 Task: Find connections with filter location Macau with filter topic #wellnesswith filter profile language Potuguese with filter current company SRF Limited with filter school Maulana Abul Kalam Azad University of Technology, West Bengal formerly WBUT with filter industry Ground Passenger Transportation with filter service category Filing with filter keywords title Mental Health Counselor
Action: Mouse moved to (715, 126)
Screenshot: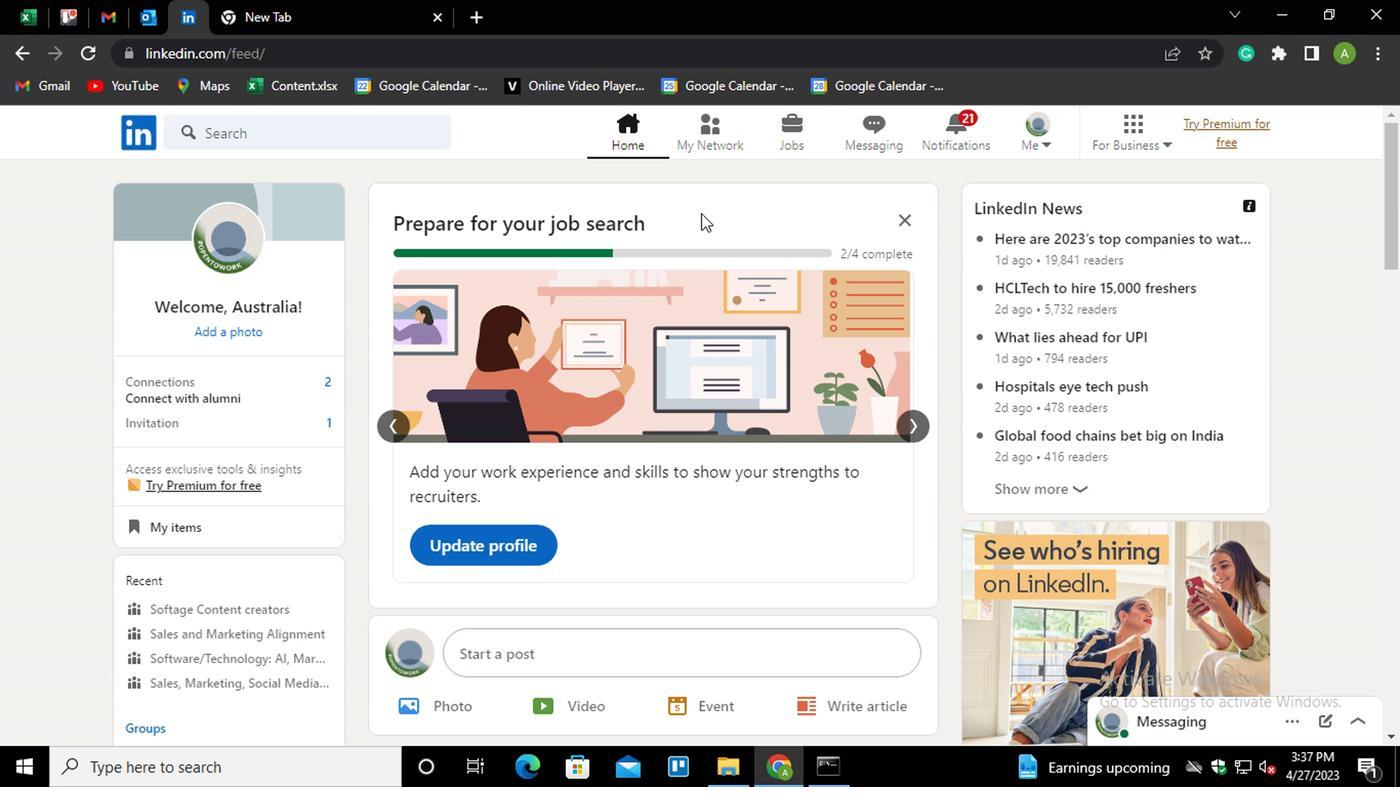 
Action: Mouse pressed left at (715, 126)
Screenshot: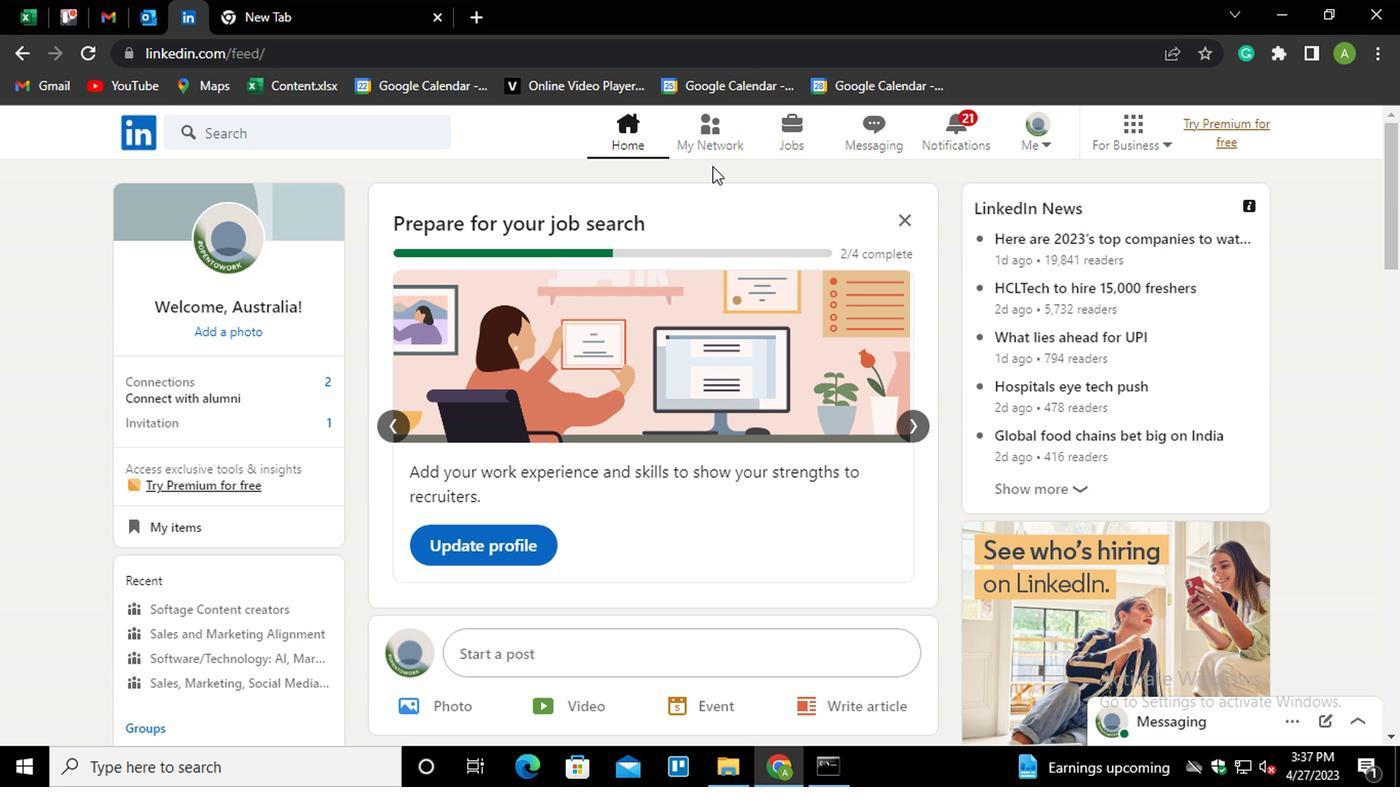 
Action: Mouse moved to (279, 247)
Screenshot: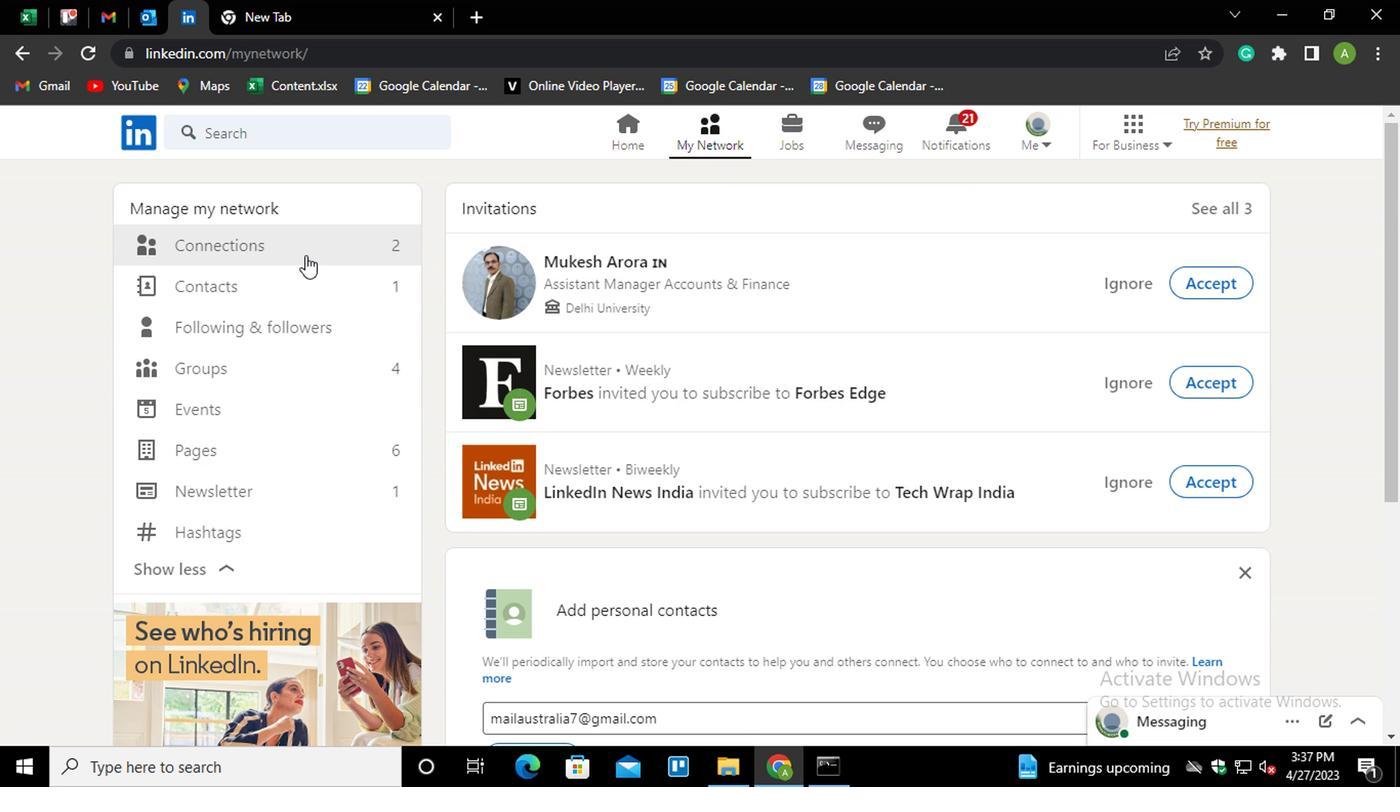 
Action: Mouse pressed left at (279, 247)
Screenshot: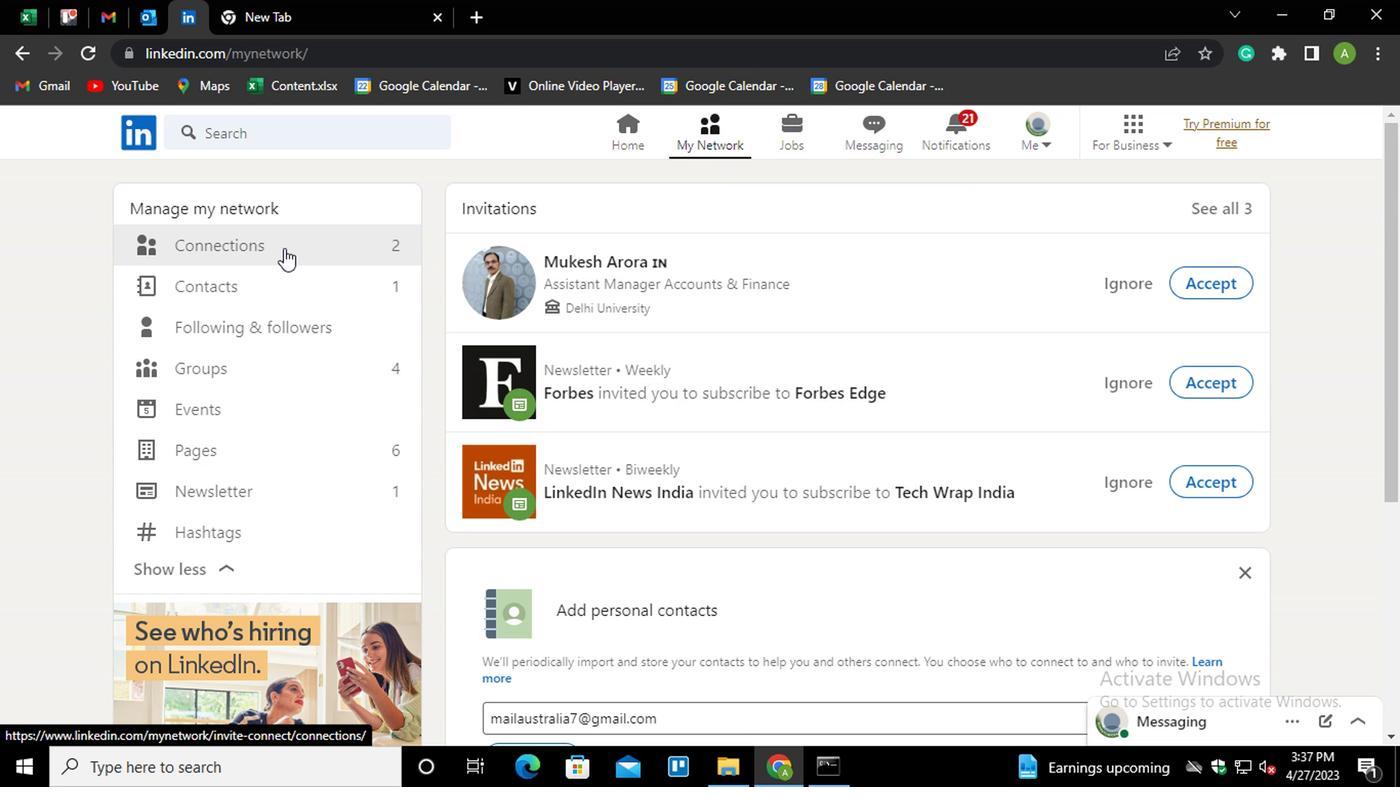 
Action: Mouse moved to (818, 245)
Screenshot: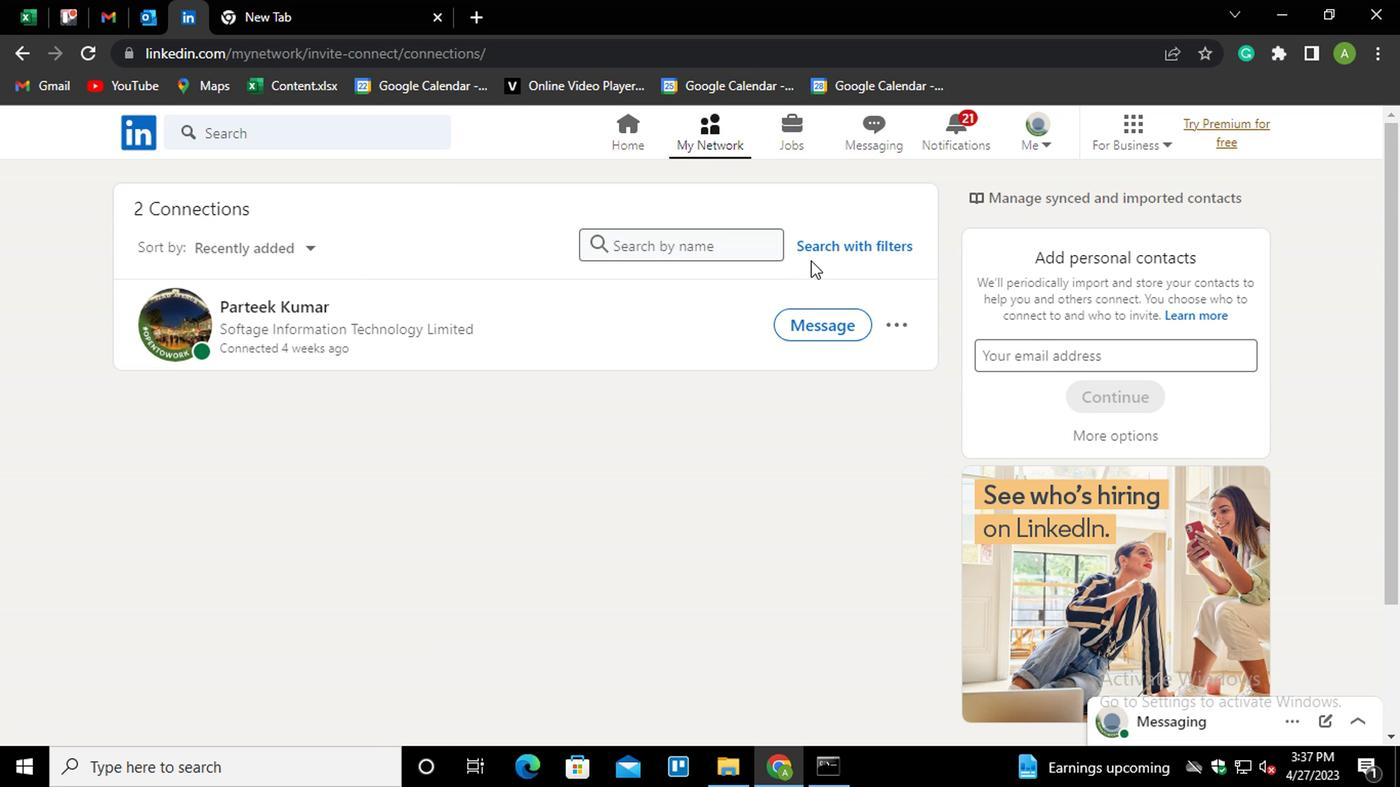 
Action: Mouse pressed left at (818, 245)
Screenshot: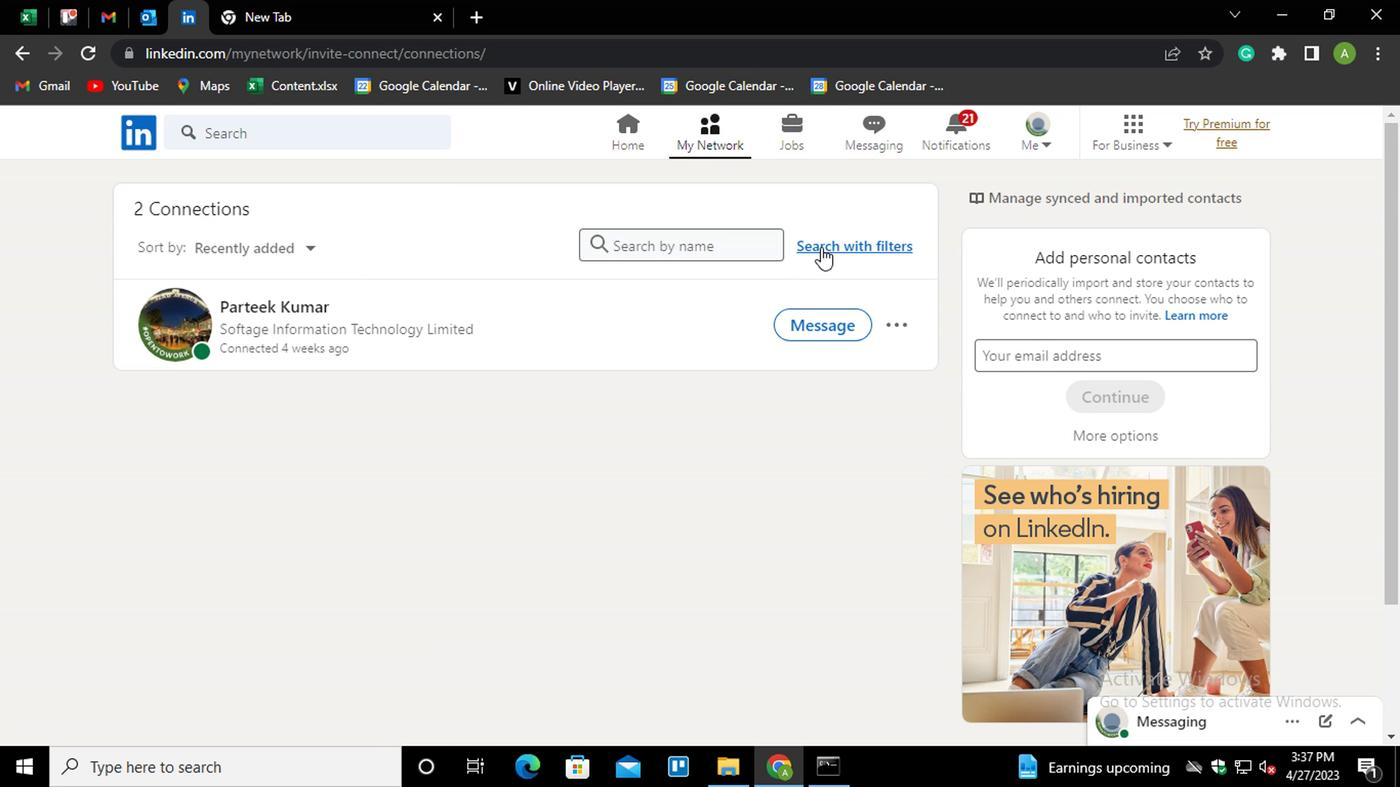 
Action: Mouse moved to (776, 185)
Screenshot: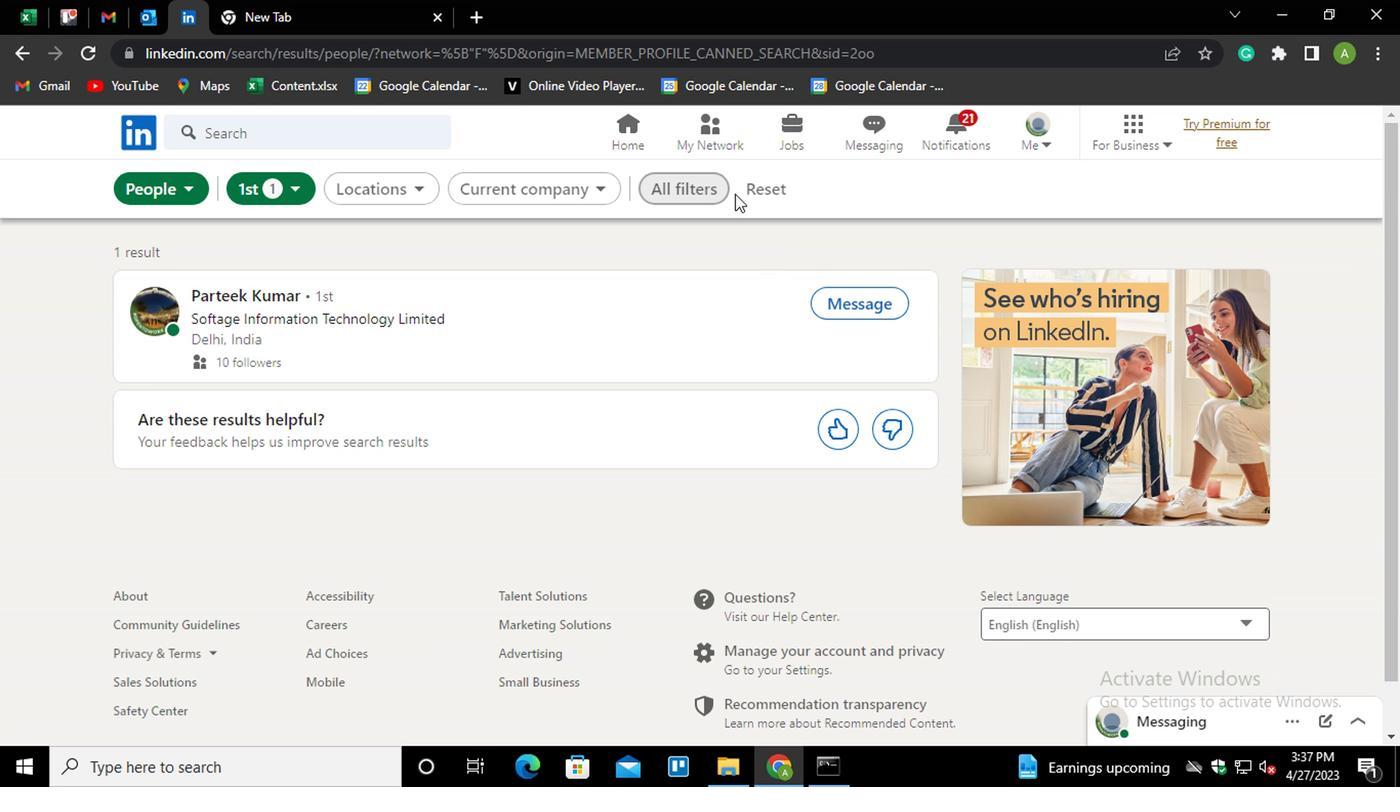 
Action: Mouse pressed left at (776, 185)
Screenshot: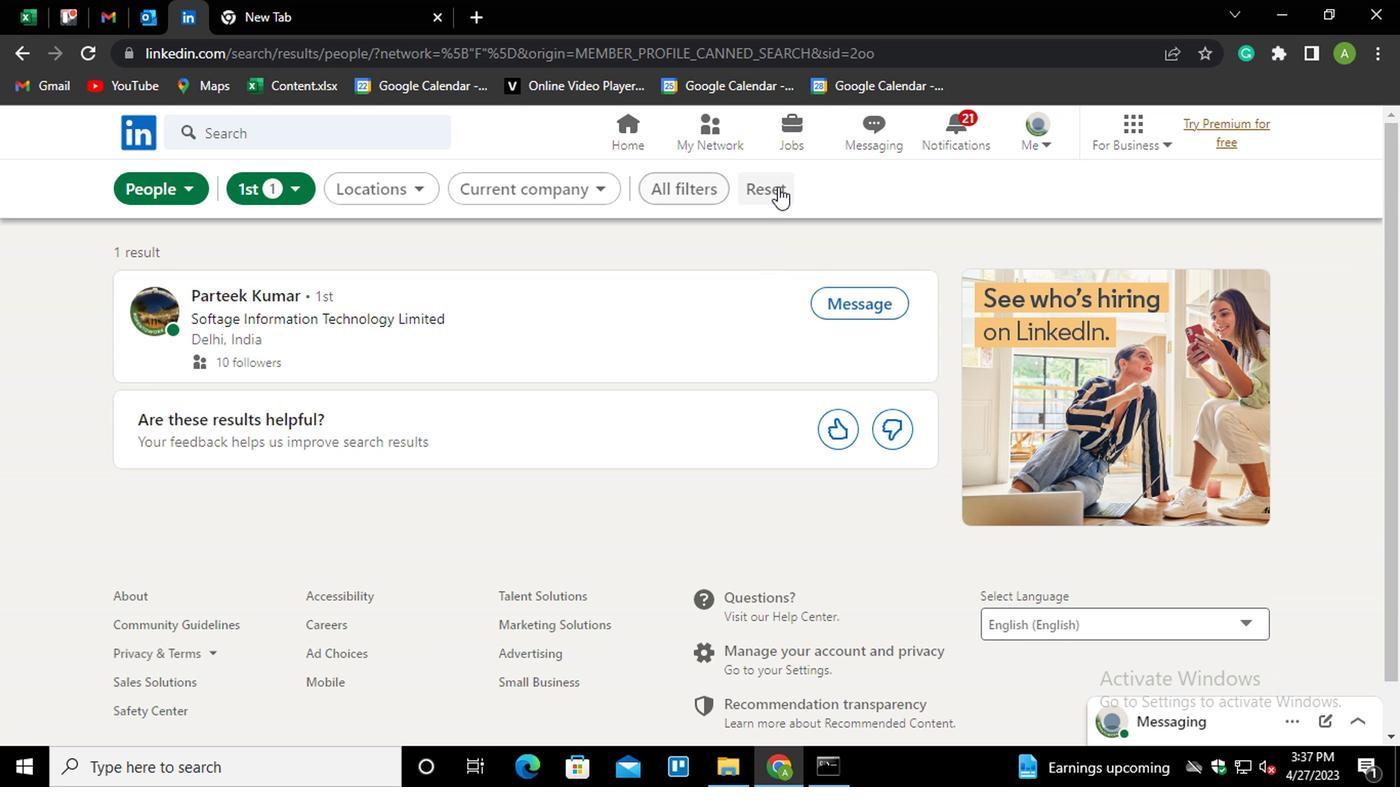 
Action: Mouse moved to (708, 191)
Screenshot: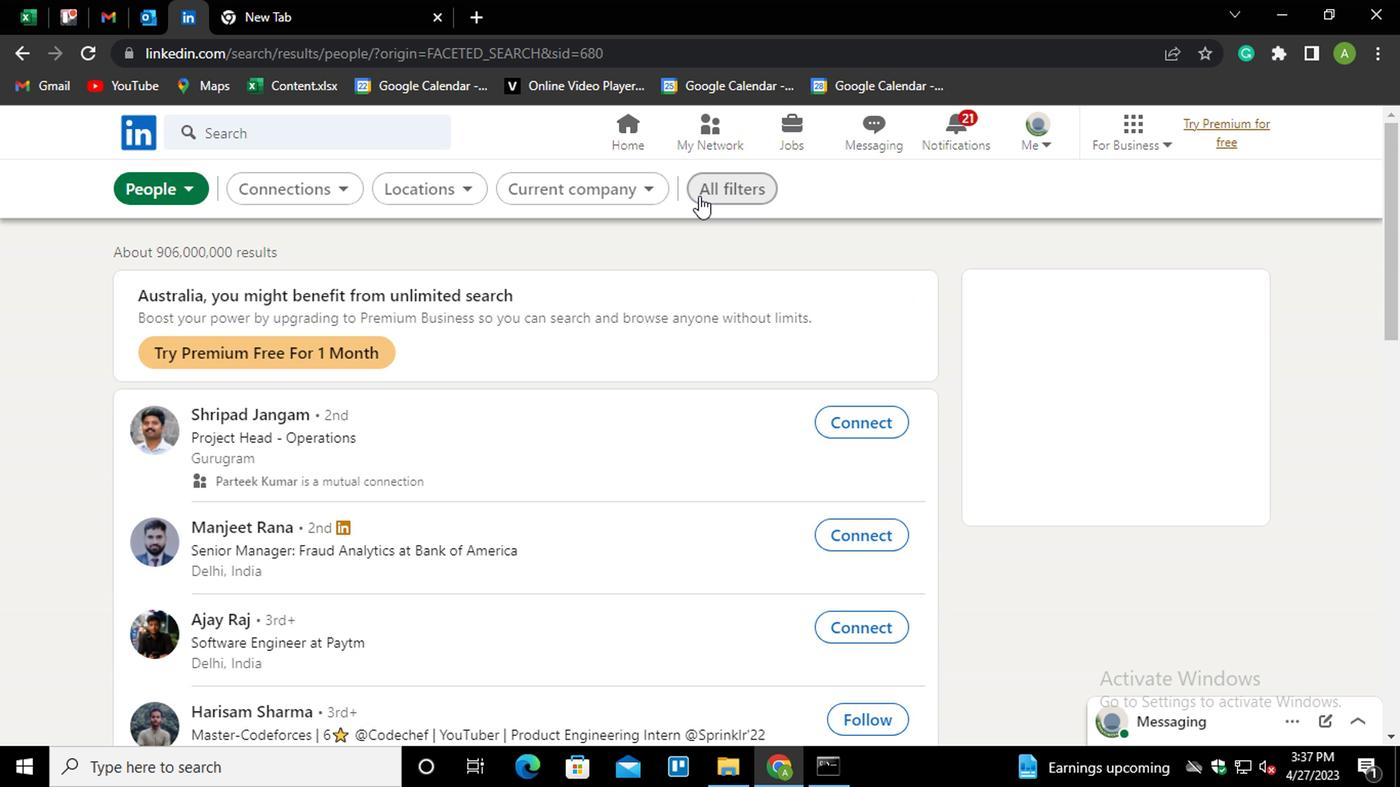 
Action: Mouse pressed left at (708, 191)
Screenshot: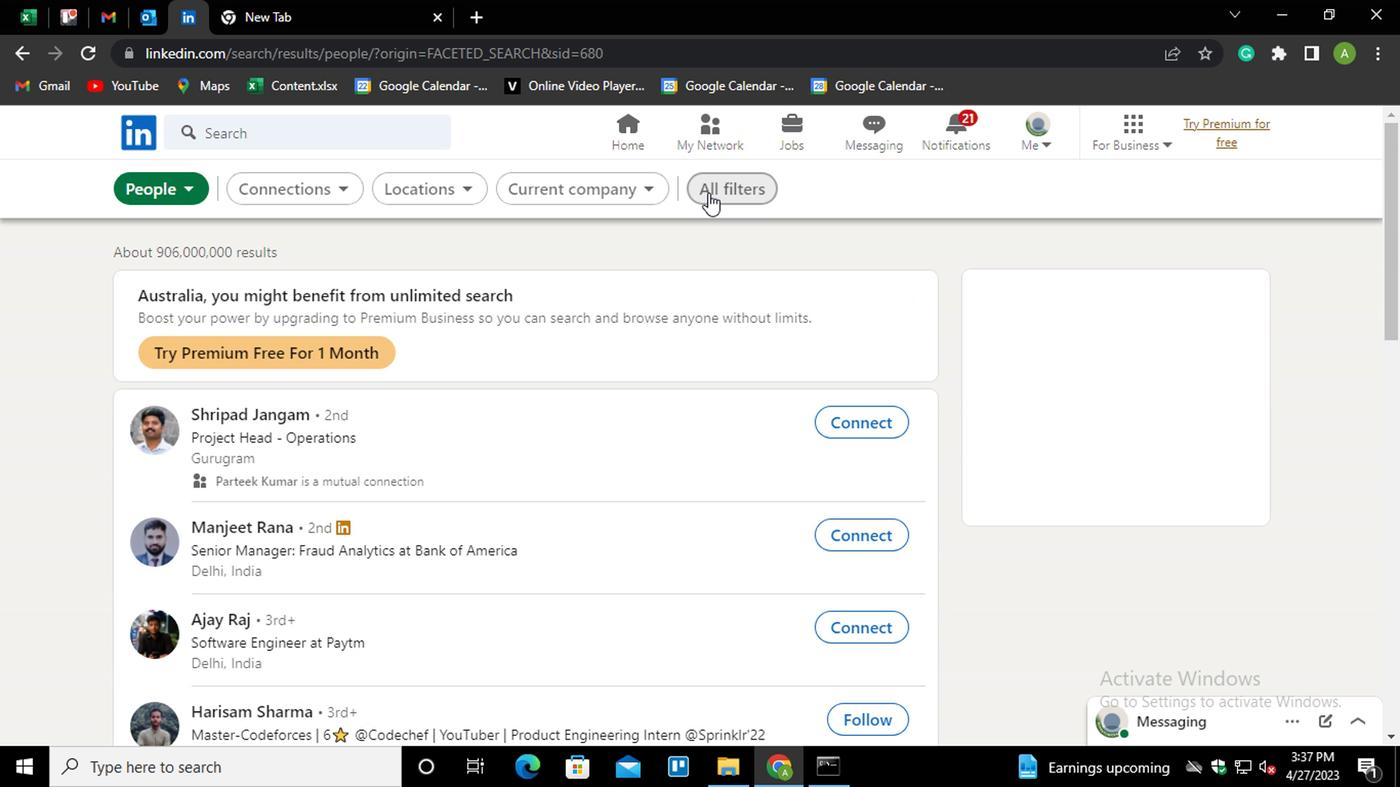 
Action: Mouse moved to (989, 396)
Screenshot: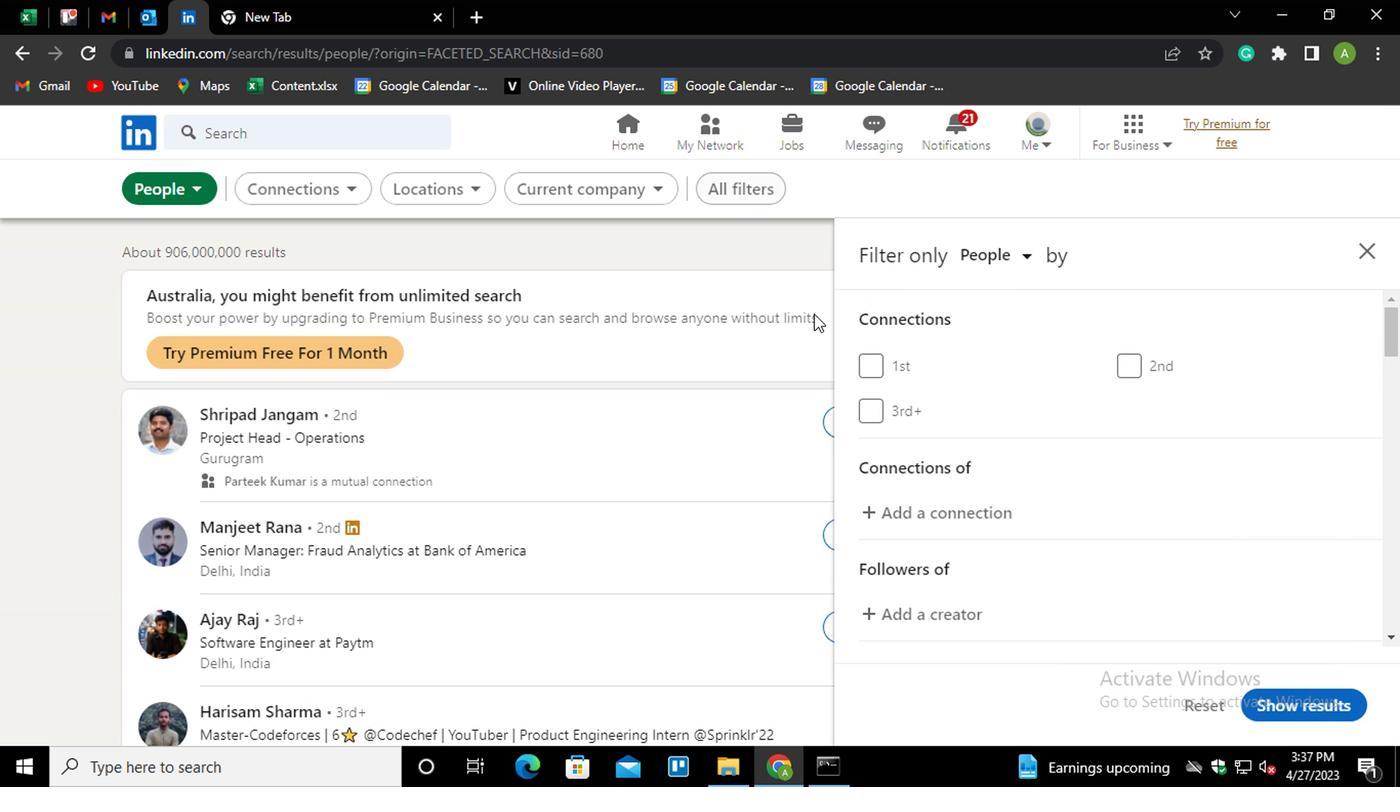 
Action: Mouse scrolled (989, 396) with delta (0, 0)
Screenshot: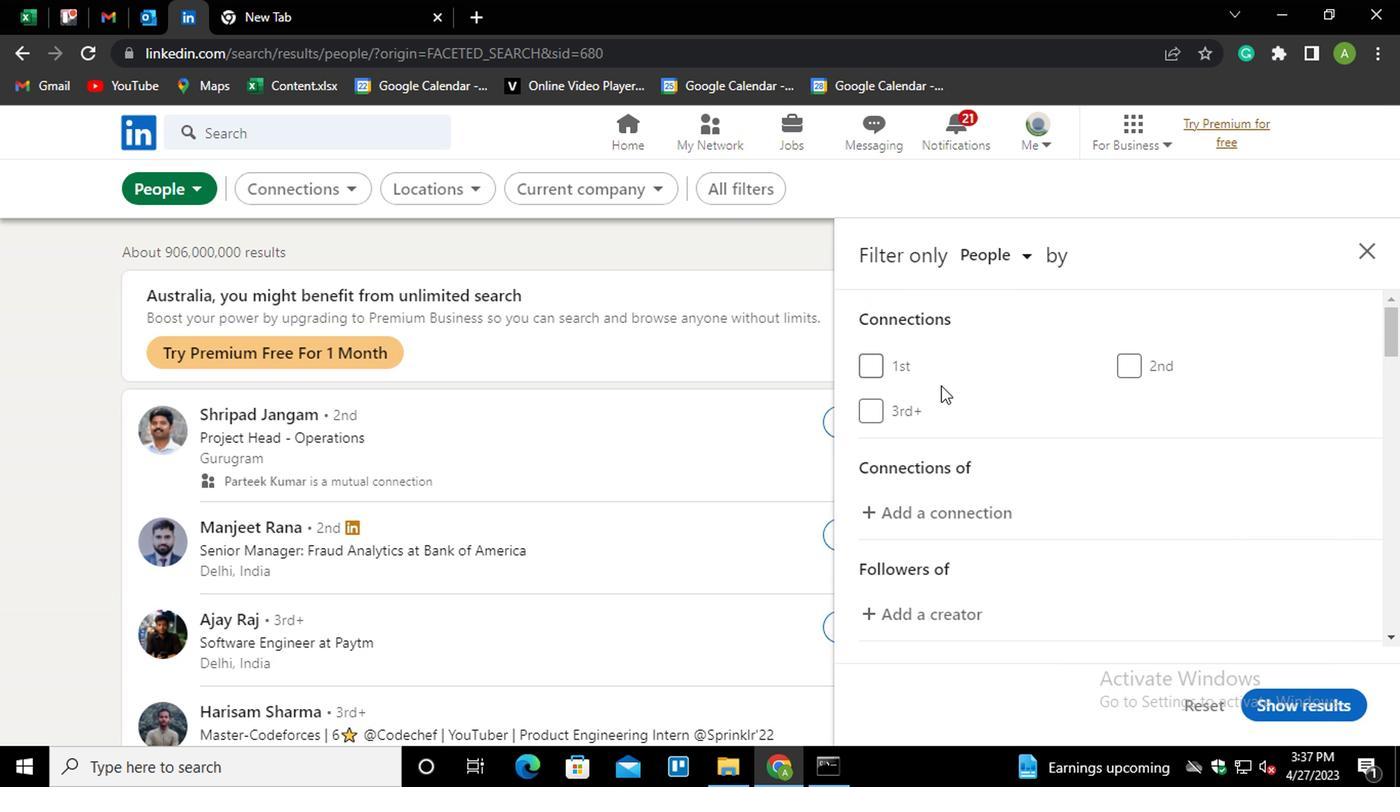
Action: Mouse scrolled (989, 396) with delta (0, 0)
Screenshot: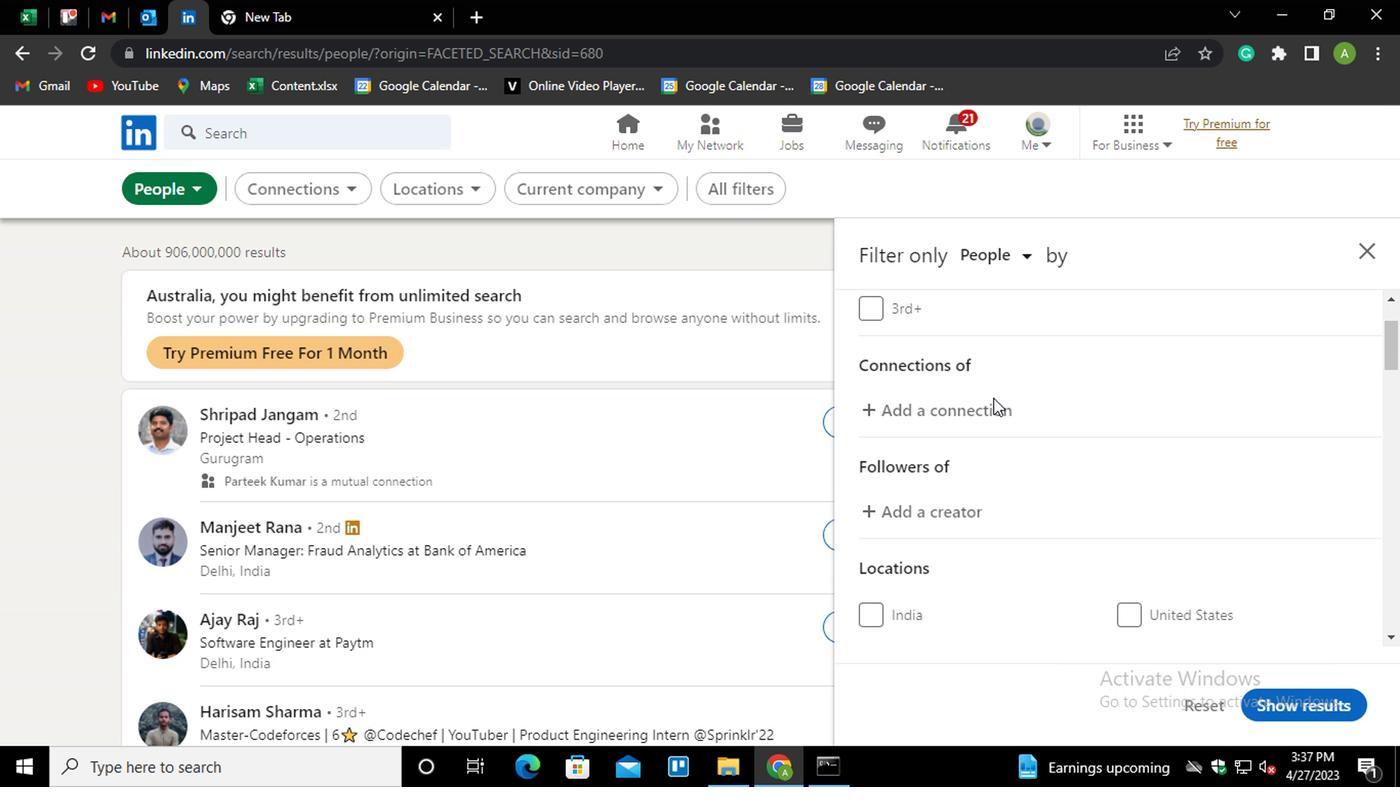 
Action: Mouse scrolled (989, 396) with delta (0, 0)
Screenshot: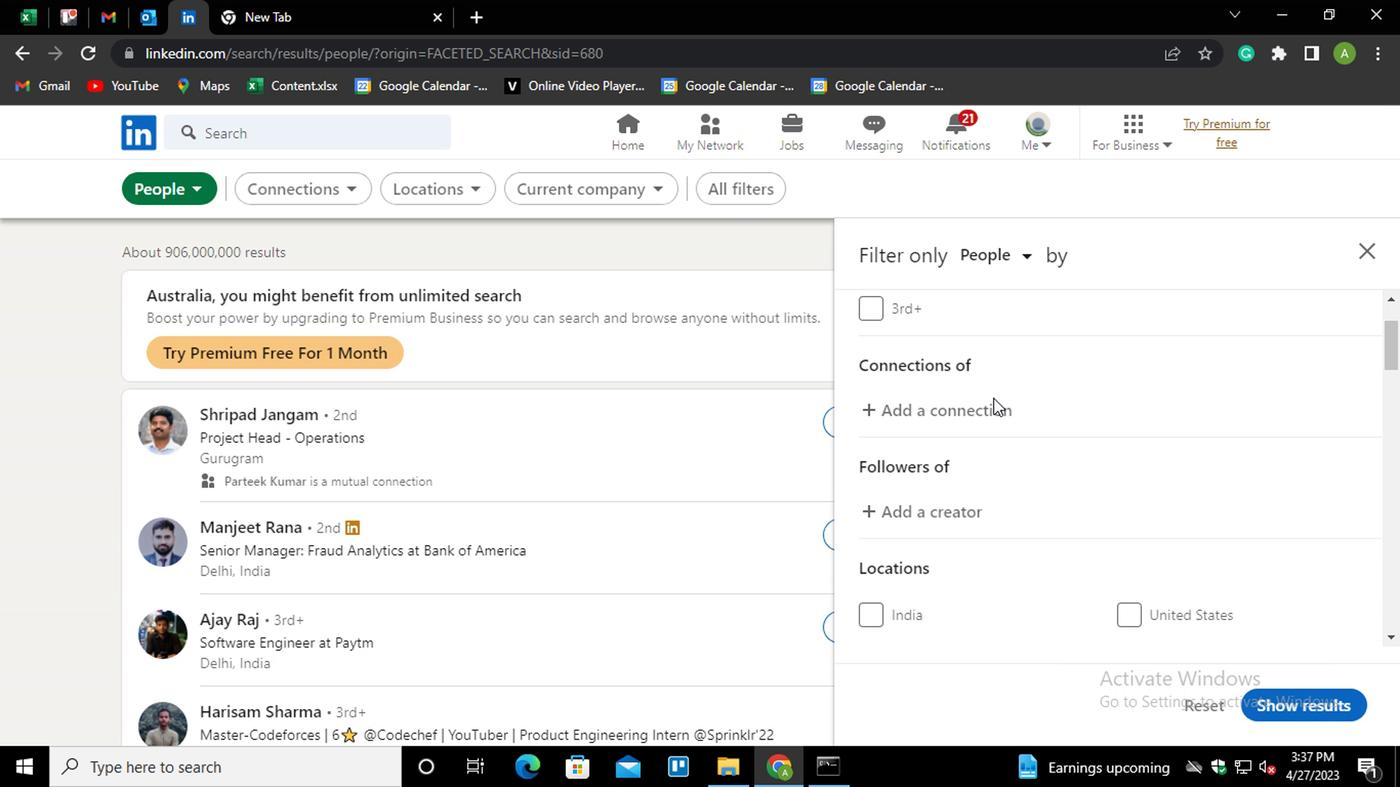 
Action: Mouse moved to (1129, 498)
Screenshot: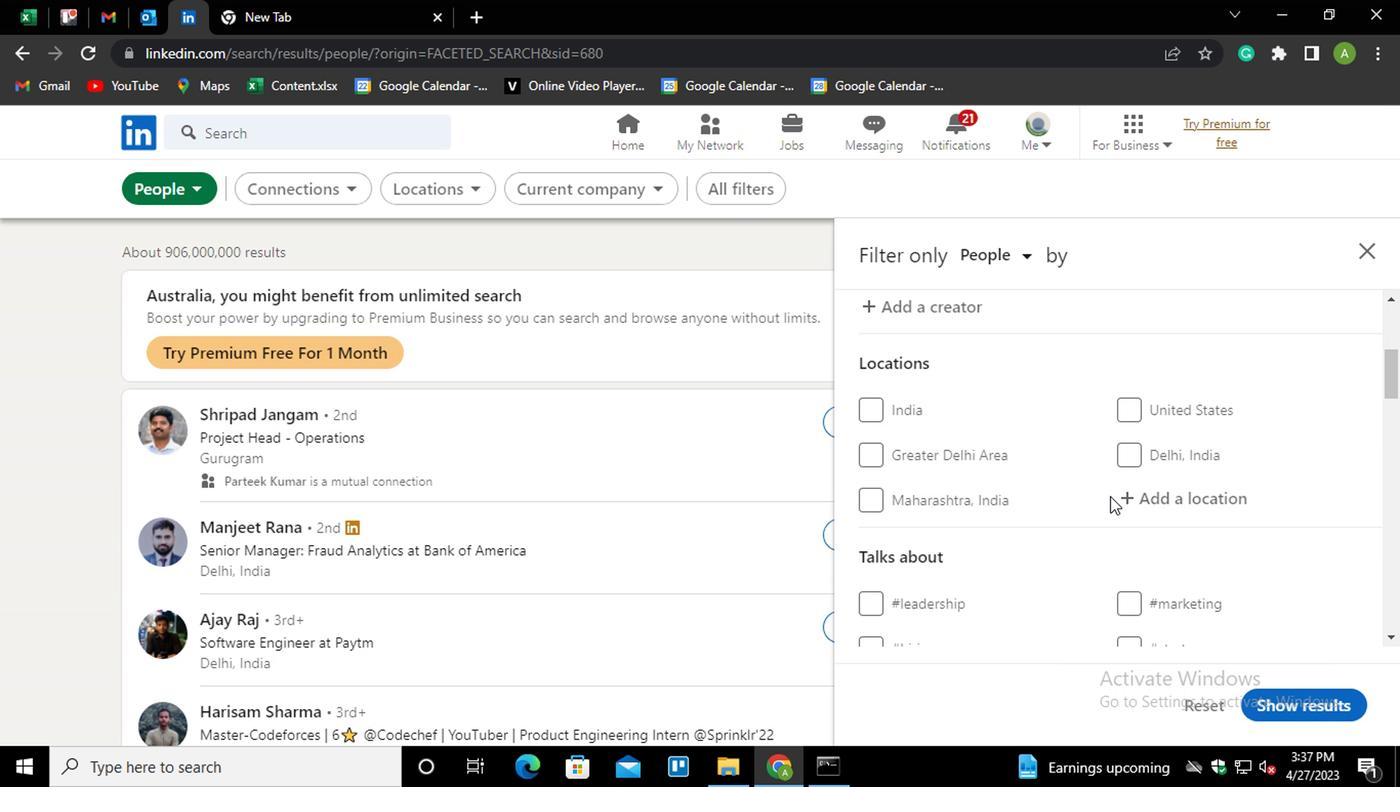 
Action: Mouse pressed left at (1129, 498)
Screenshot: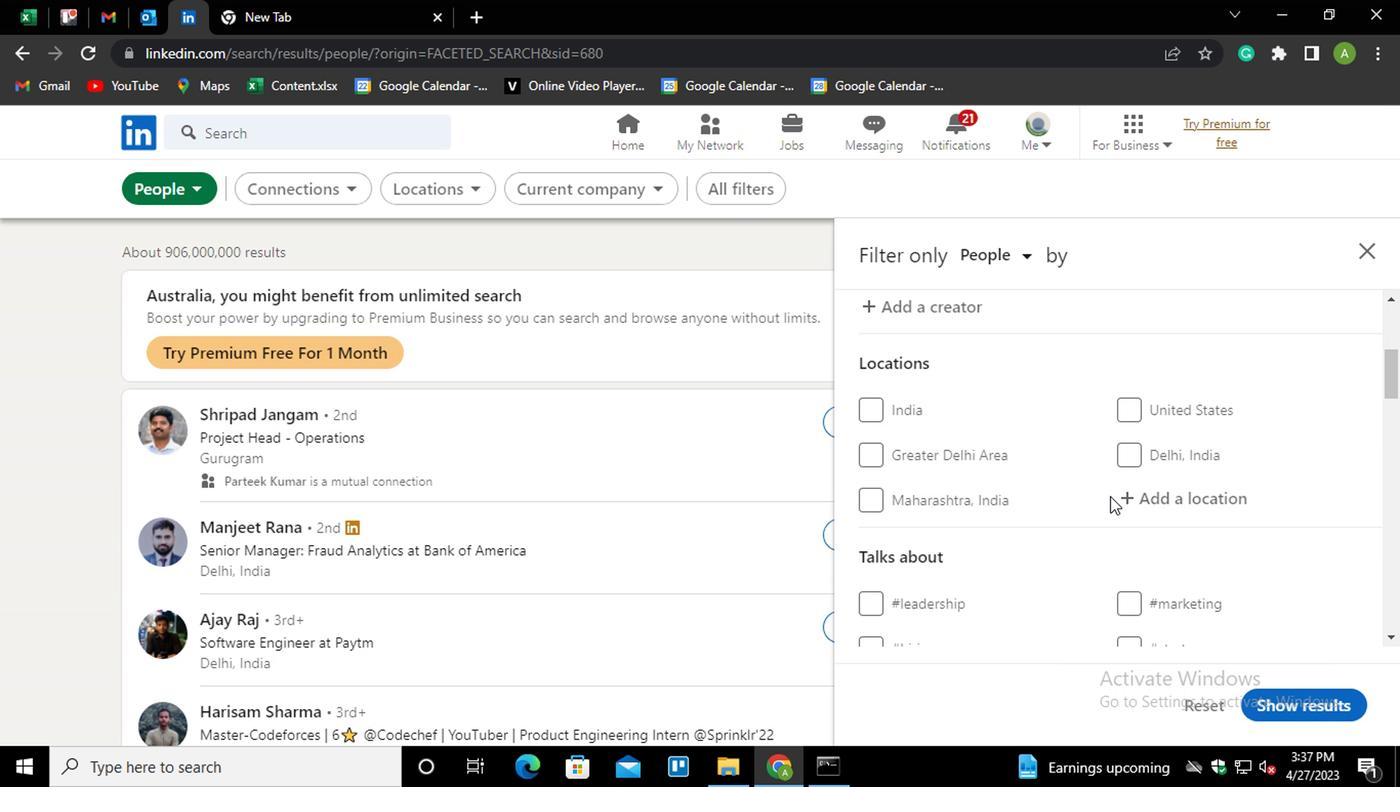 
Action: Mouse moved to (1132, 495)
Screenshot: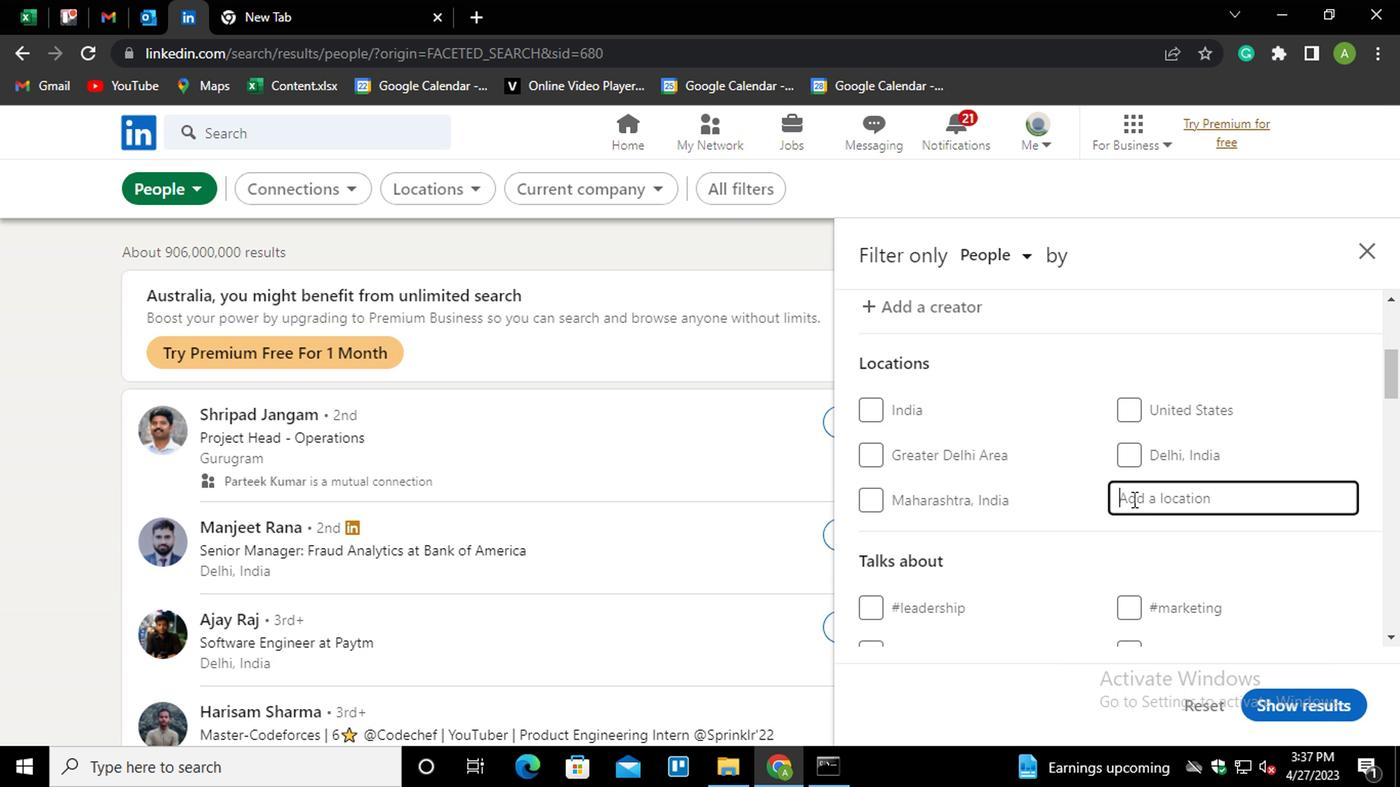 
Action: Mouse pressed left at (1132, 495)
Screenshot: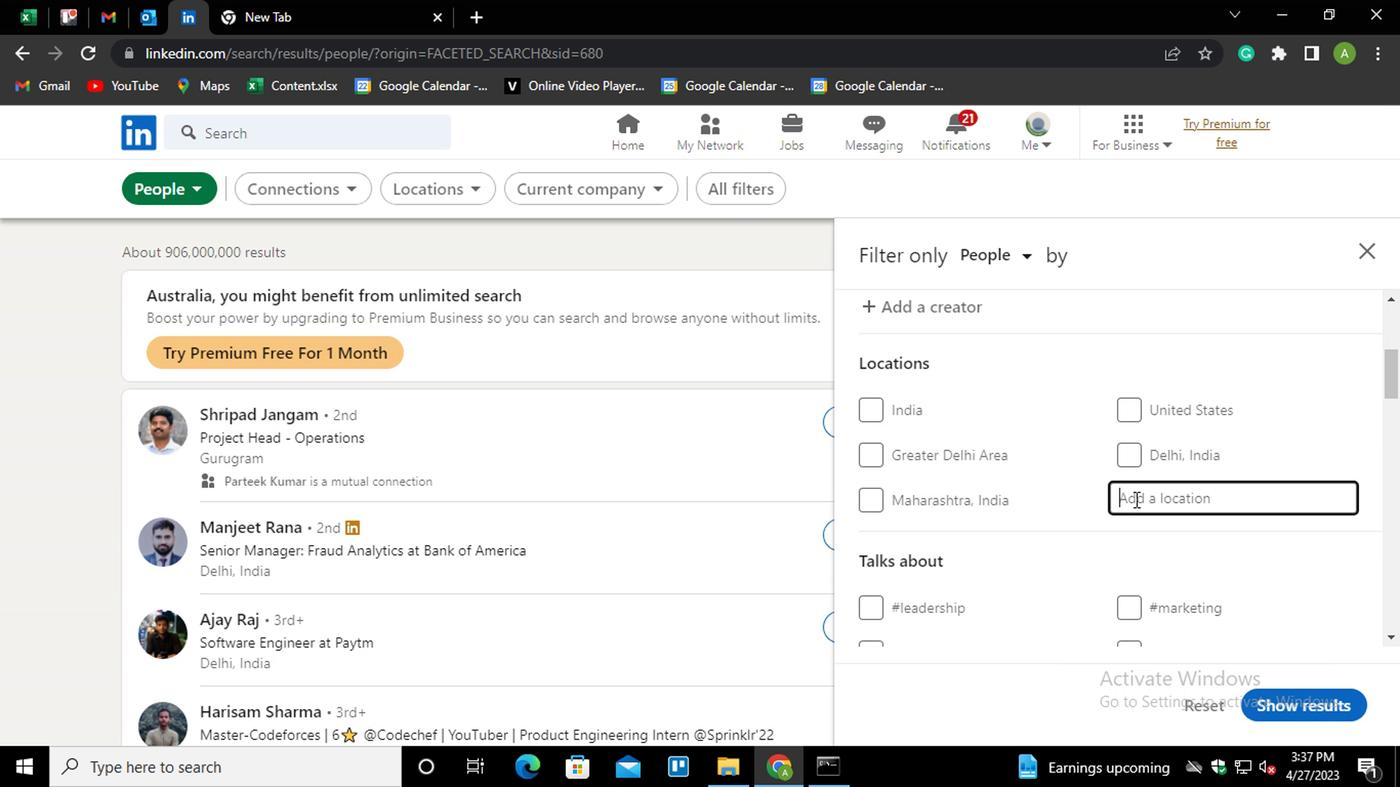 
Action: Key pressed <Key.shift>MACAU<Key.down><Key.down><Key.enter>
Screenshot: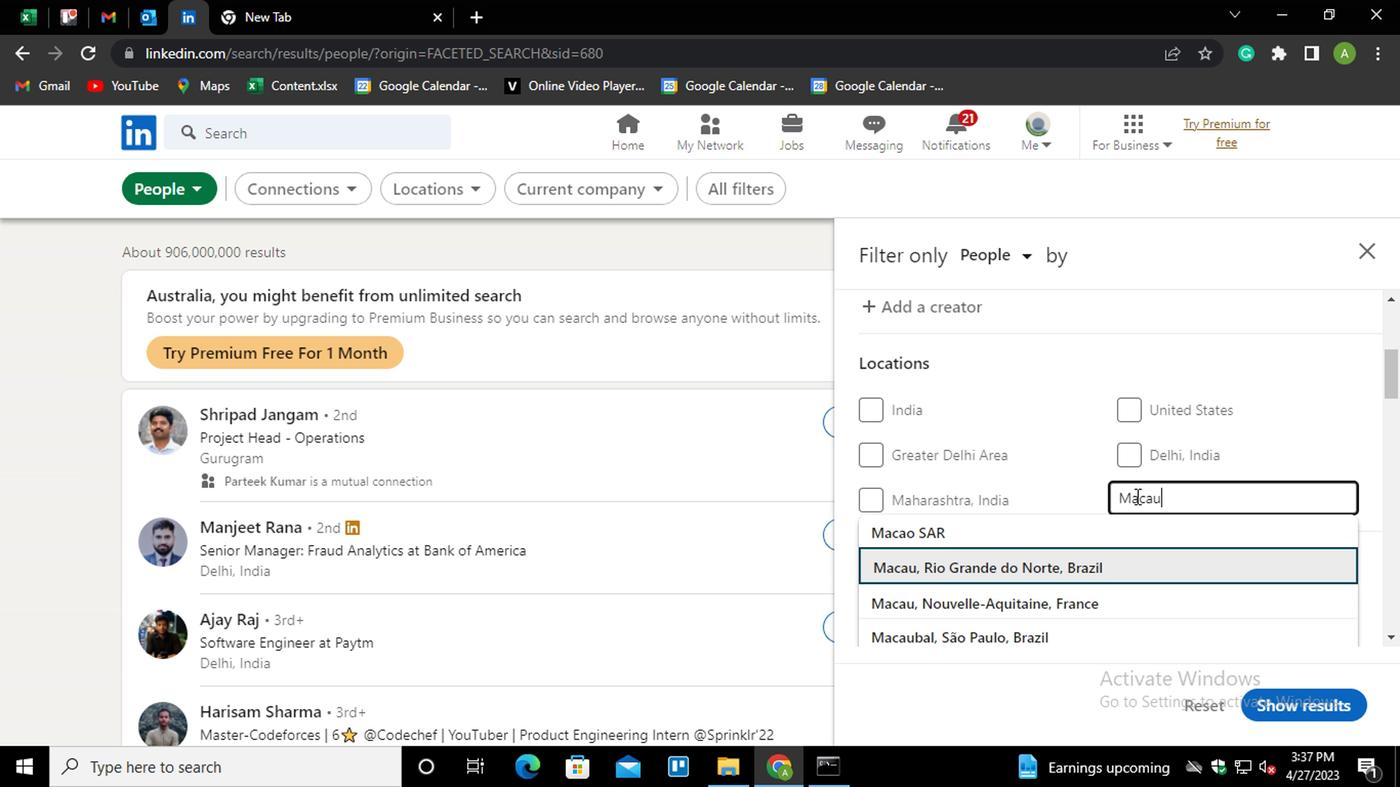
Action: Mouse moved to (1169, 465)
Screenshot: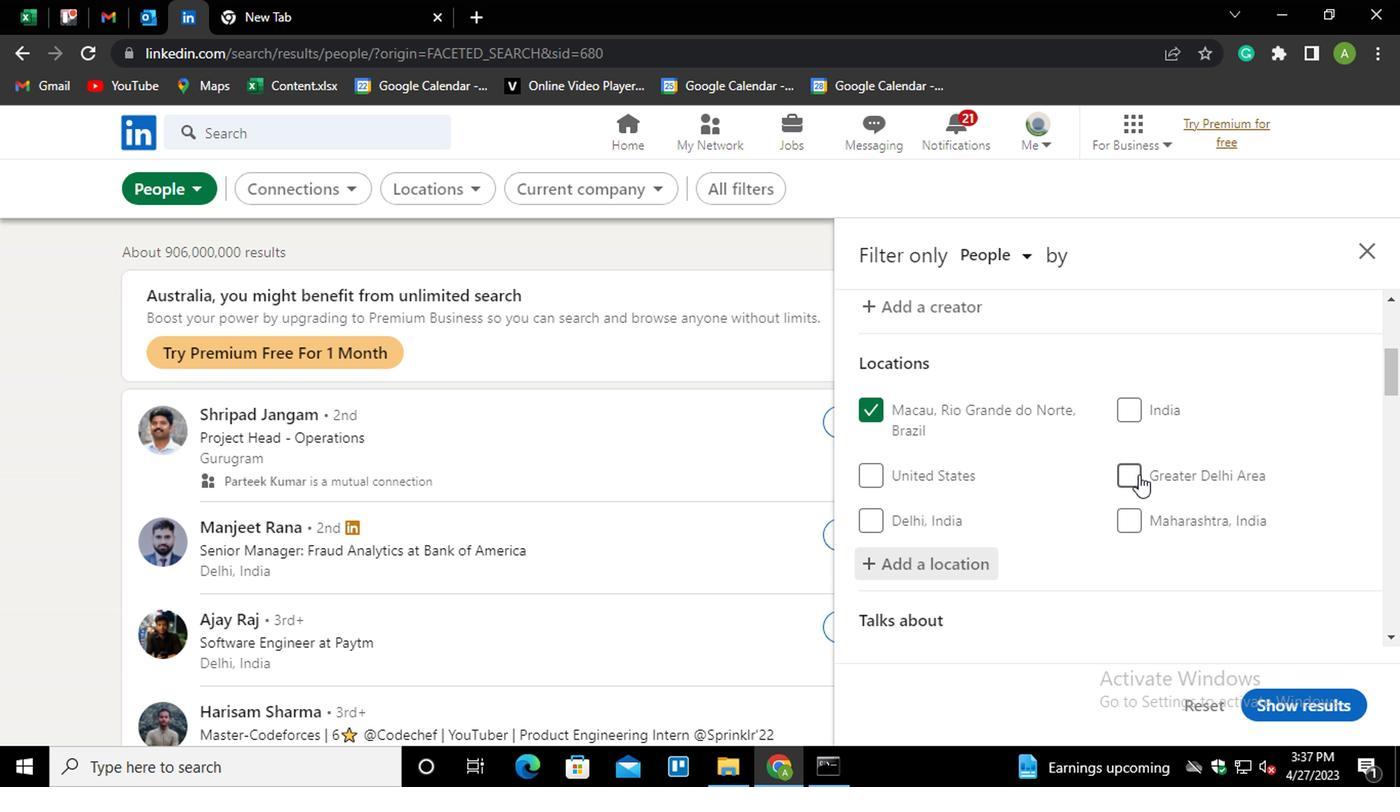 
Action: Mouse scrolled (1169, 464) with delta (0, 0)
Screenshot: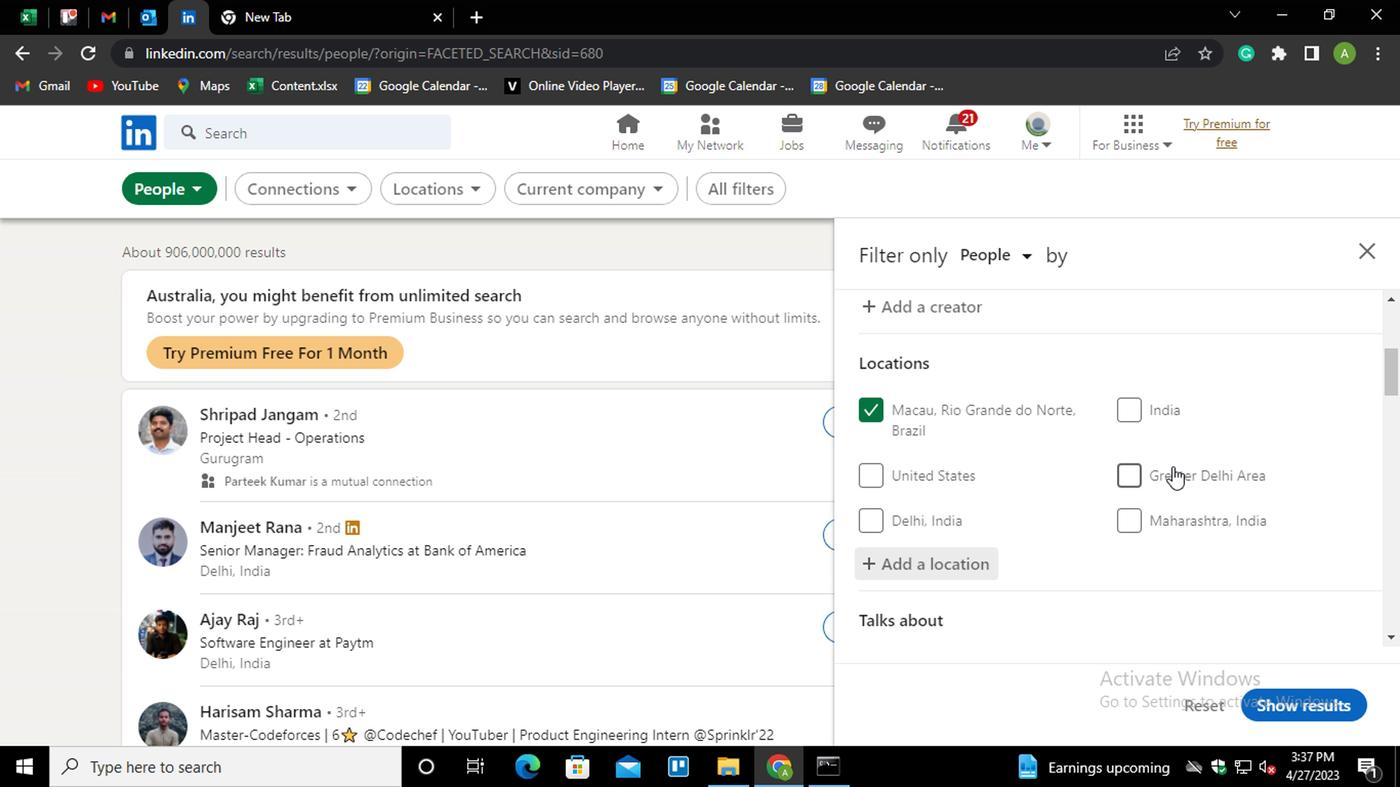 
Action: Mouse scrolled (1169, 464) with delta (0, 0)
Screenshot: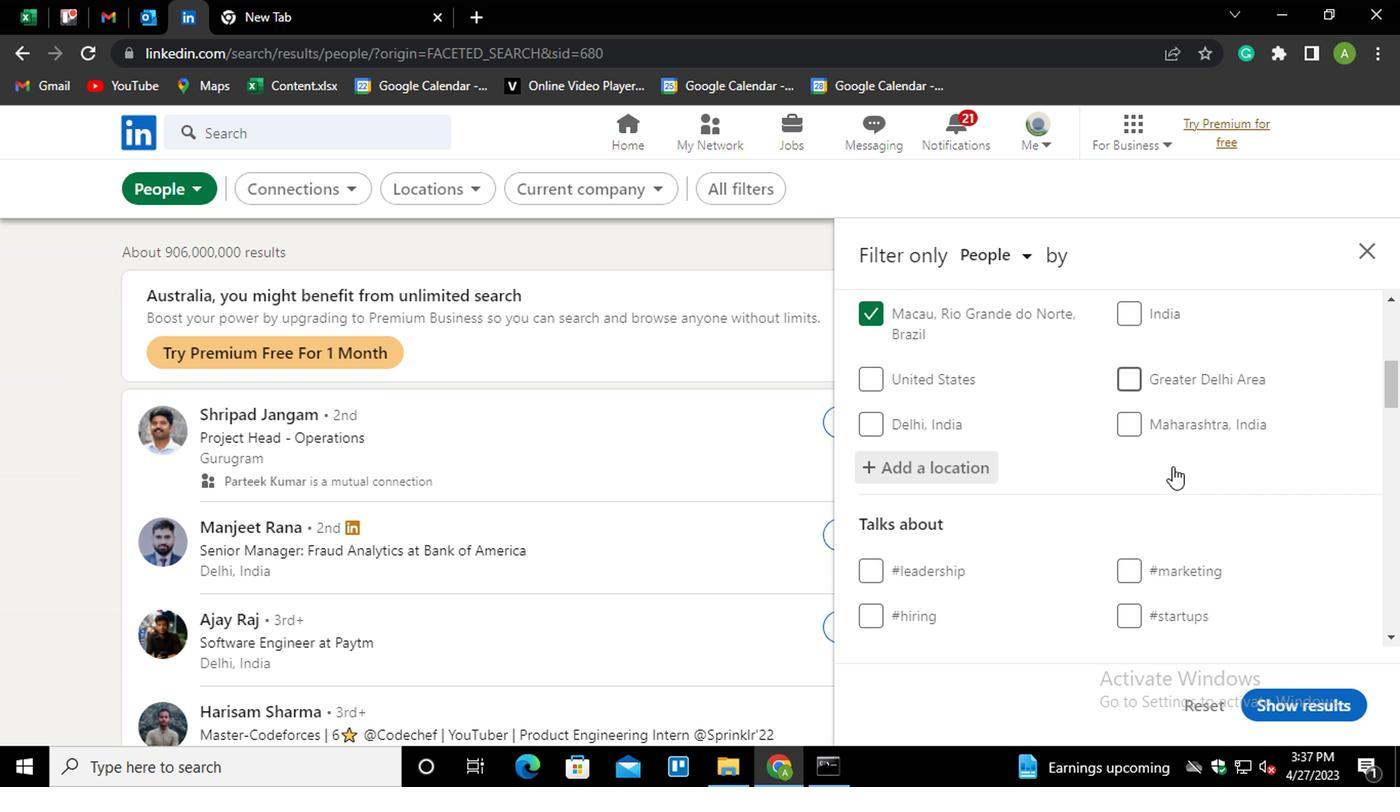 
Action: Mouse scrolled (1169, 464) with delta (0, 0)
Screenshot: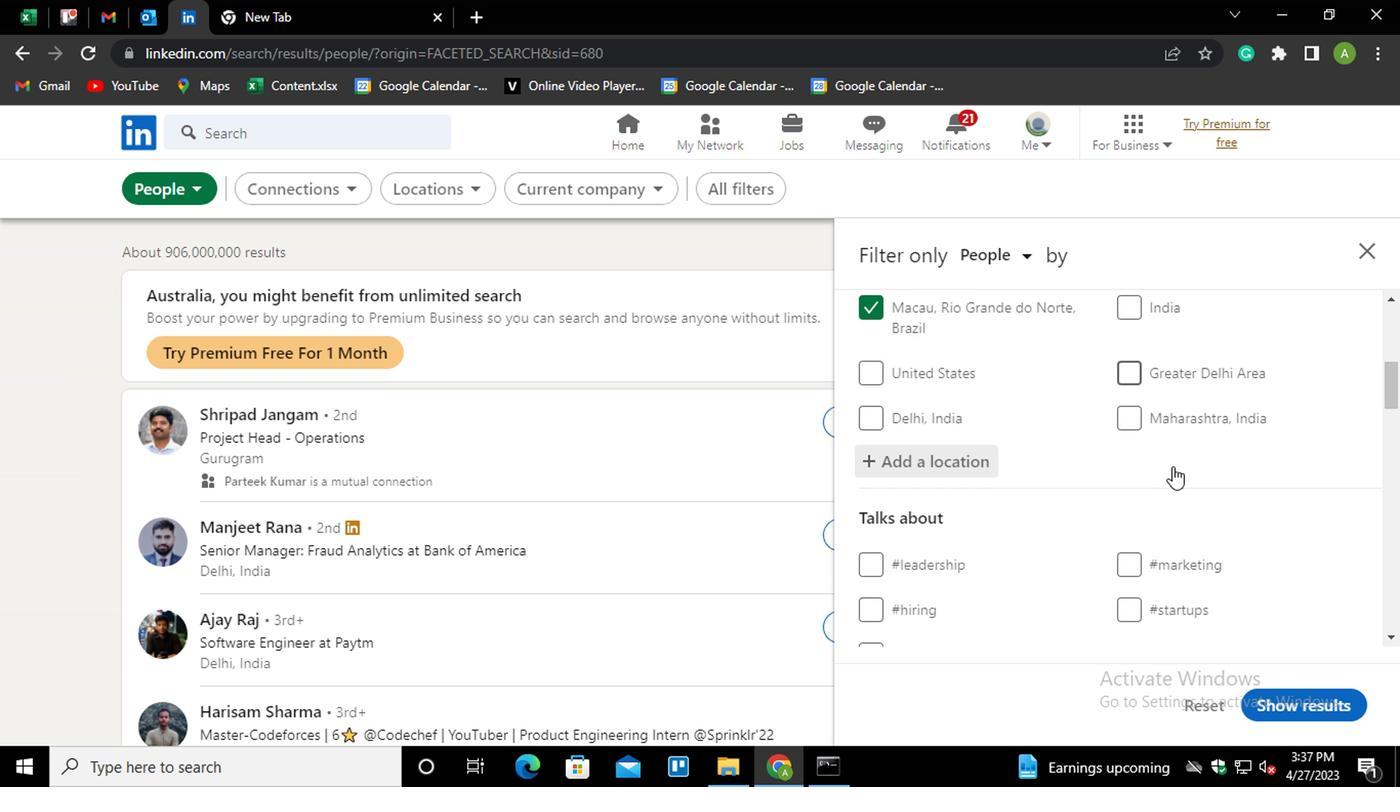 
Action: Mouse moved to (1170, 457)
Screenshot: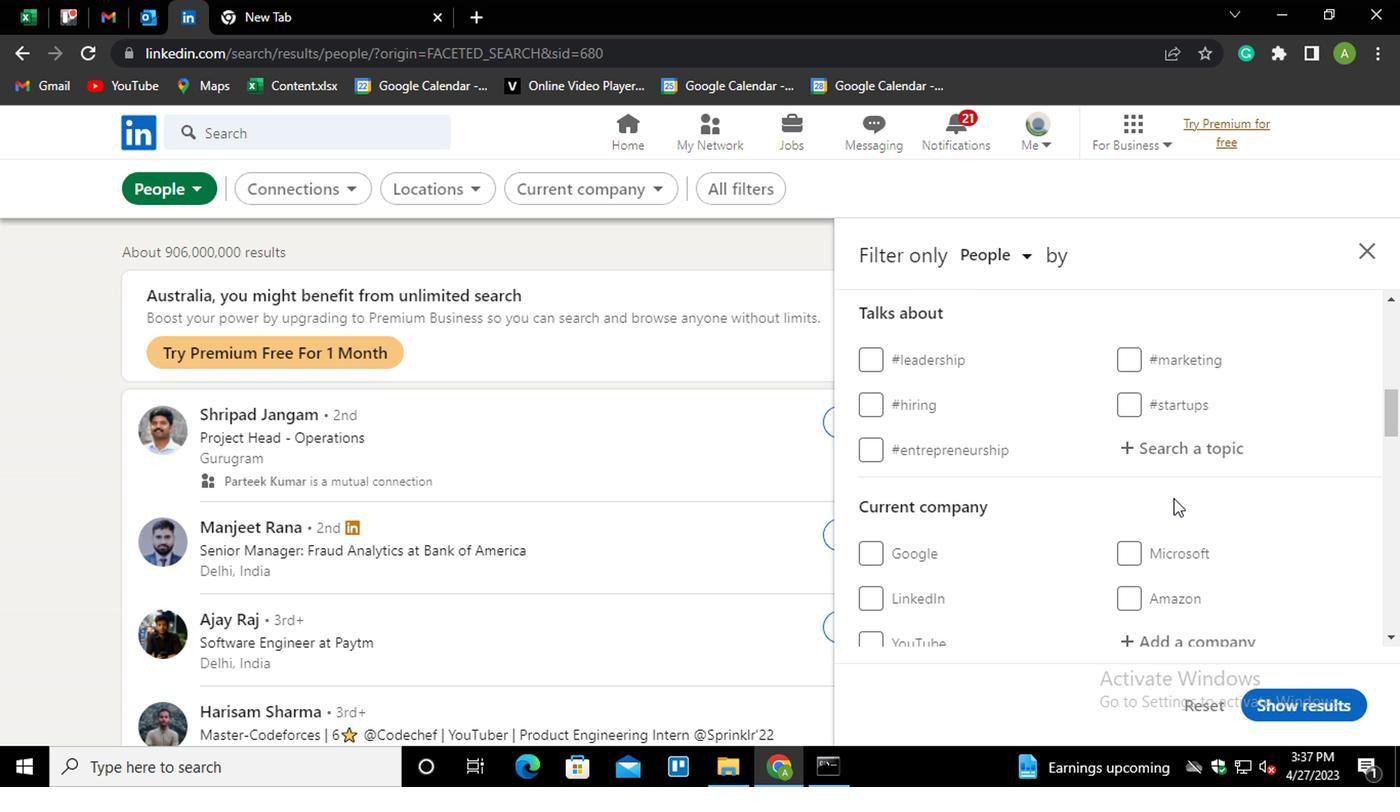 
Action: Mouse pressed left at (1170, 457)
Screenshot: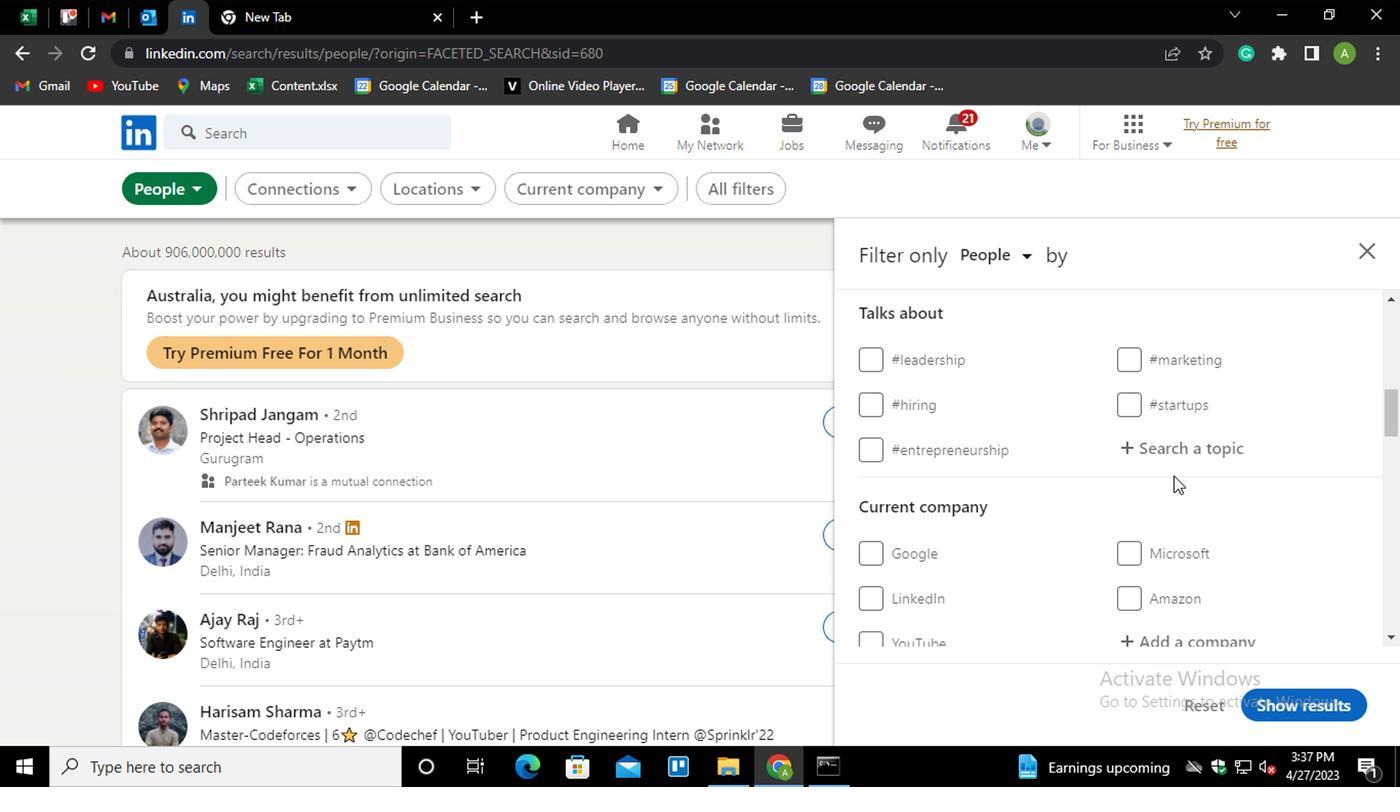 
Action: Mouse moved to (1173, 447)
Screenshot: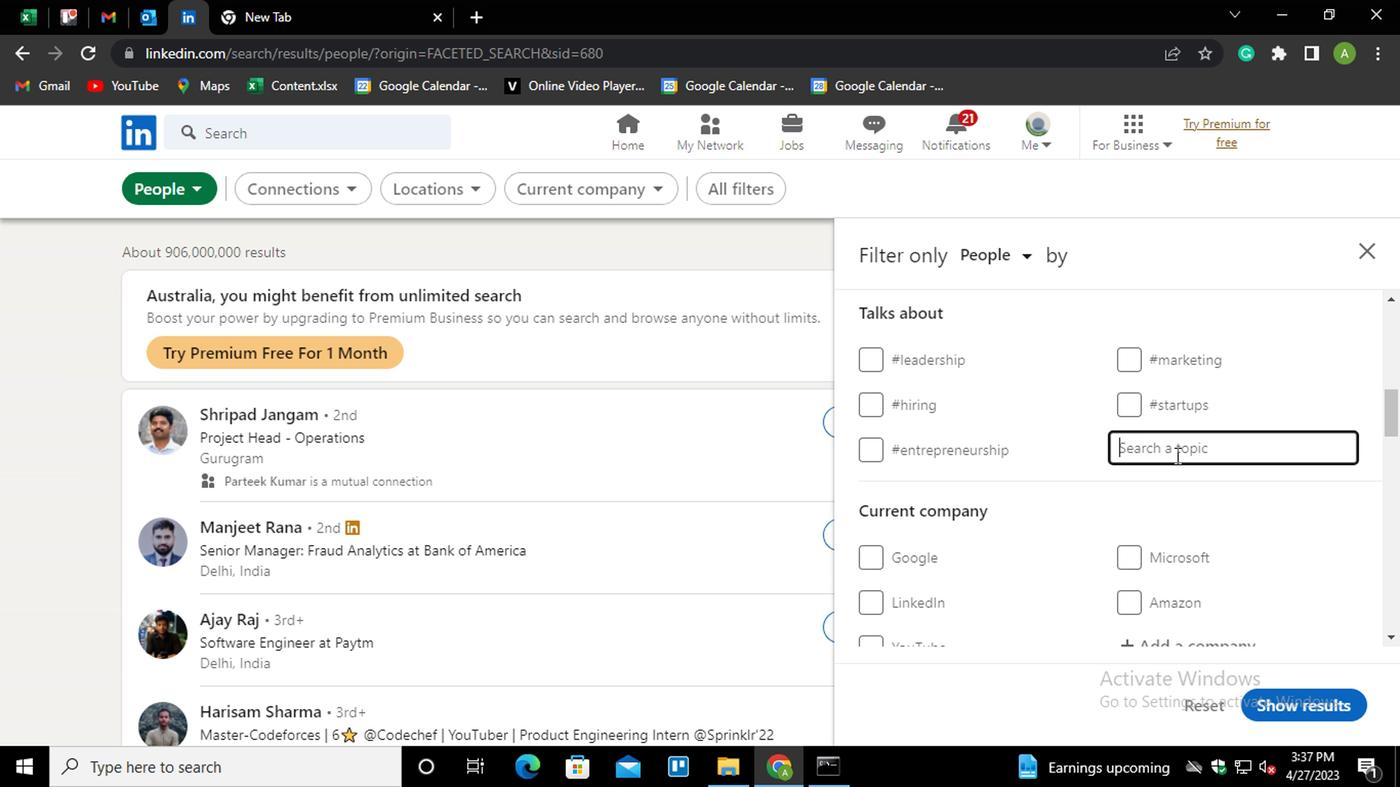 
Action: Key pressed <Key.shift>#WI<Key.backspace>ELLLN<Key.backspace><Key.backspace>NESS
Screenshot: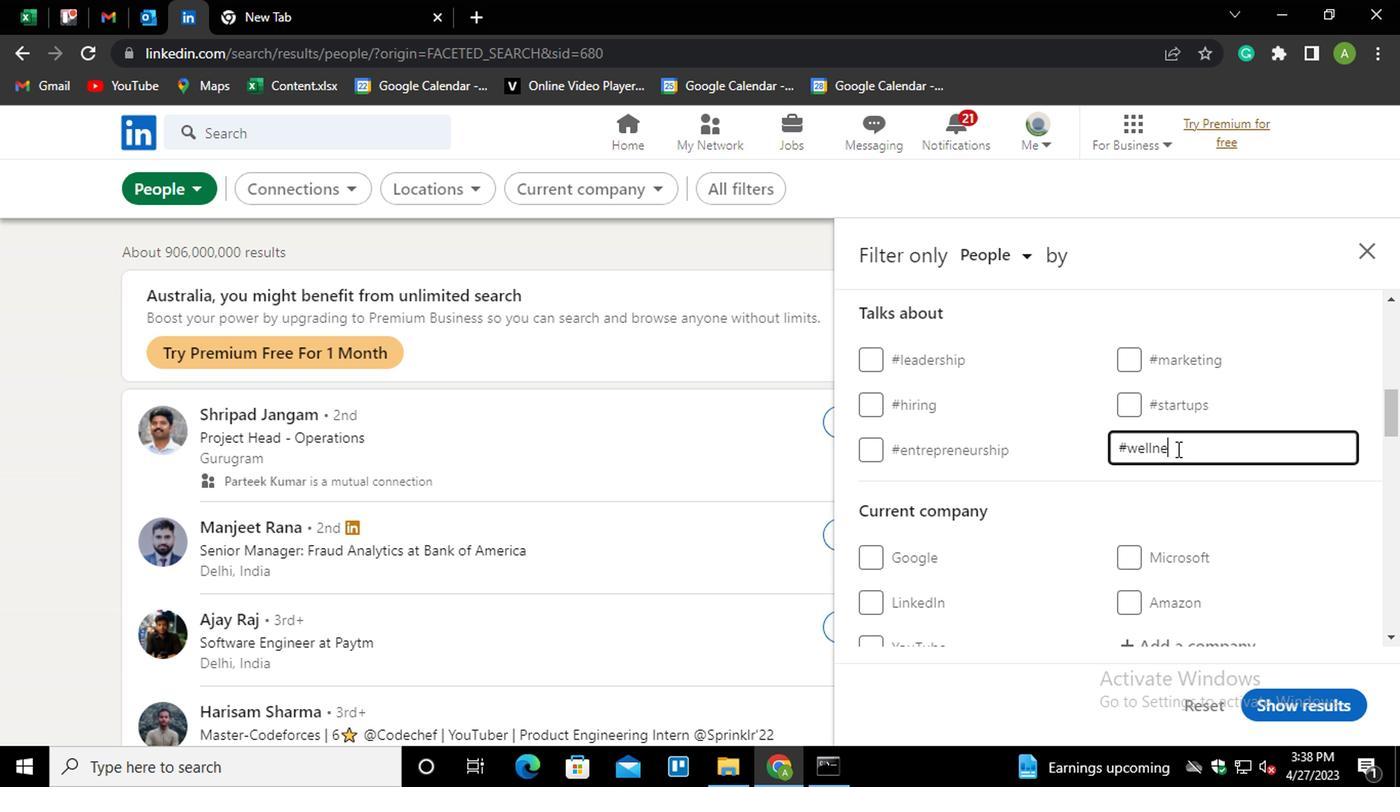
Action: Mouse moved to (1263, 515)
Screenshot: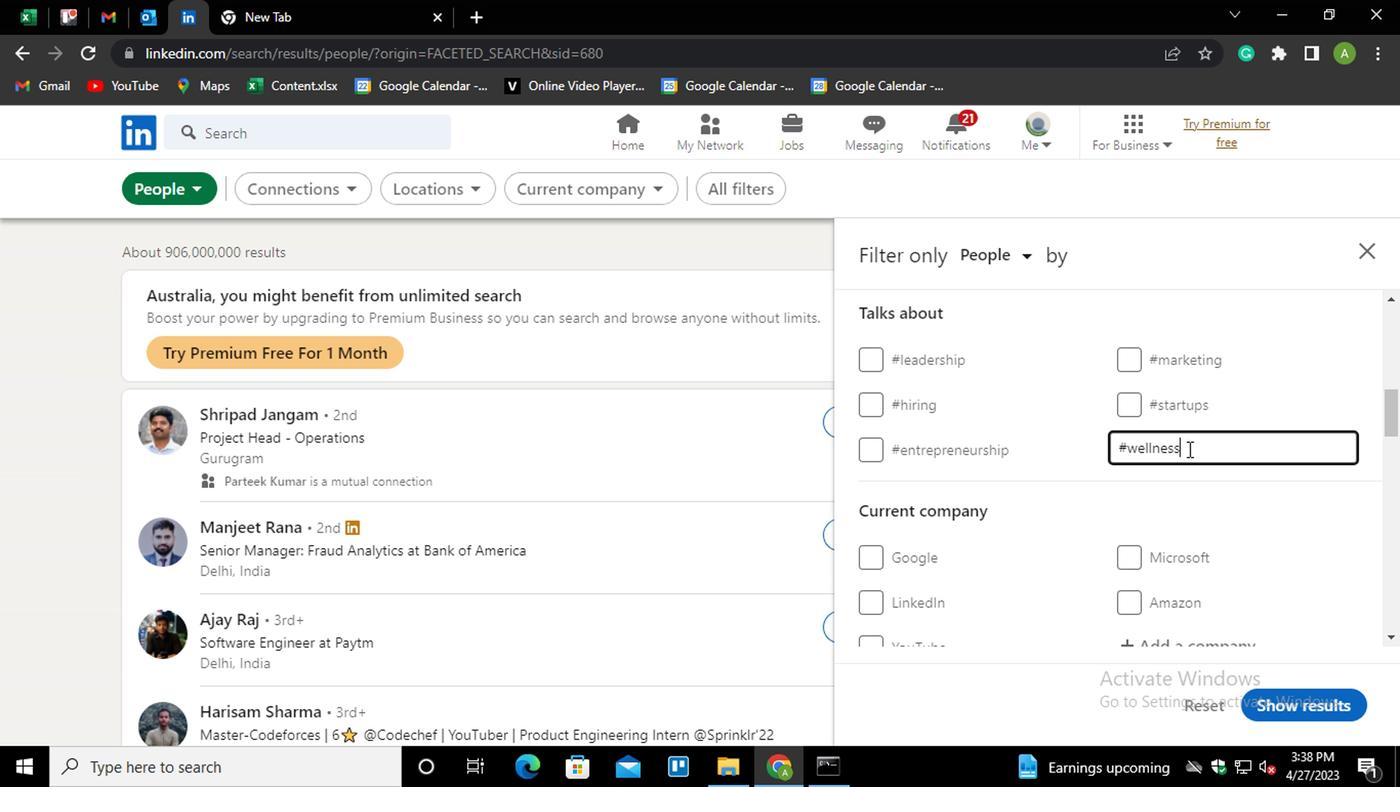 
Action: Mouse pressed left at (1263, 515)
Screenshot: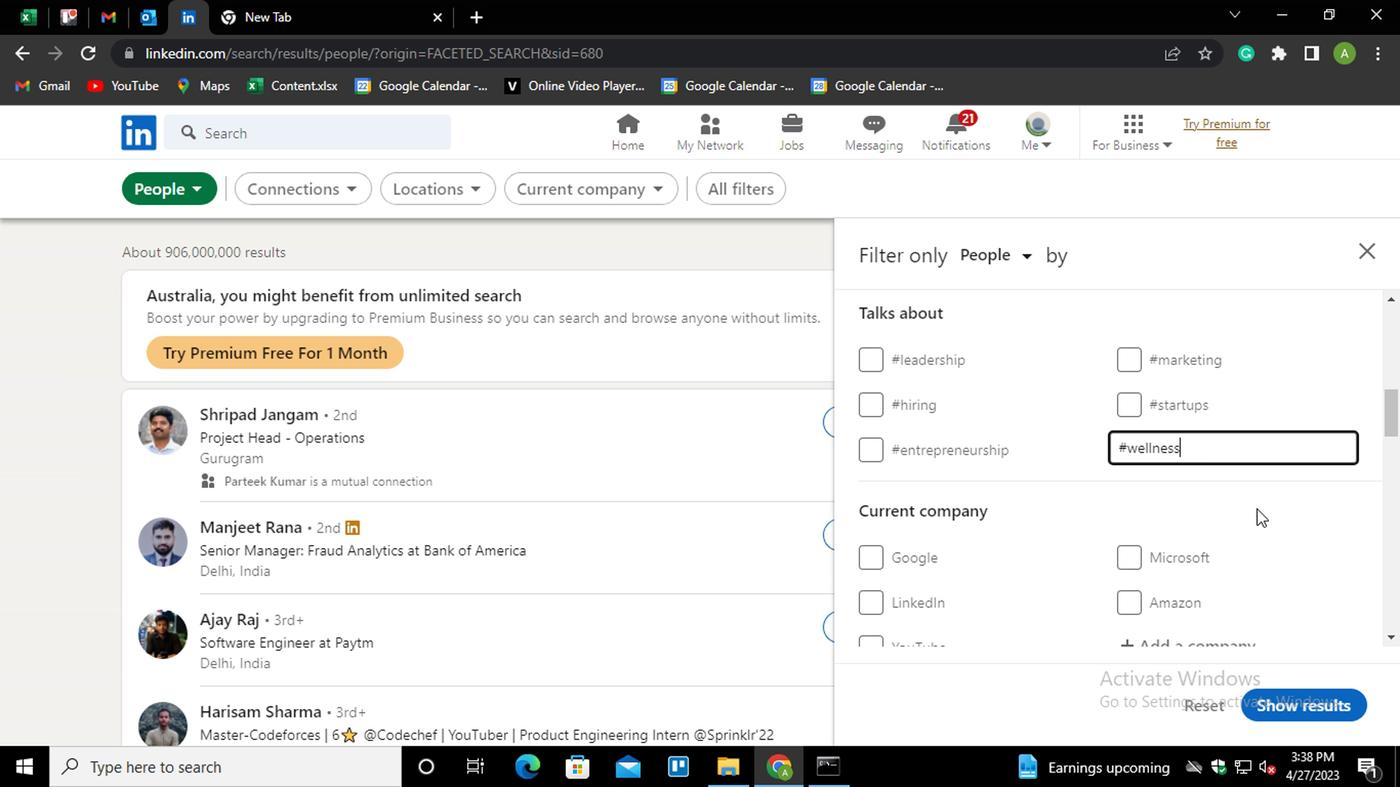 
Action: Mouse scrolled (1263, 515) with delta (0, 0)
Screenshot: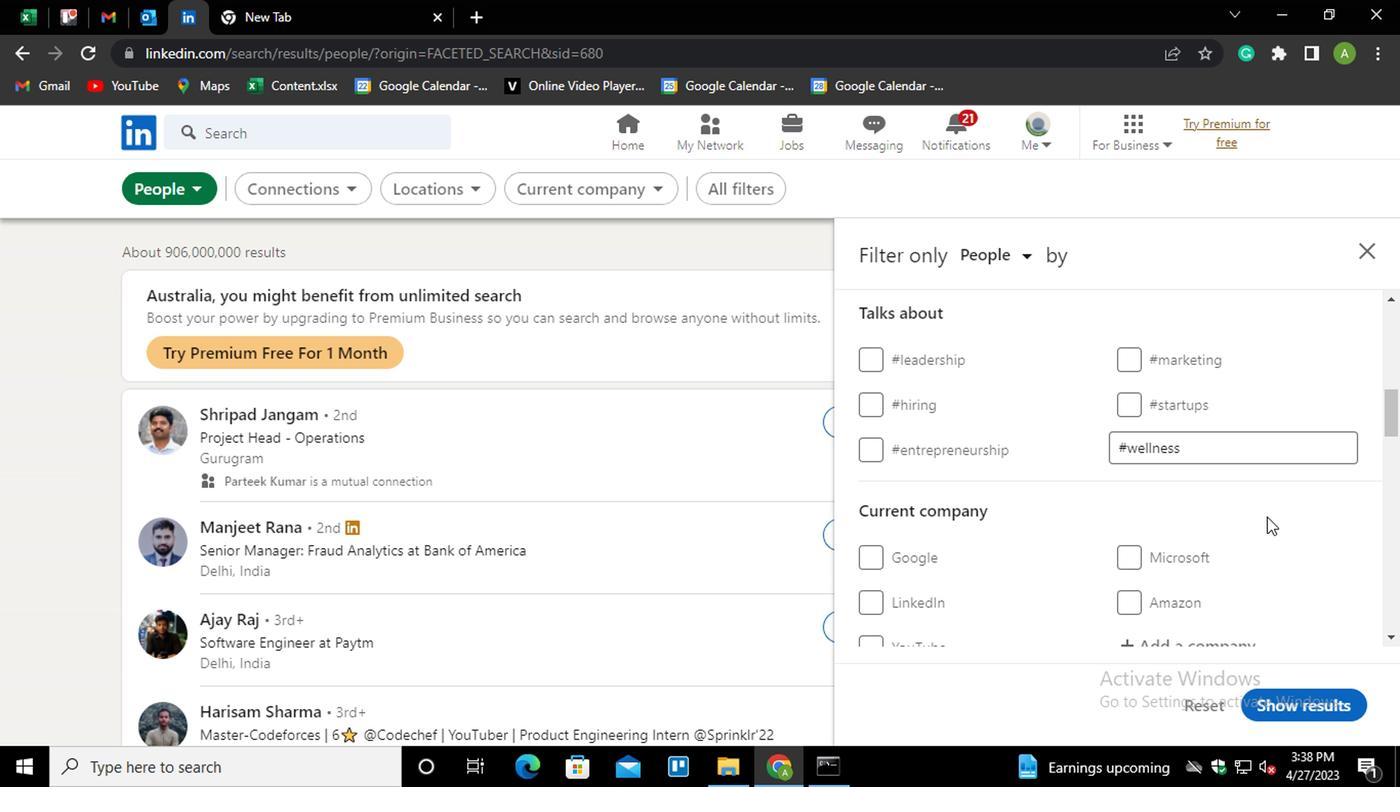 
Action: Mouse scrolled (1263, 515) with delta (0, 0)
Screenshot: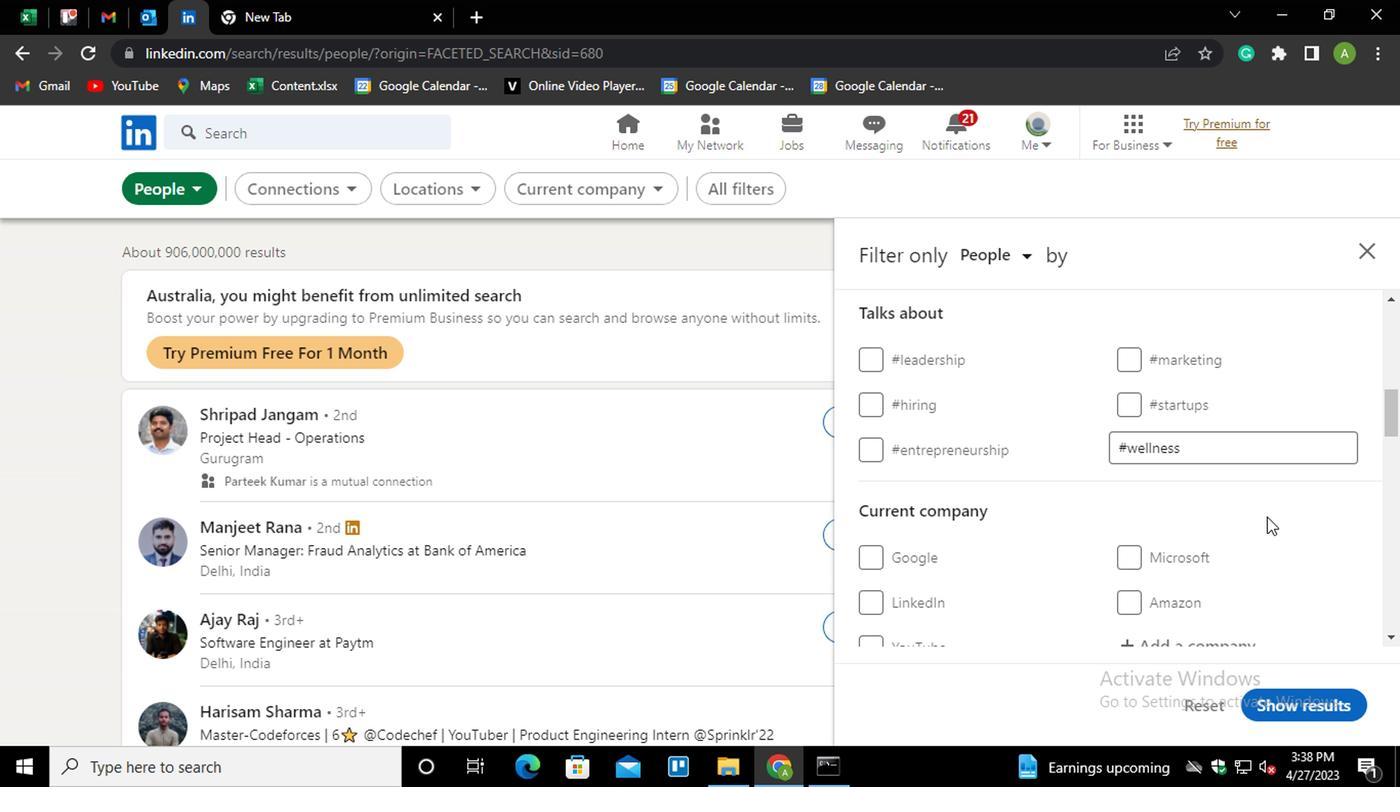 
Action: Mouse scrolled (1263, 515) with delta (0, 0)
Screenshot: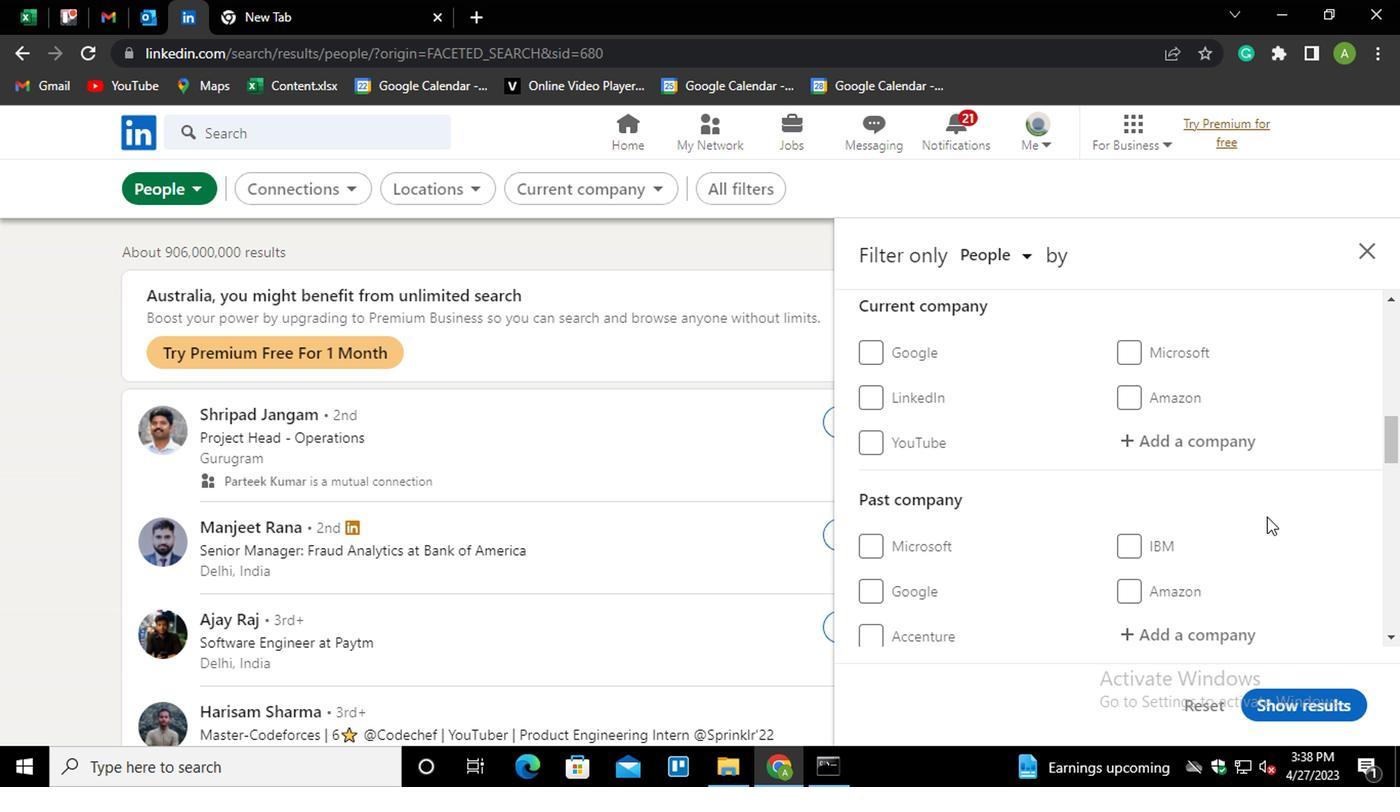 
Action: Mouse scrolled (1263, 515) with delta (0, 0)
Screenshot: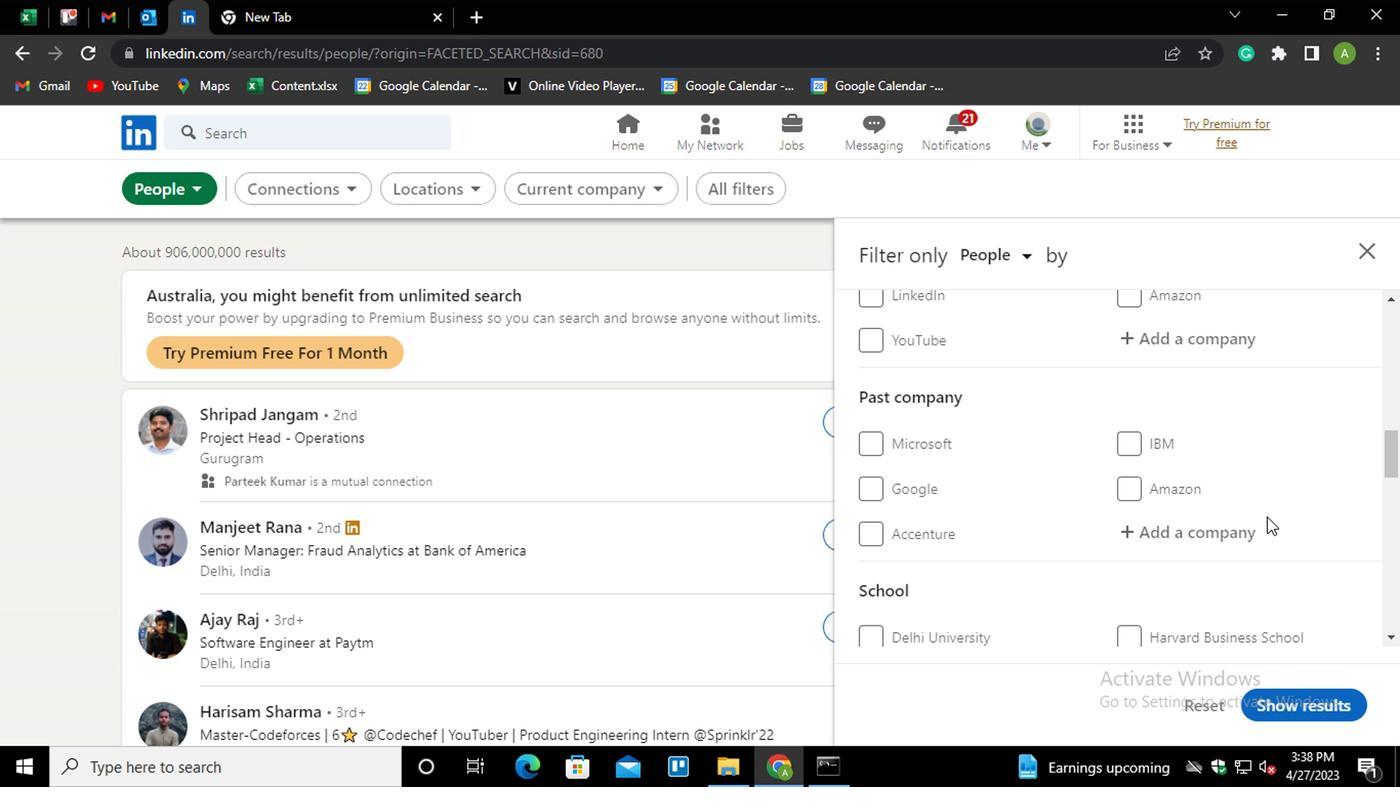 
Action: Mouse scrolled (1263, 515) with delta (0, 0)
Screenshot: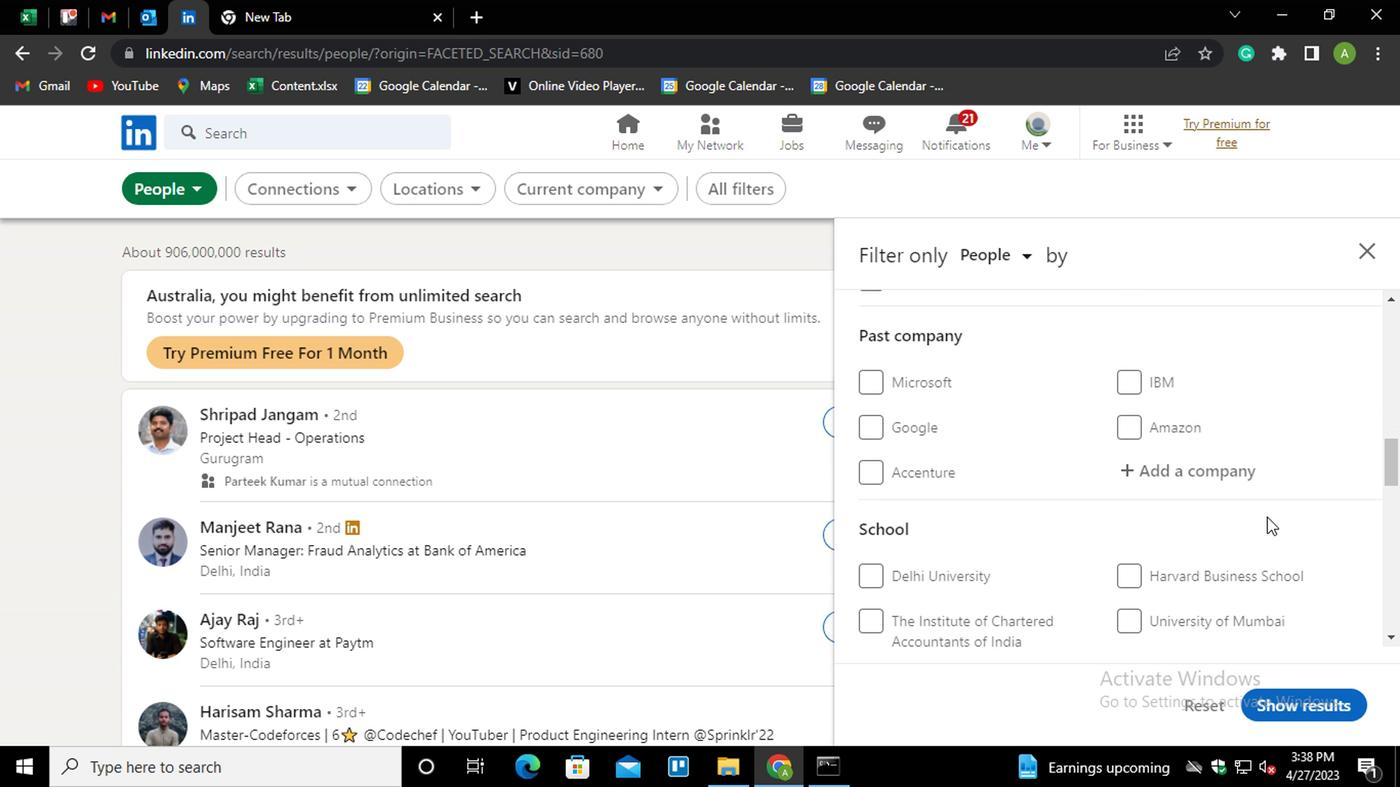 
Action: Mouse scrolled (1263, 515) with delta (0, 0)
Screenshot: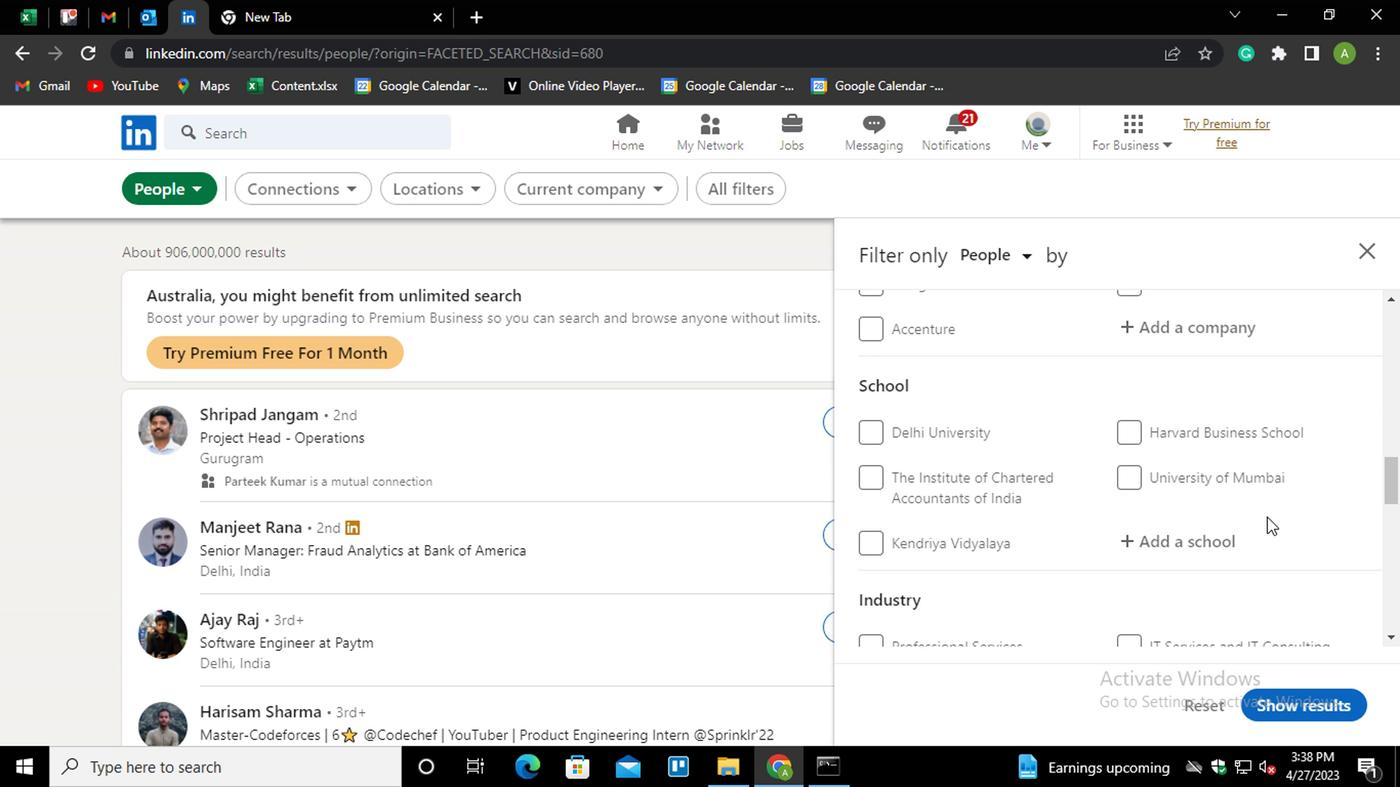 
Action: Mouse scrolled (1263, 515) with delta (0, 0)
Screenshot: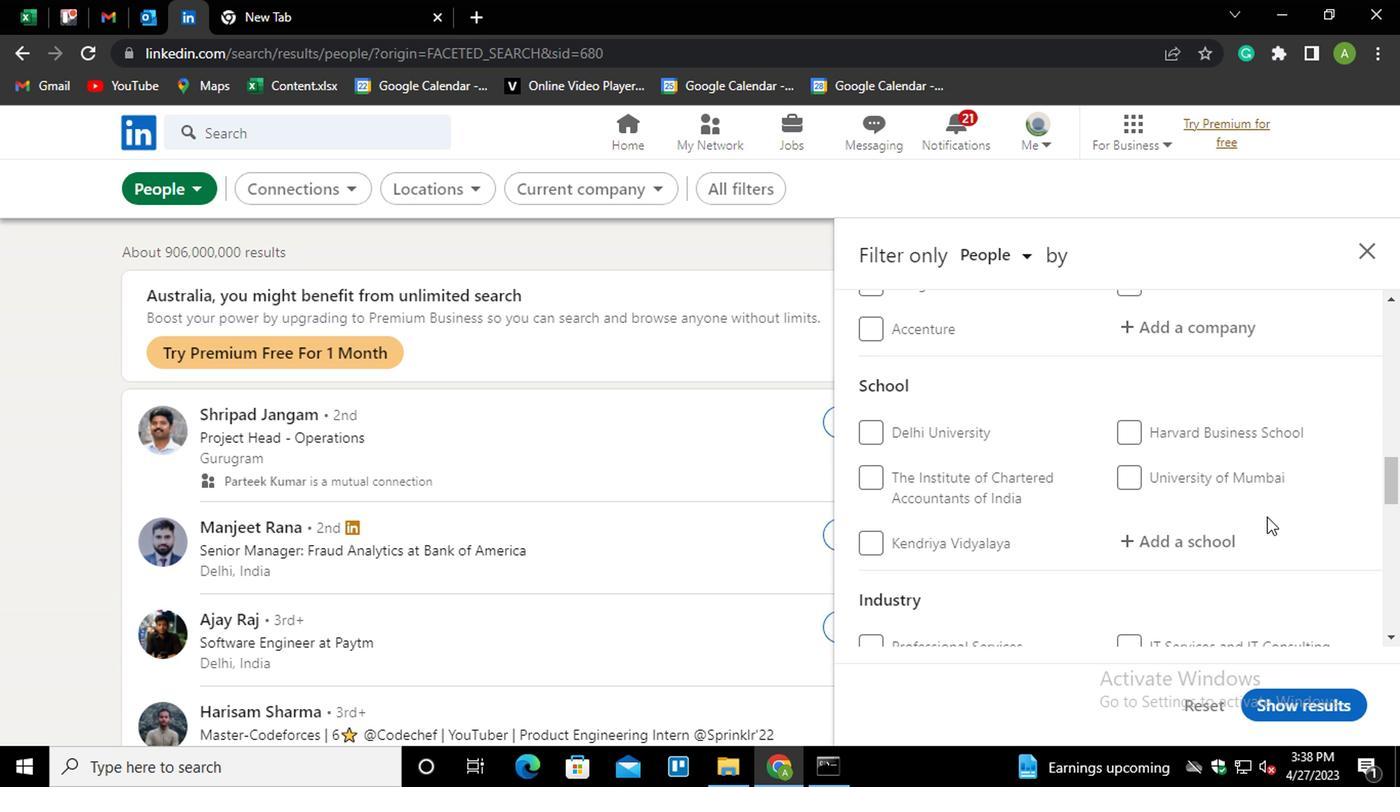 
Action: Mouse scrolled (1263, 515) with delta (0, 0)
Screenshot: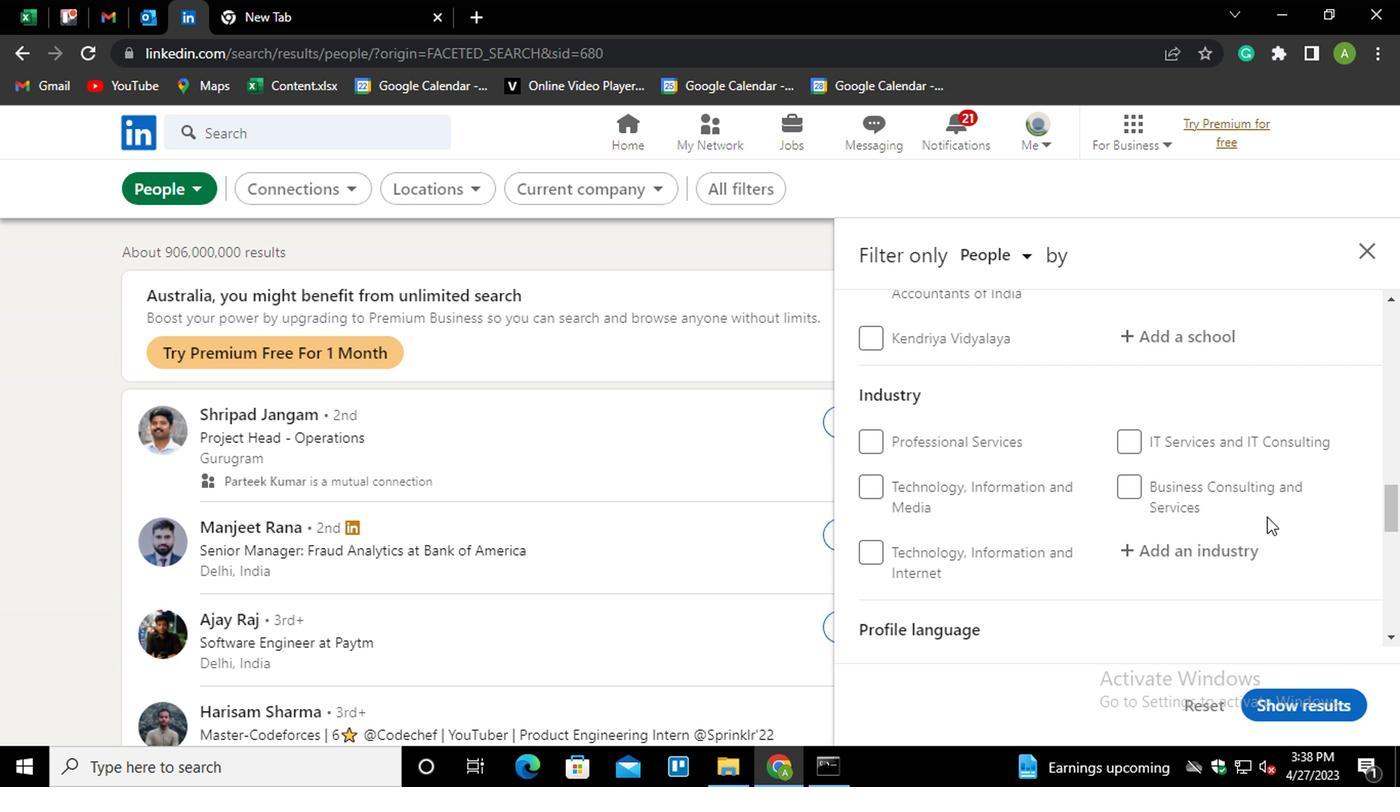 
Action: Mouse scrolled (1263, 515) with delta (0, 0)
Screenshot: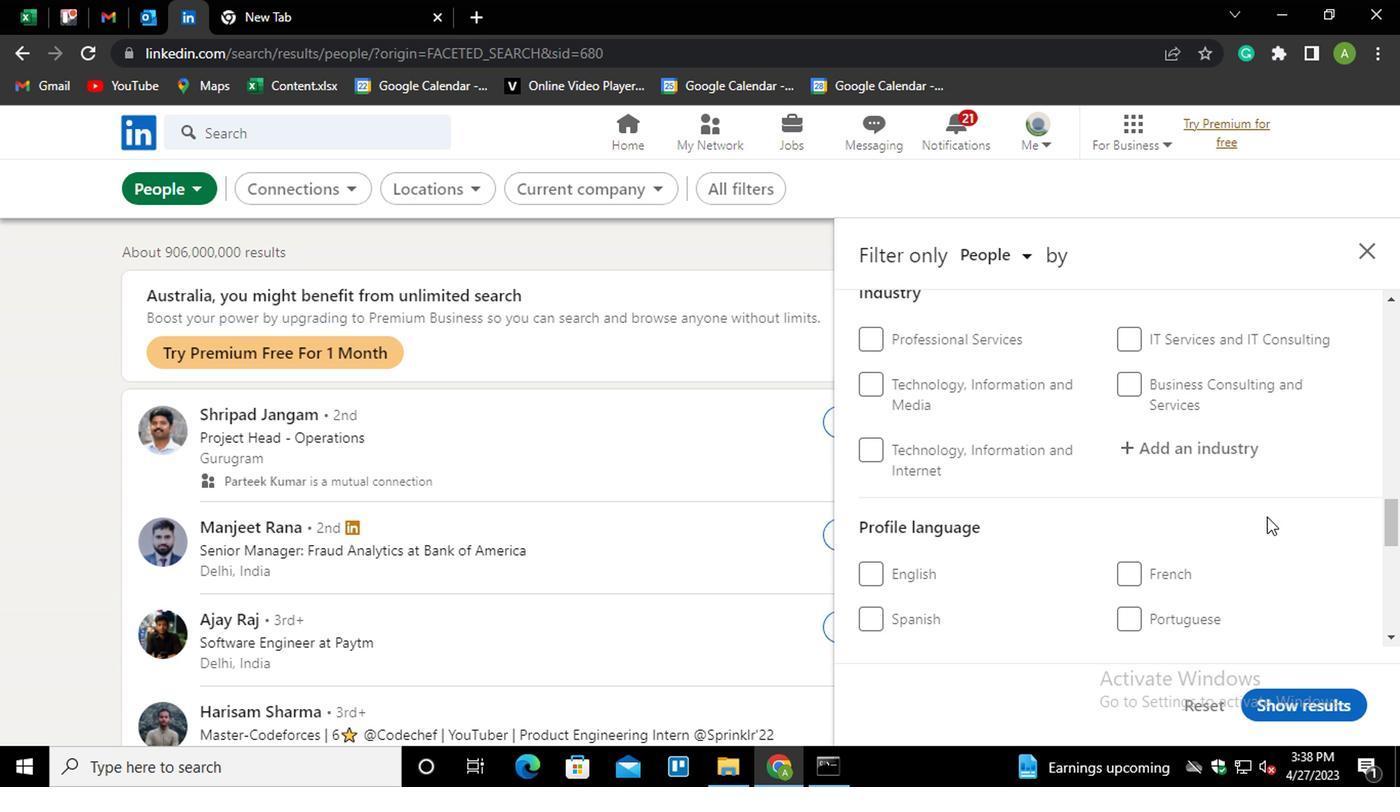 
Action: Mouse moved to (1127, 517)
Screenshot: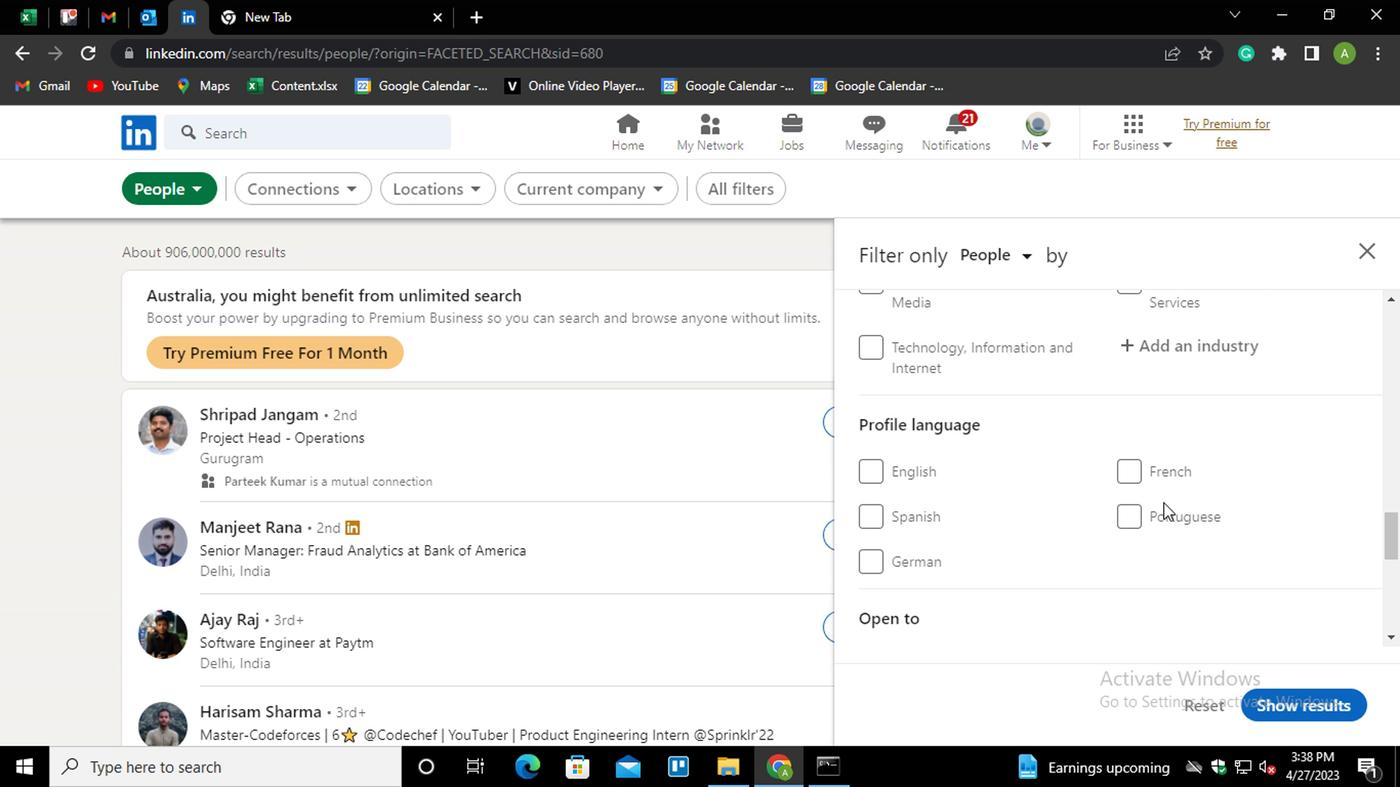 
Action: Mouse pressed left at (1127, 517)
Screenshot: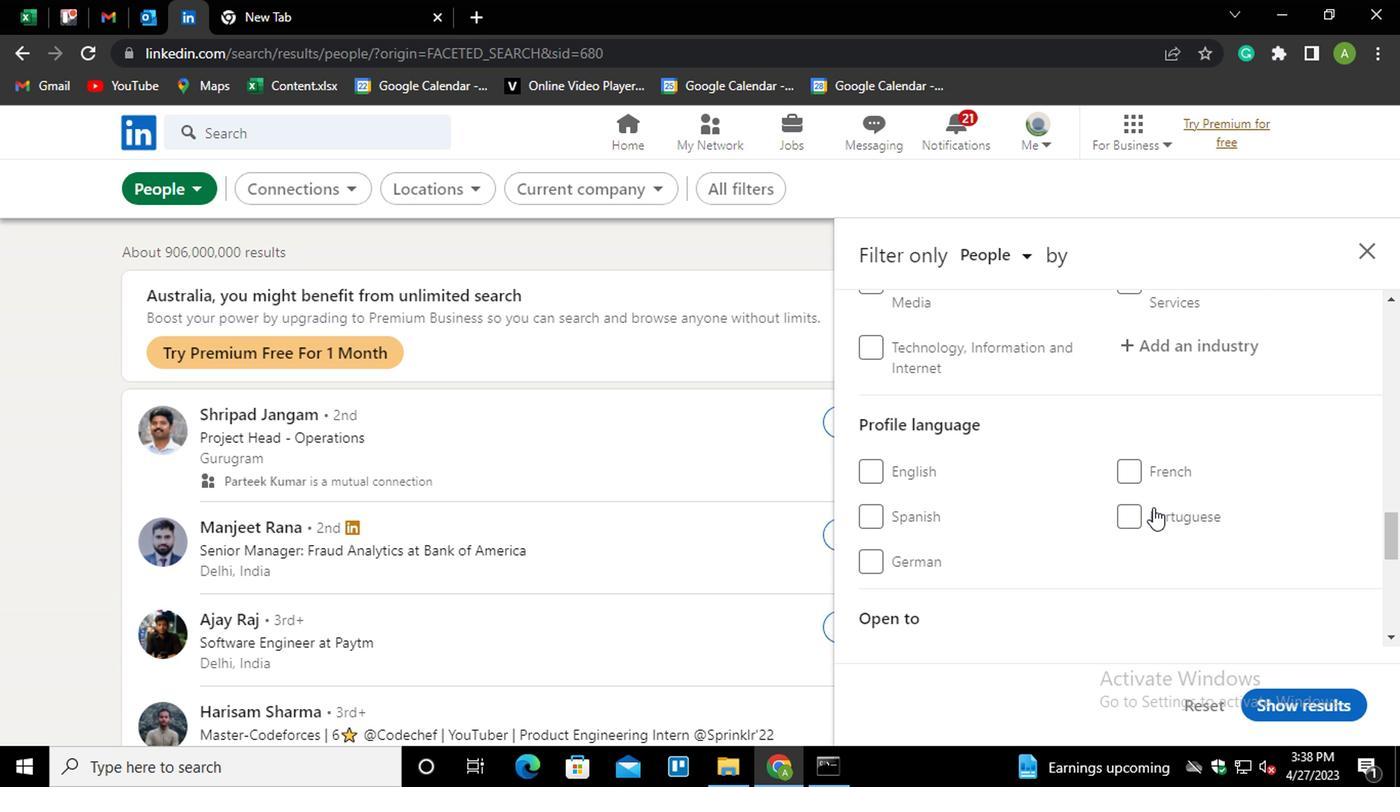 
Action: Mouse moved to (1195, 523)
Screenshot: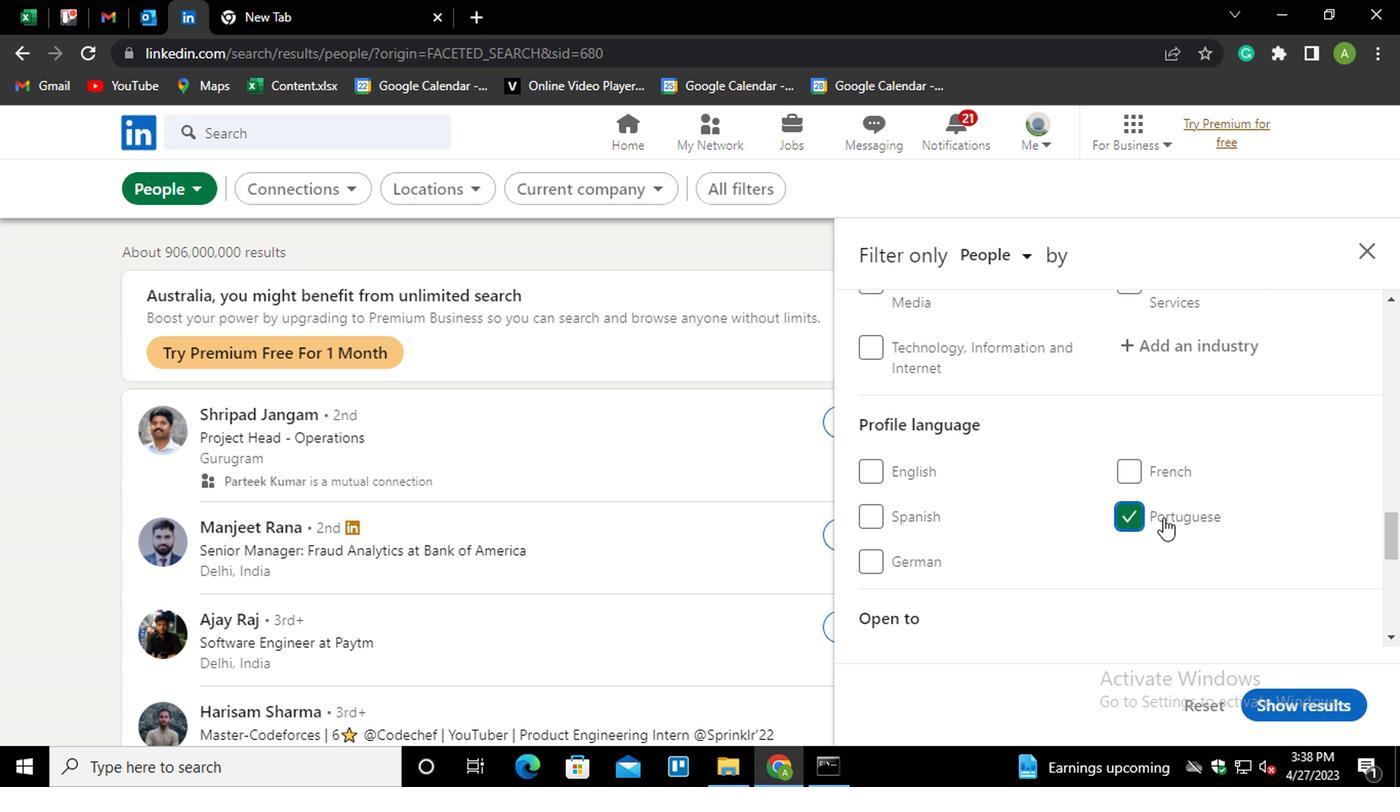 
Action: Mouse scrolled (1195, 525) with delta (0, 1)
Screenshot: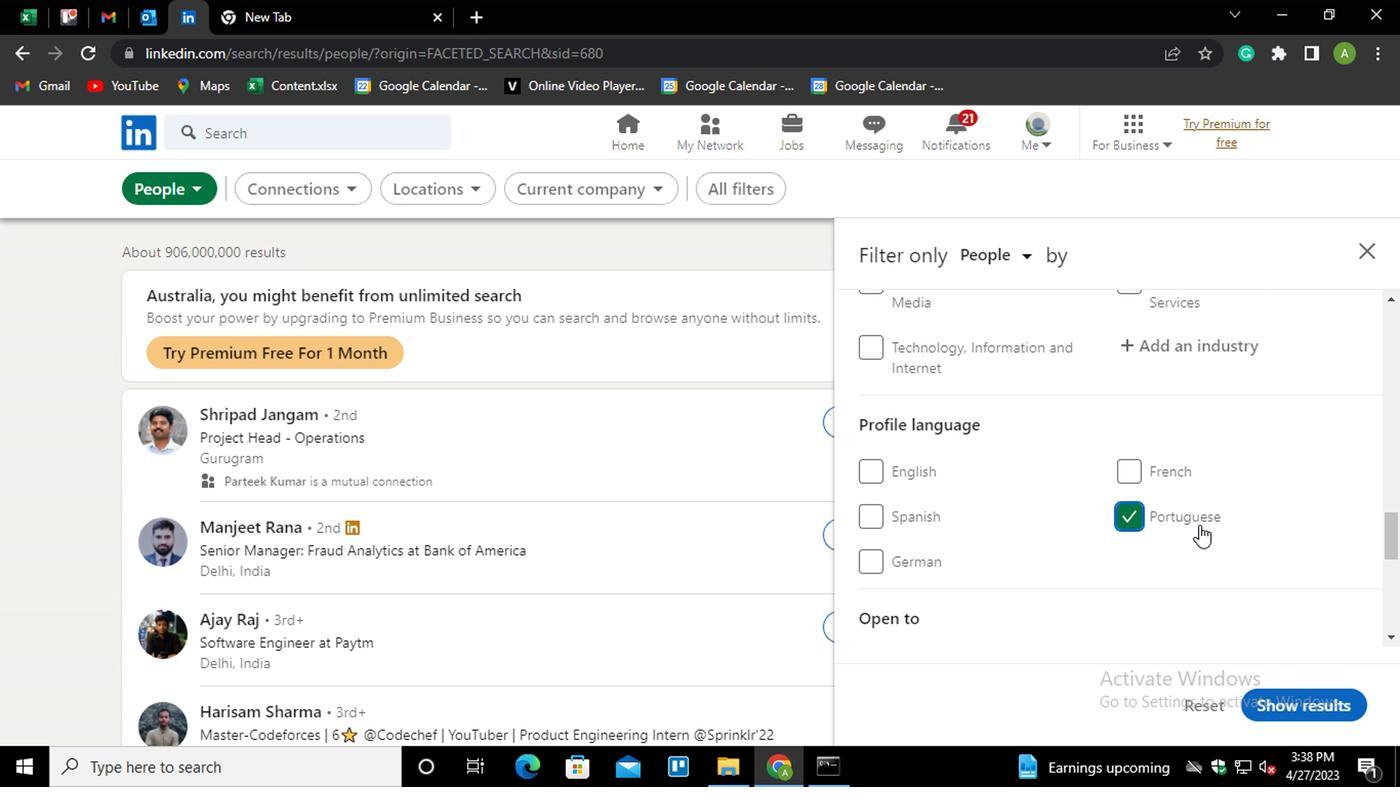 
Action: Mouse scrolled (1195, 525) with delta (0, 1)
Screenshot: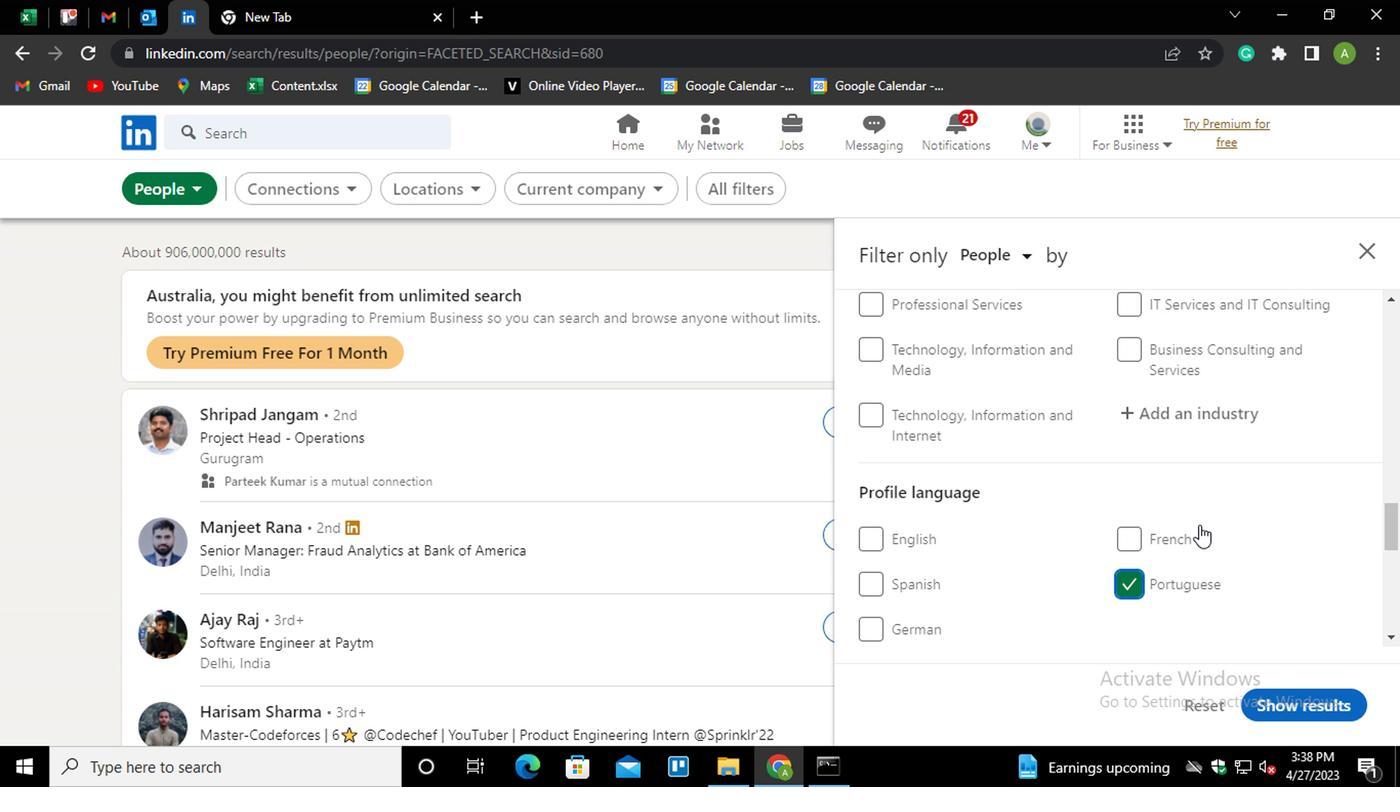 
Action: Mouse scrolled (1195, 525) with delta (0, 1)
Screenshot: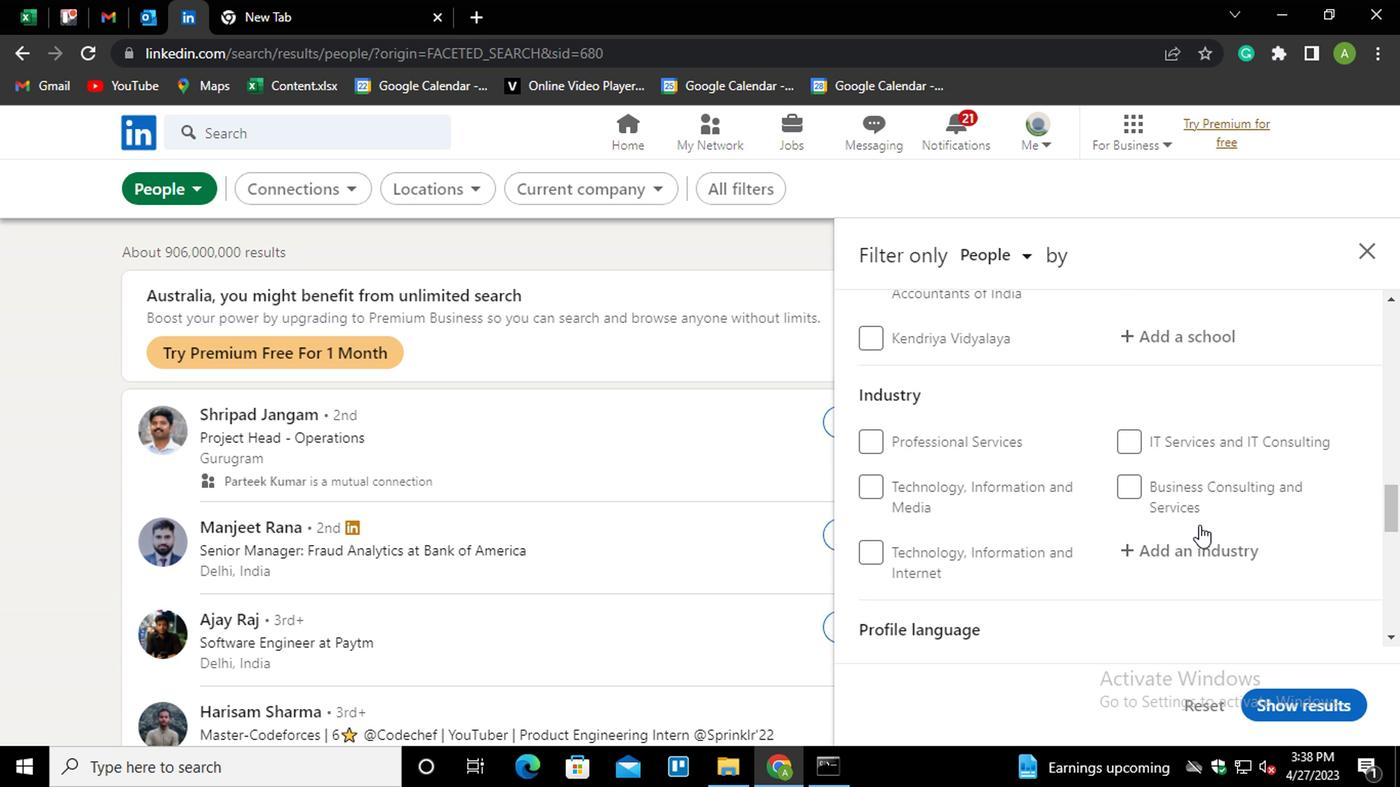 
Action: Mouse scrolled (1195, 525) with delta (0, 1)
Screenshot: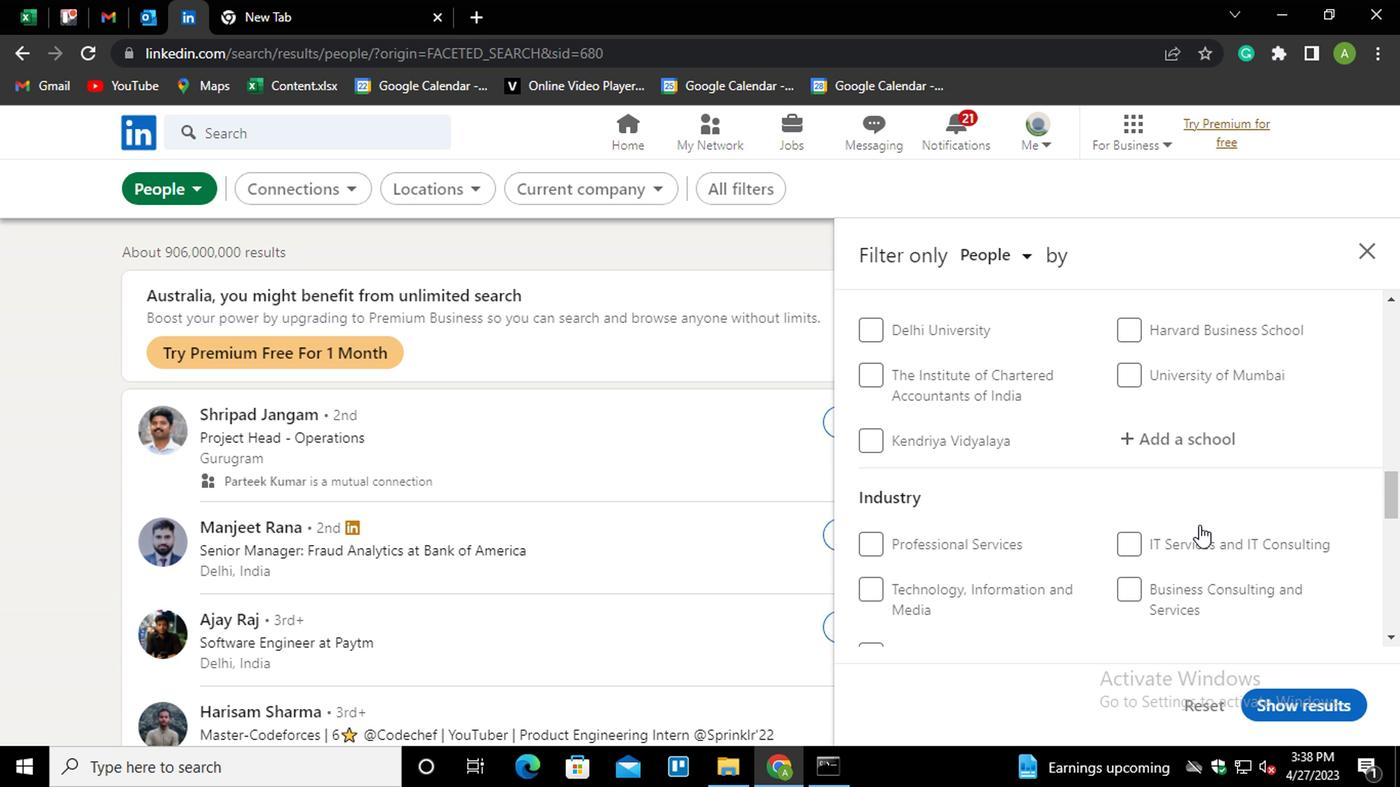 
Action: Mouse scrolled (1195, 525) with delta (0, 1)
Screenshot: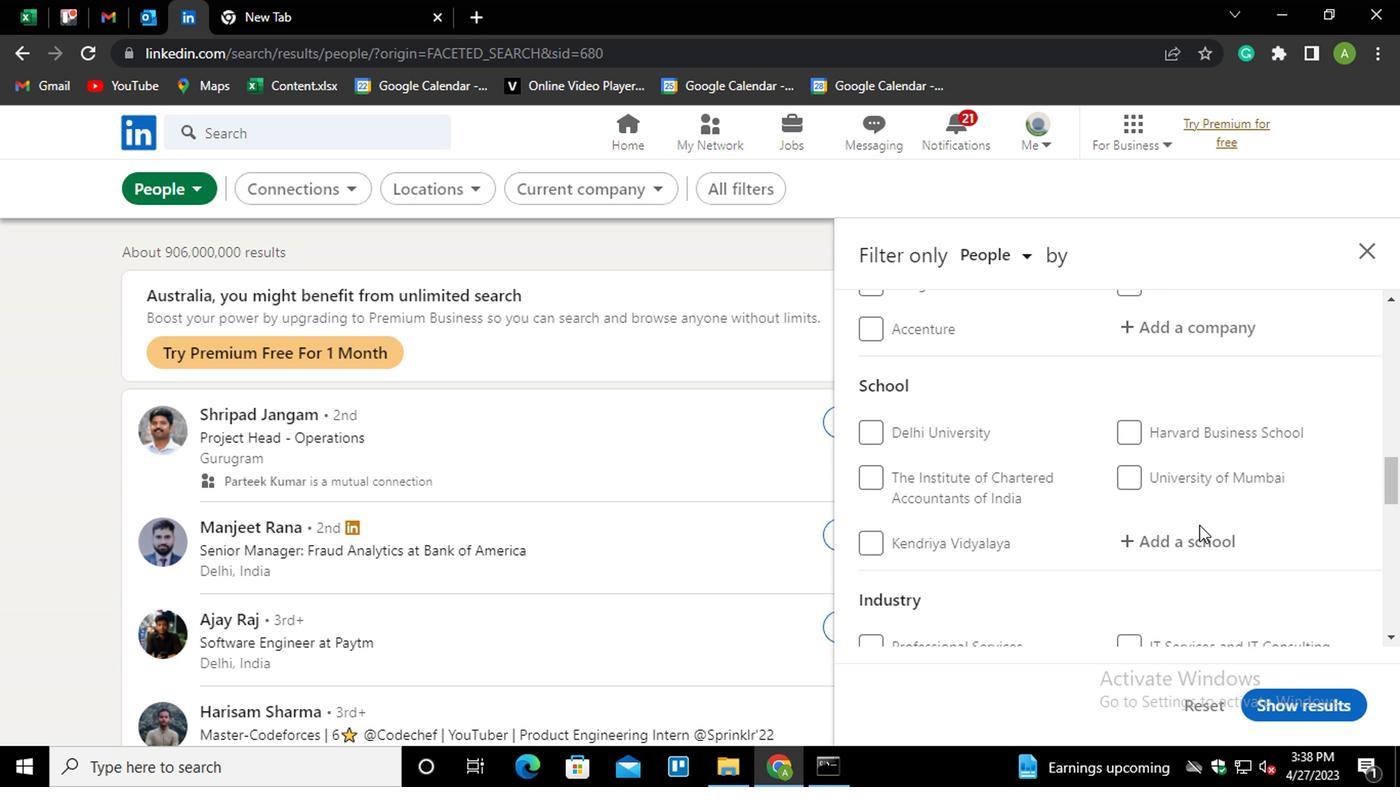
Action: Mouse scrolled (1195, 525) with delta (0, 1)
Screenshot: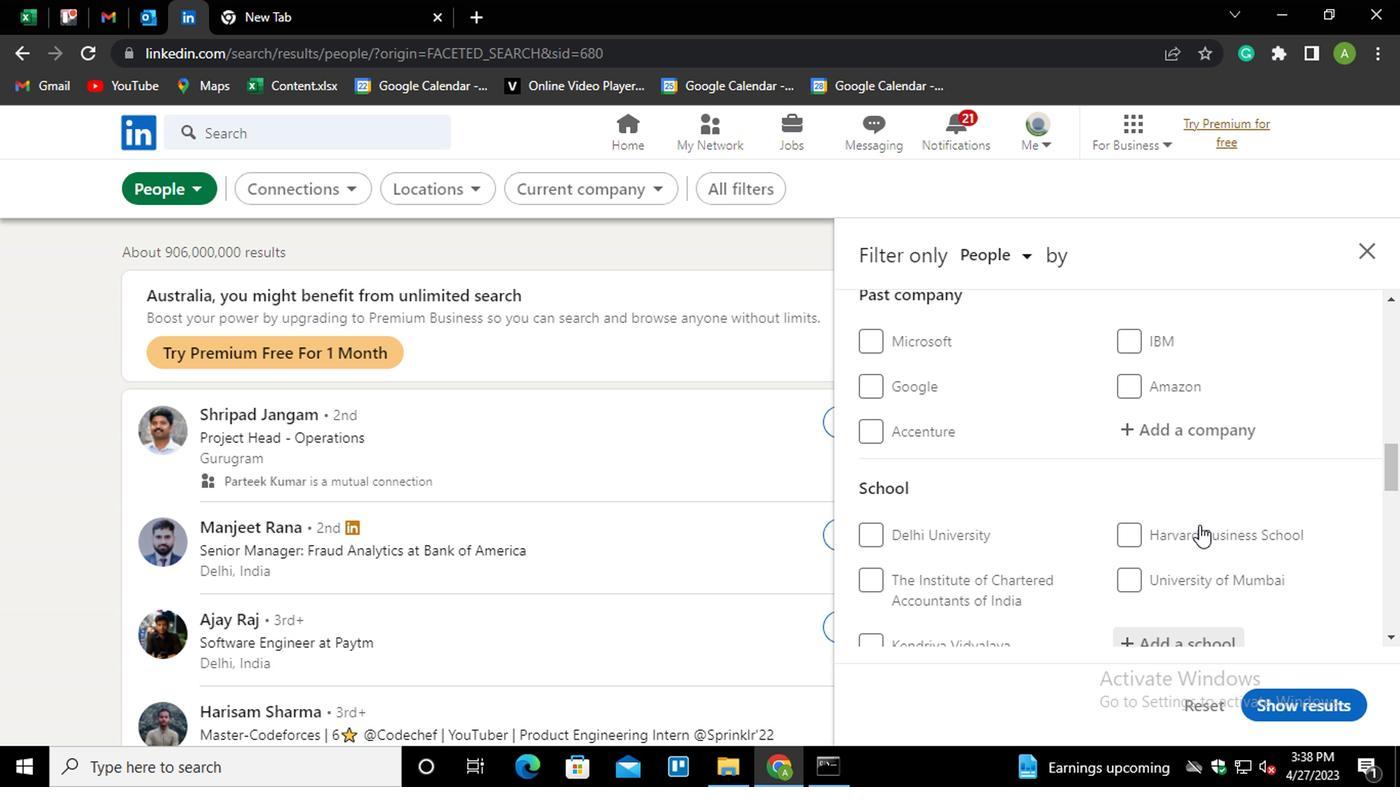 
Action: Mouse scrolled (1195, 525) with delta (0, 1)
Screenshot: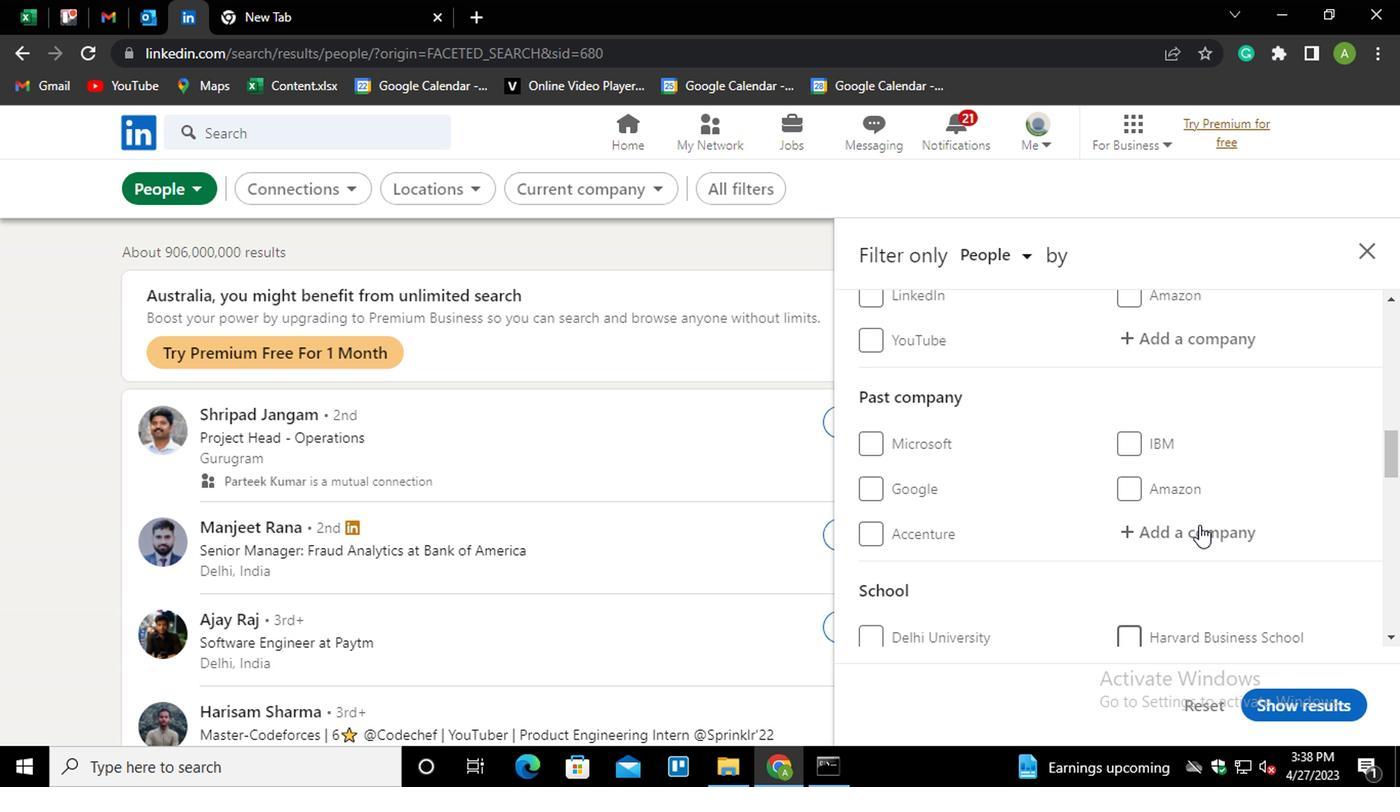 
Action: Mouse scrolled (1195, 525) with delta (0, 1)
Screenshot: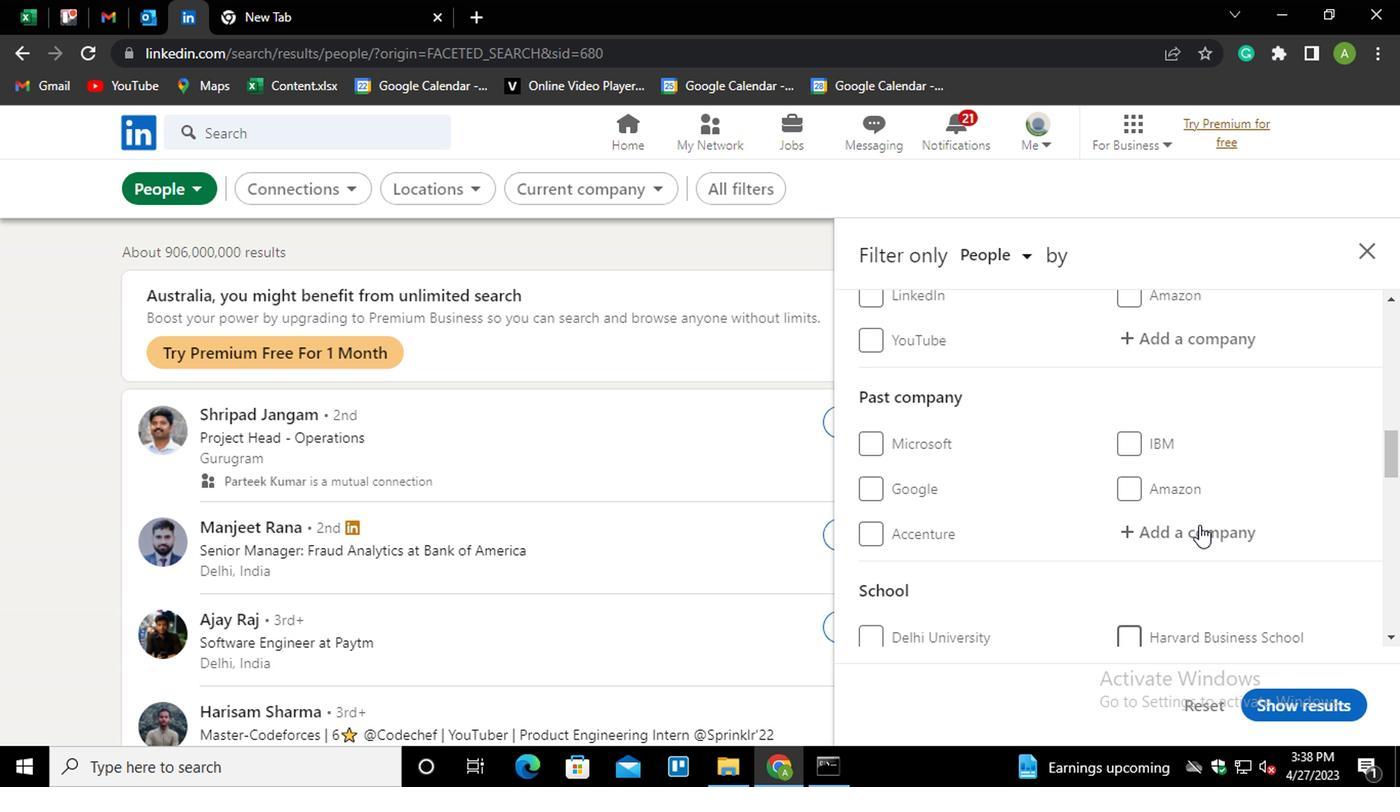 
Action: Mouse moved to (1190, 532)
Screenshot: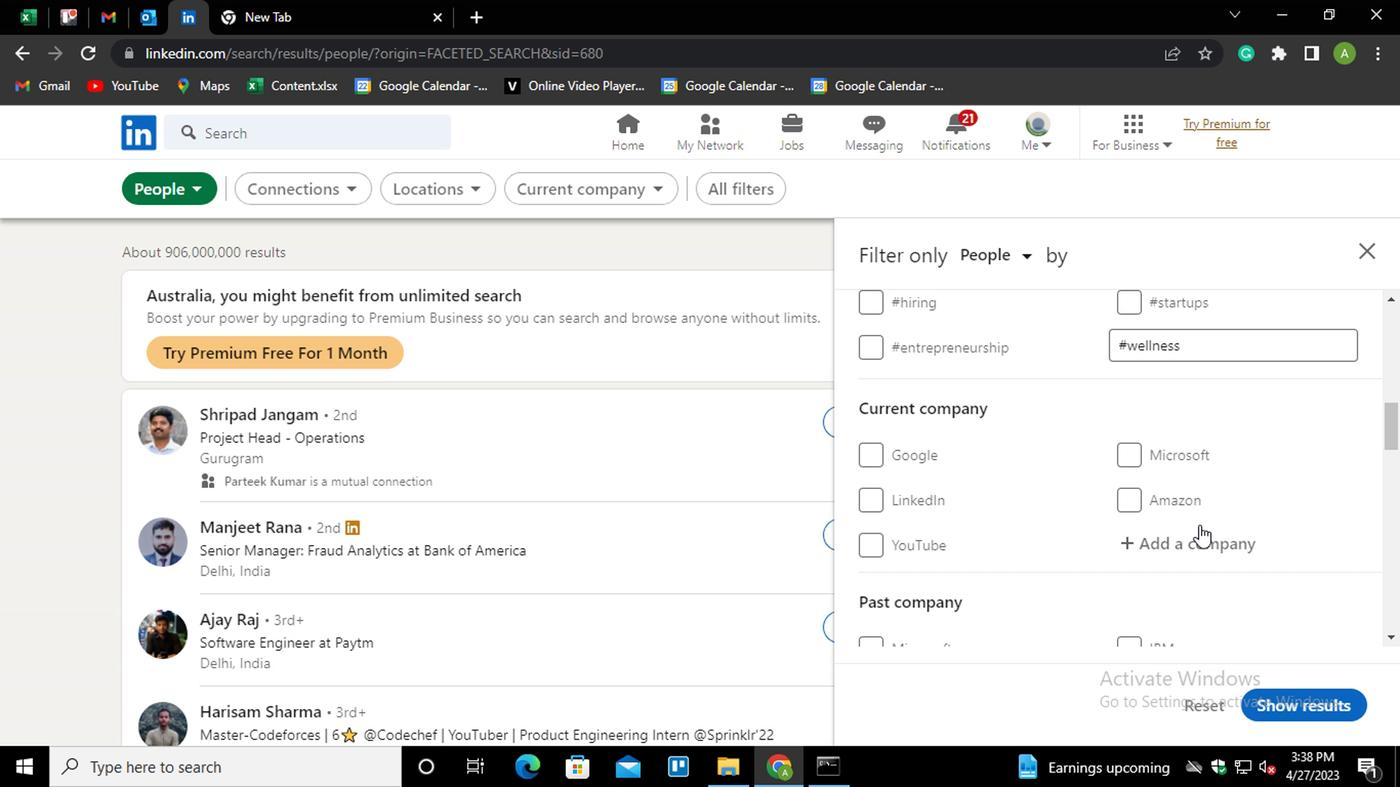 
Action: Mouse pressed left at (1190, 532)
Screenshot: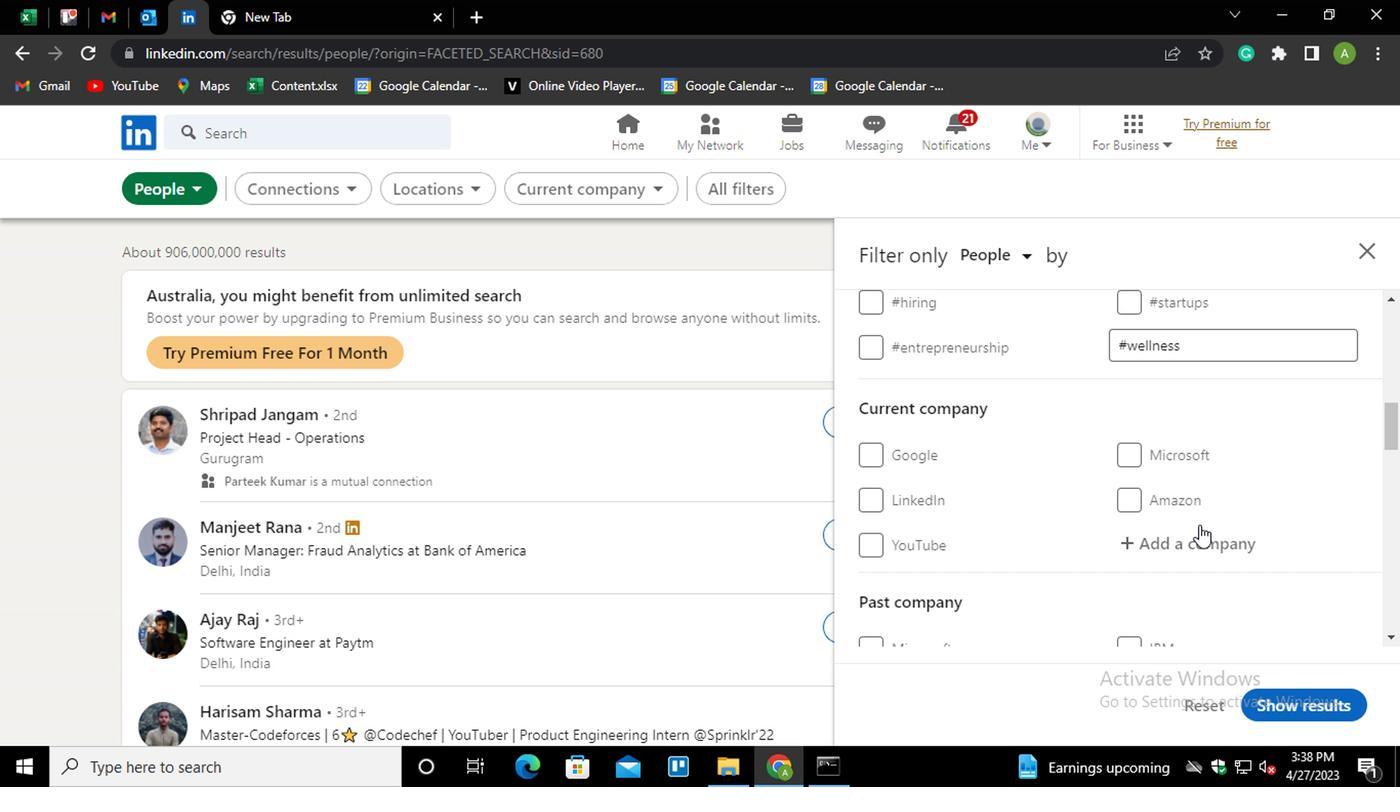
Action: Key pressed <Key.shift>
Screenshot: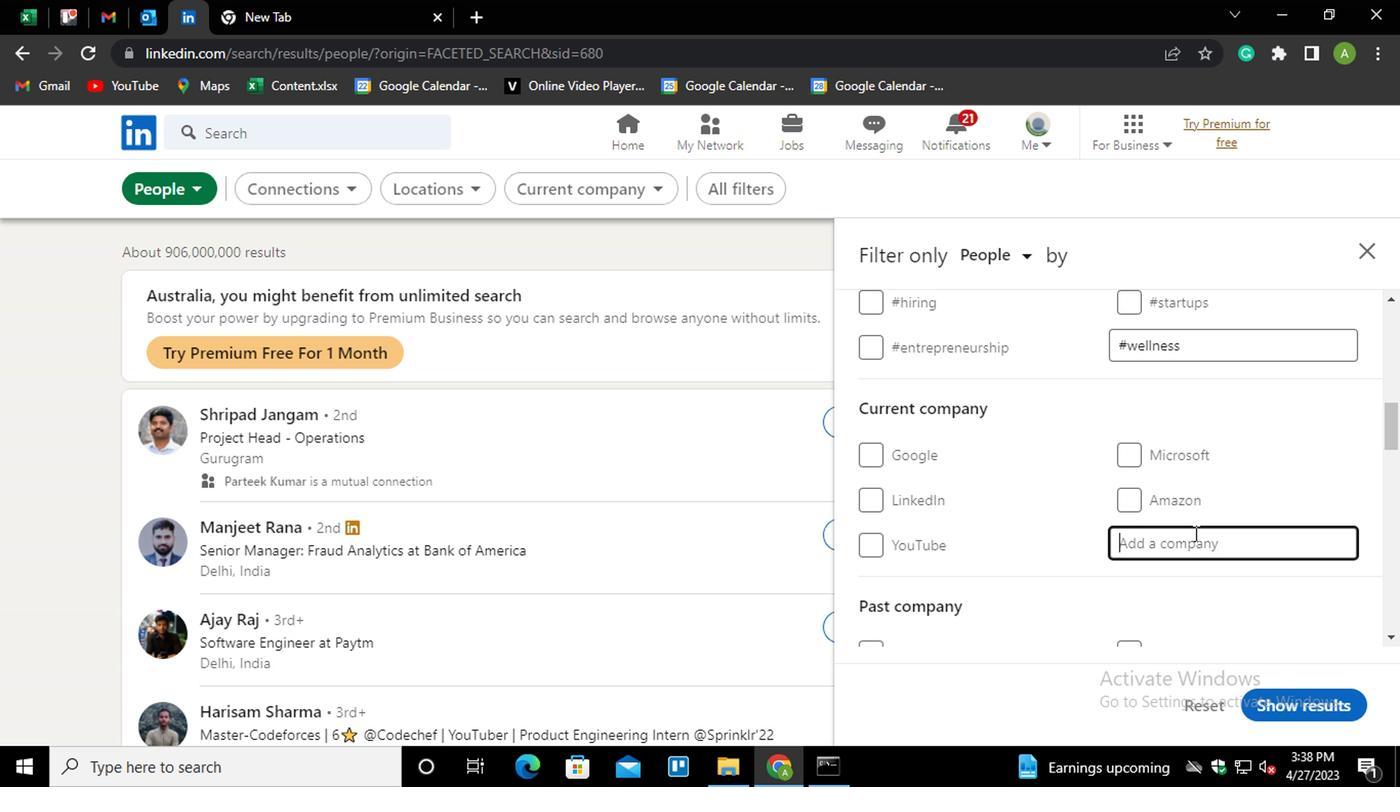 
Action: Mouse moved to (1189, 533)
Screenshot: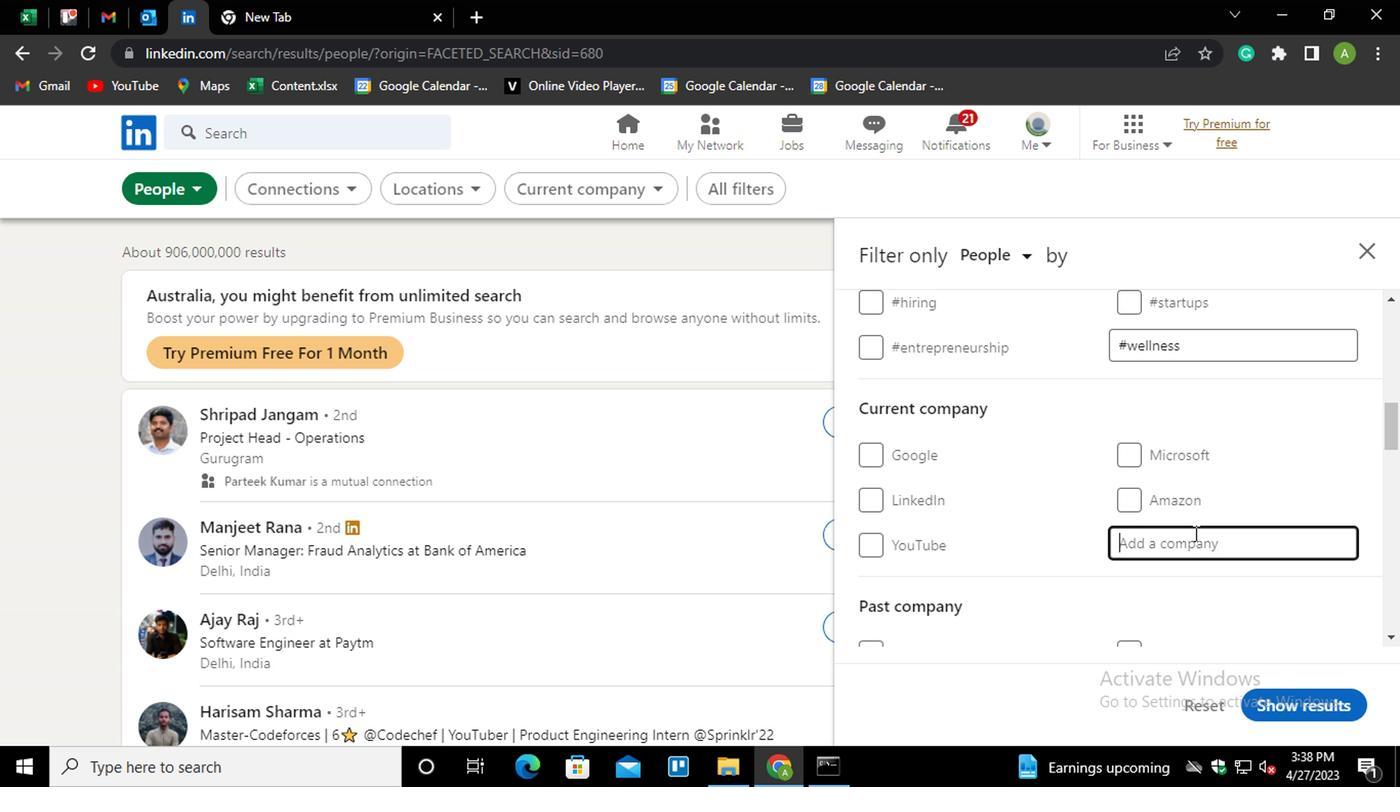 
Action: Key pressed <Key.shift><Key.shift><Key.shift><Key.shift><Key.shift><Key.shift><Key.shift><Key.shift><Key.shift>SRF<Key.down><Key.enter>
Screenshot: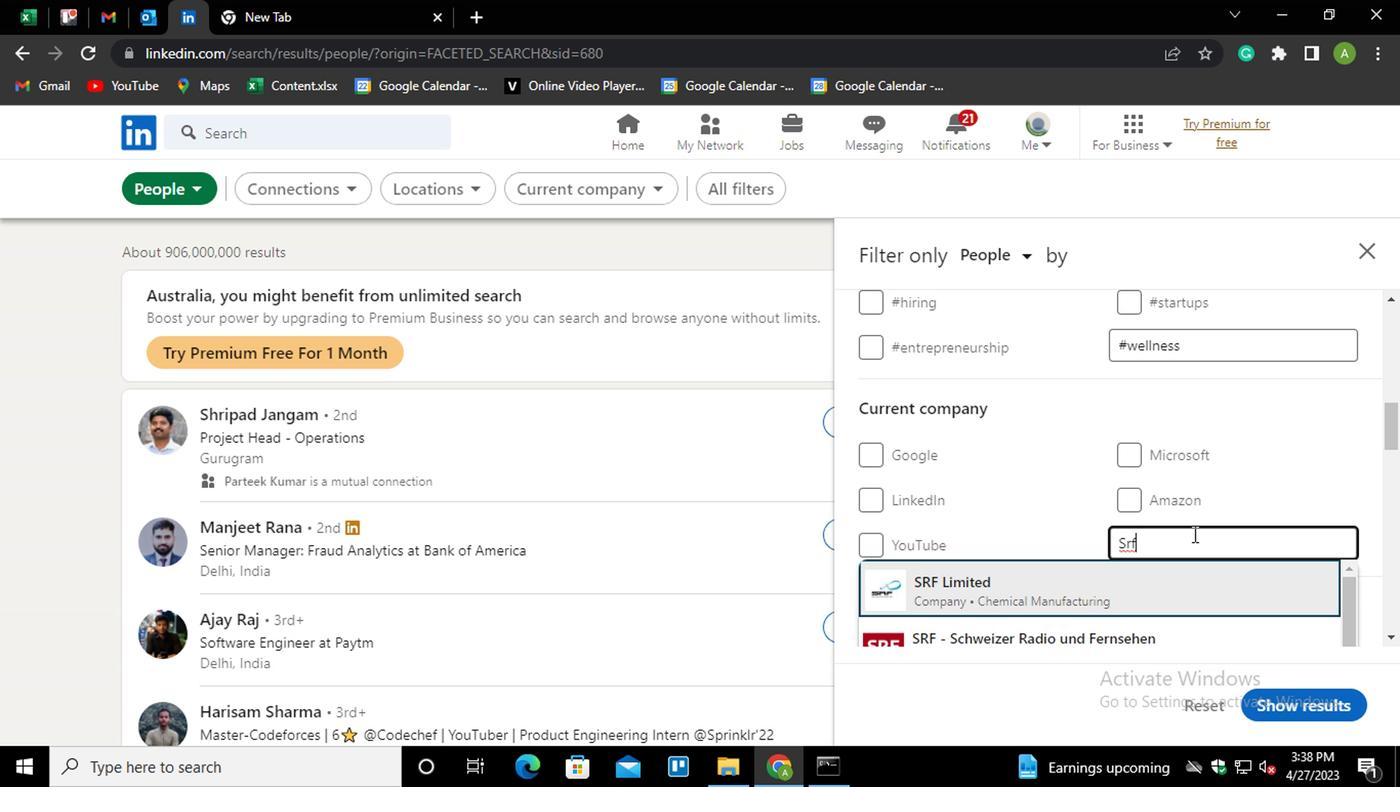 
Action: Mouse moved to (1192, 532)
Screenshot: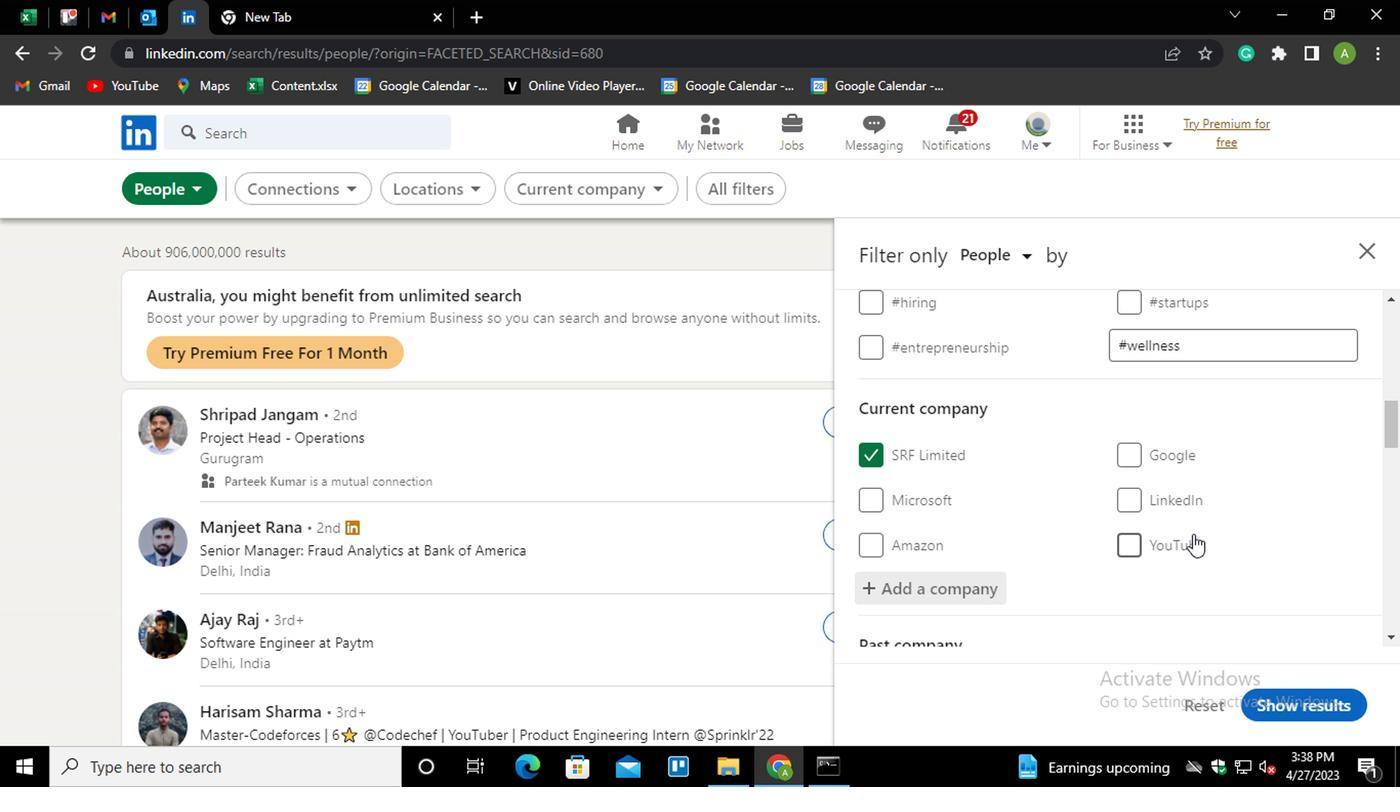 
Action: Mouse scrolled (1192, 531) with delta (0, -1)
Screenshot: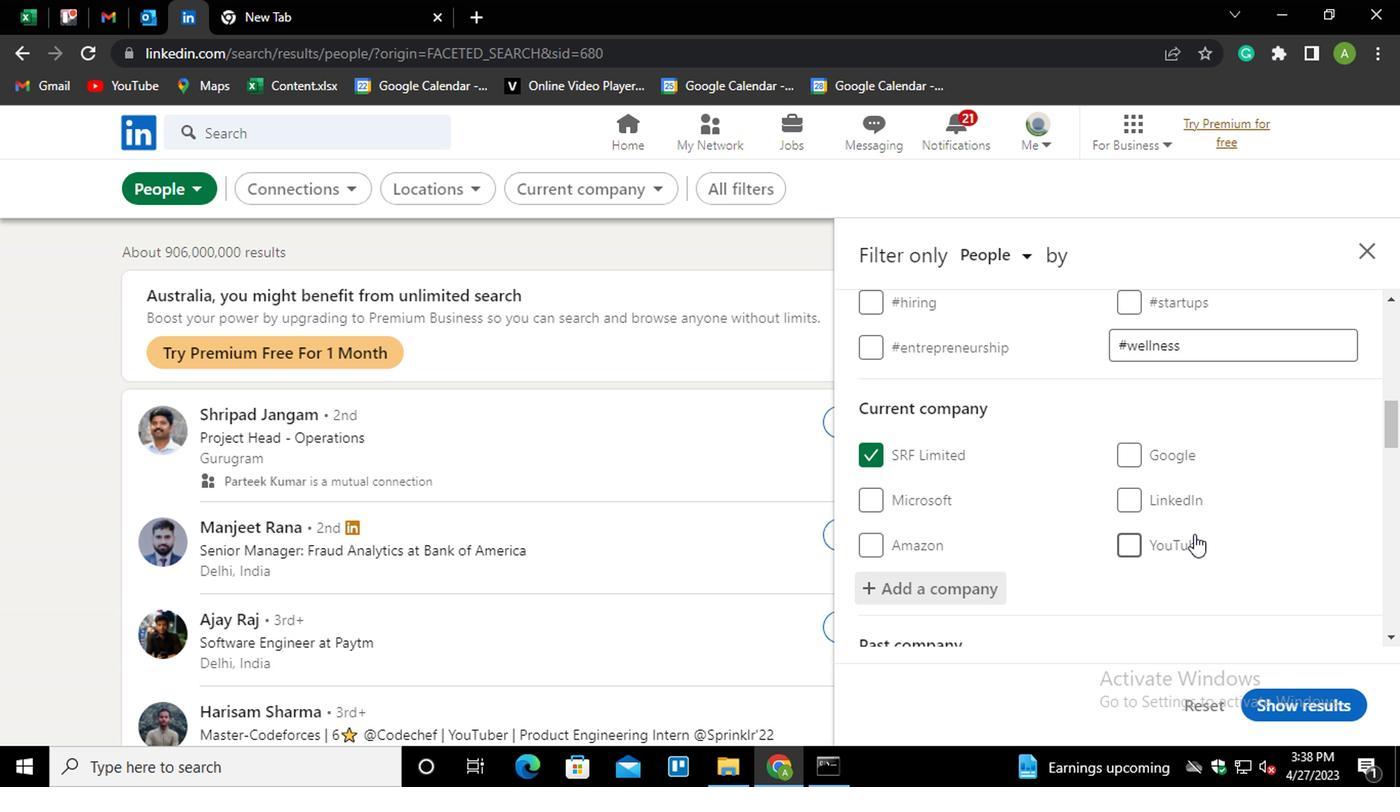 
Action: Mouse scrolled (1192, 531) with delta (0, -1)
Screenshot: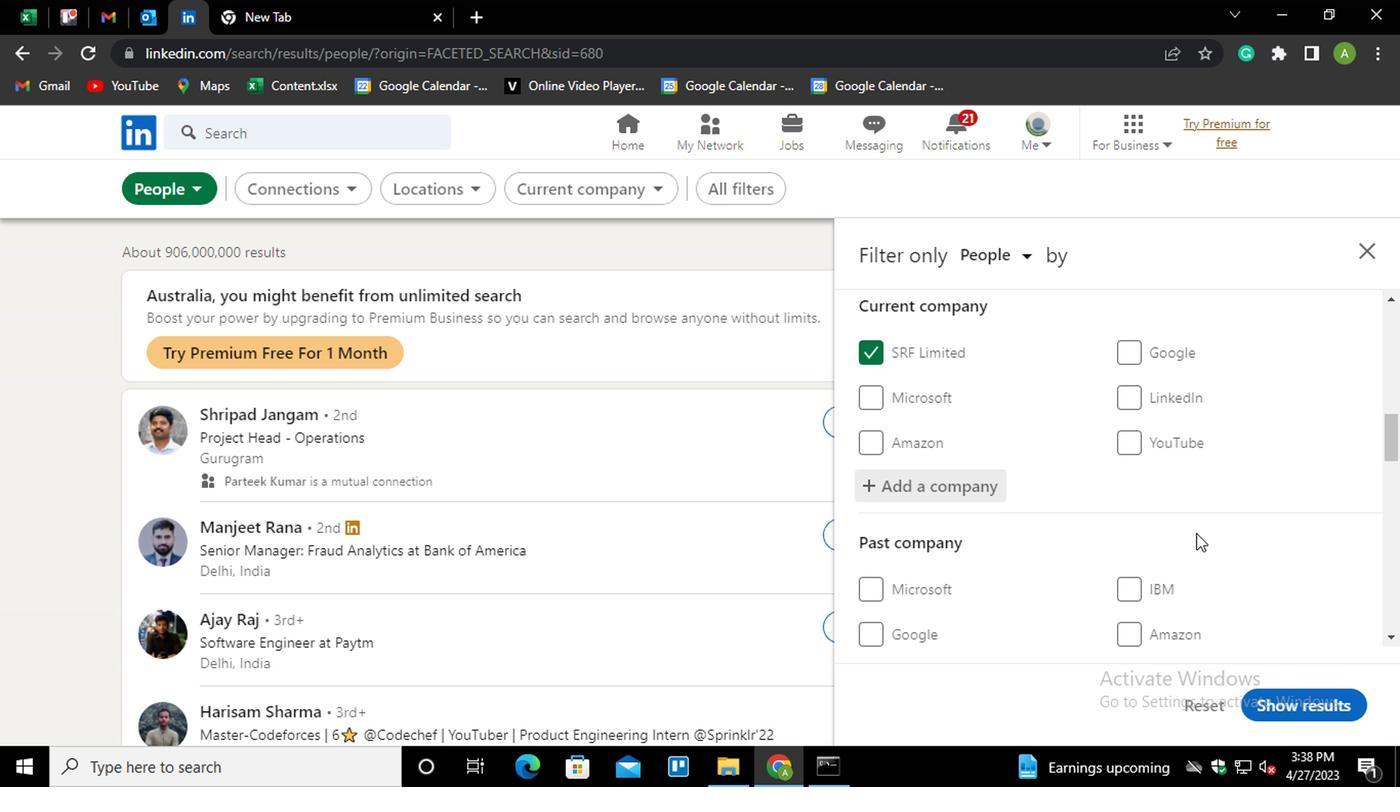 
Action: Mouse scrolled (1192, 531) with delta (0, -1)
Screenshot: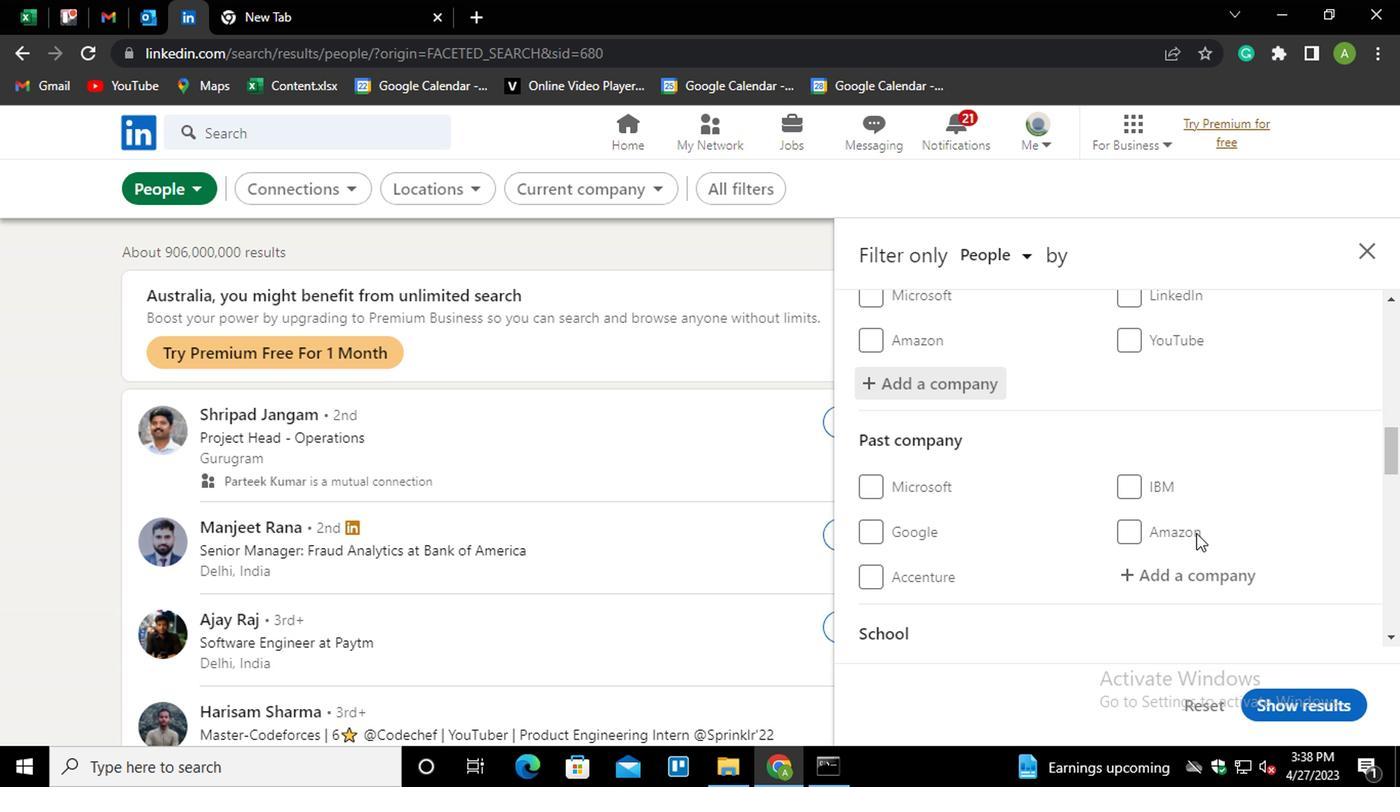 
Action: Mouse scrolled (1192, 531) with delta (0, -1)
Screenshot: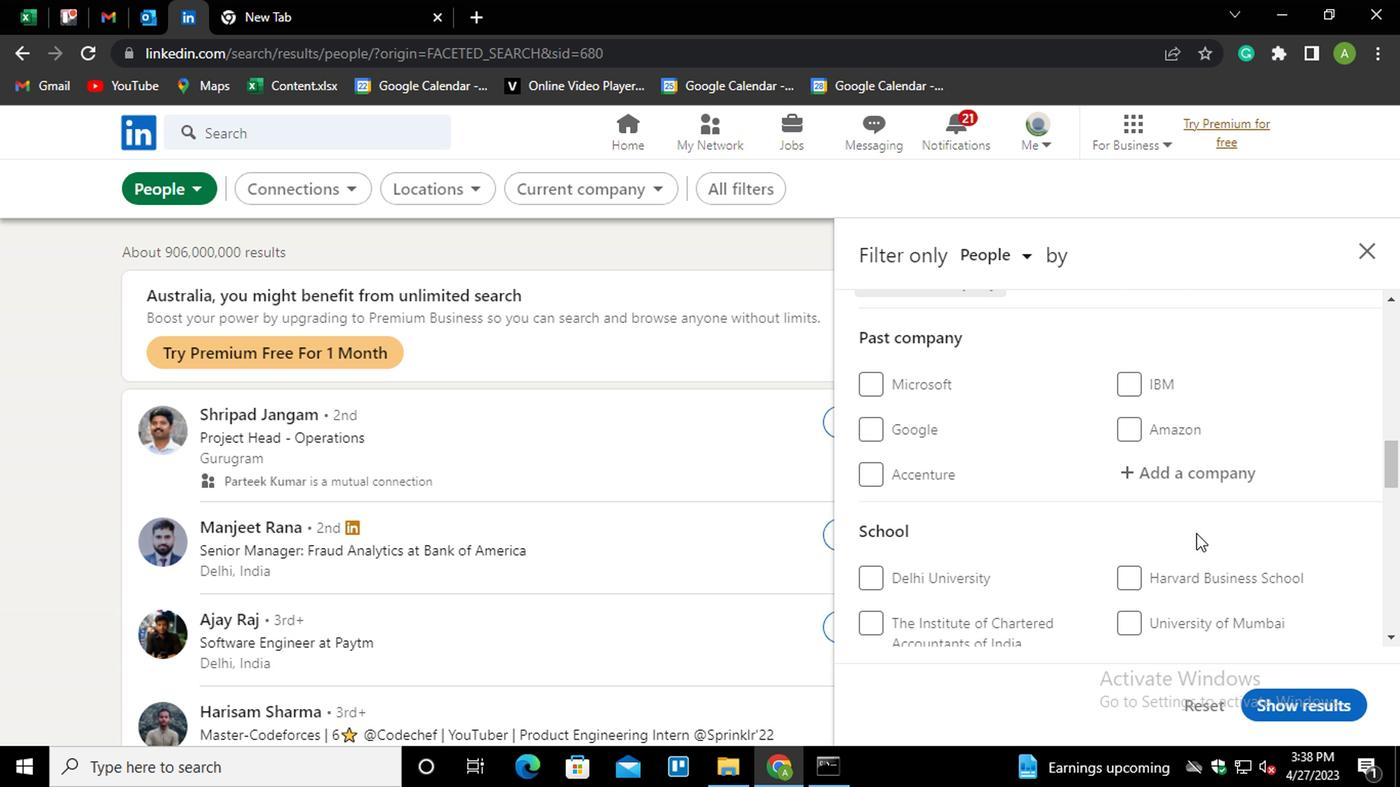 
Action: Mouse scrolled (1192, 531) with delta (0, -1)
Screenshot: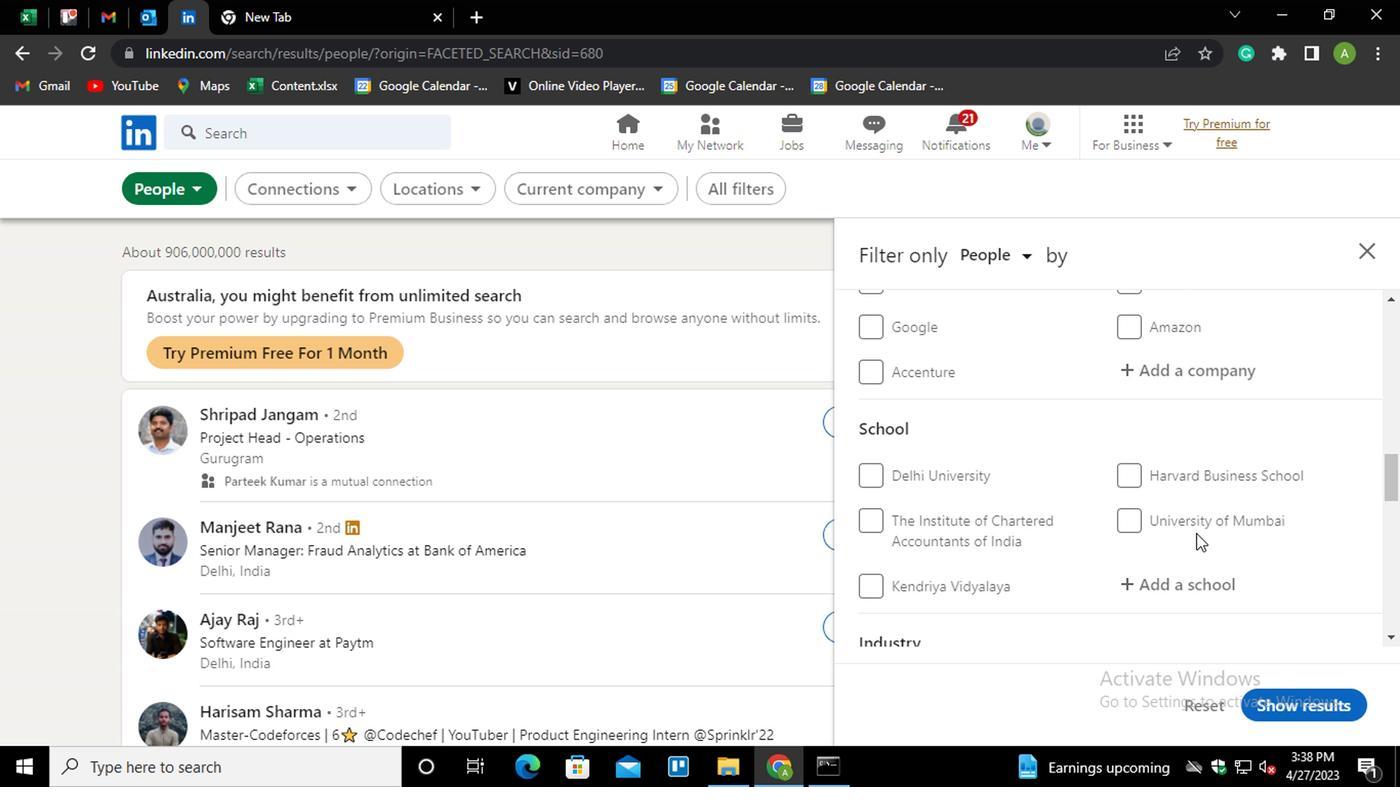 
Action: Mouse moved to (1173, 484)
Screenshot: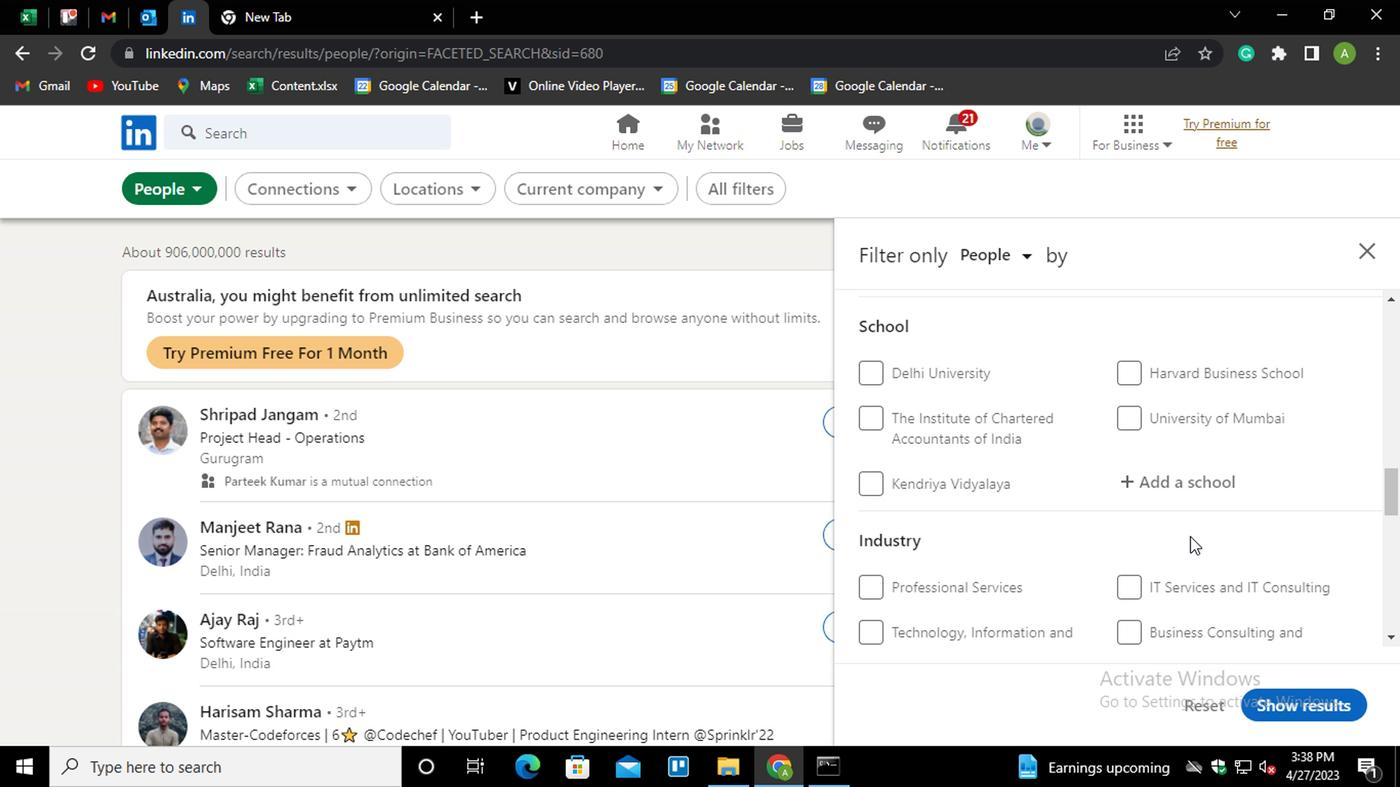 
Action: Mouse pressed left at (1173, 484)
Screenshot: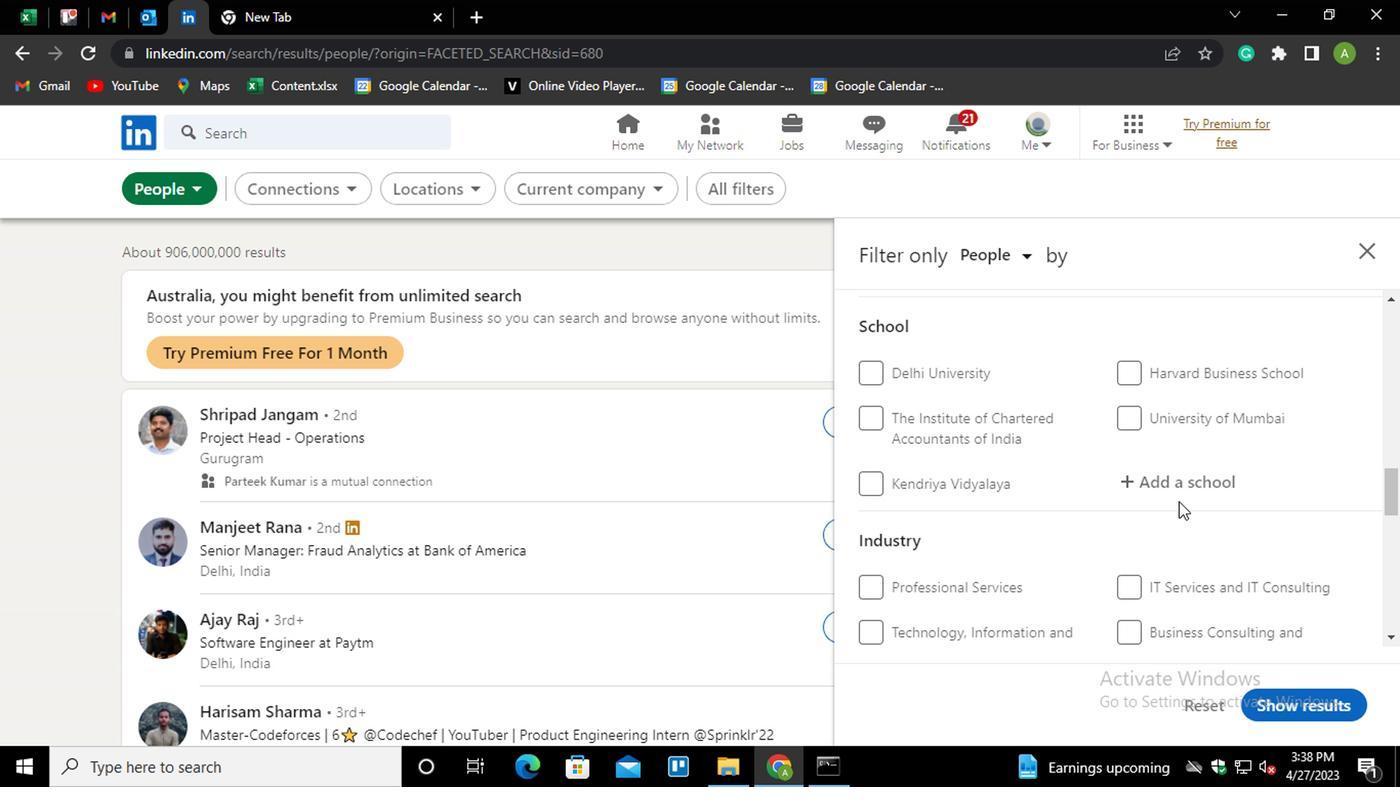 
Action: Mouse moved to (1175, 484)
Screenshot: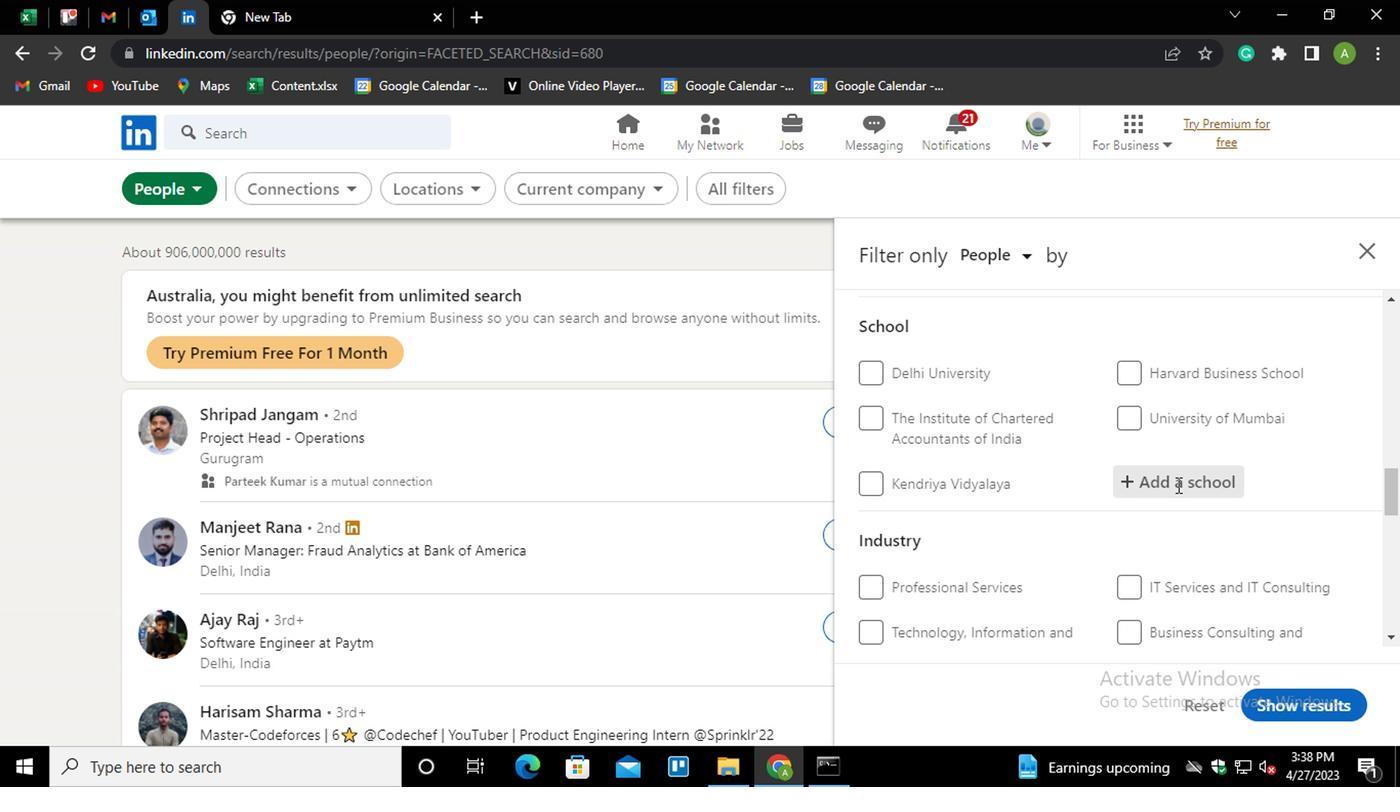 
Action: Mouse pressed left at (1175, 484)
Screenshot: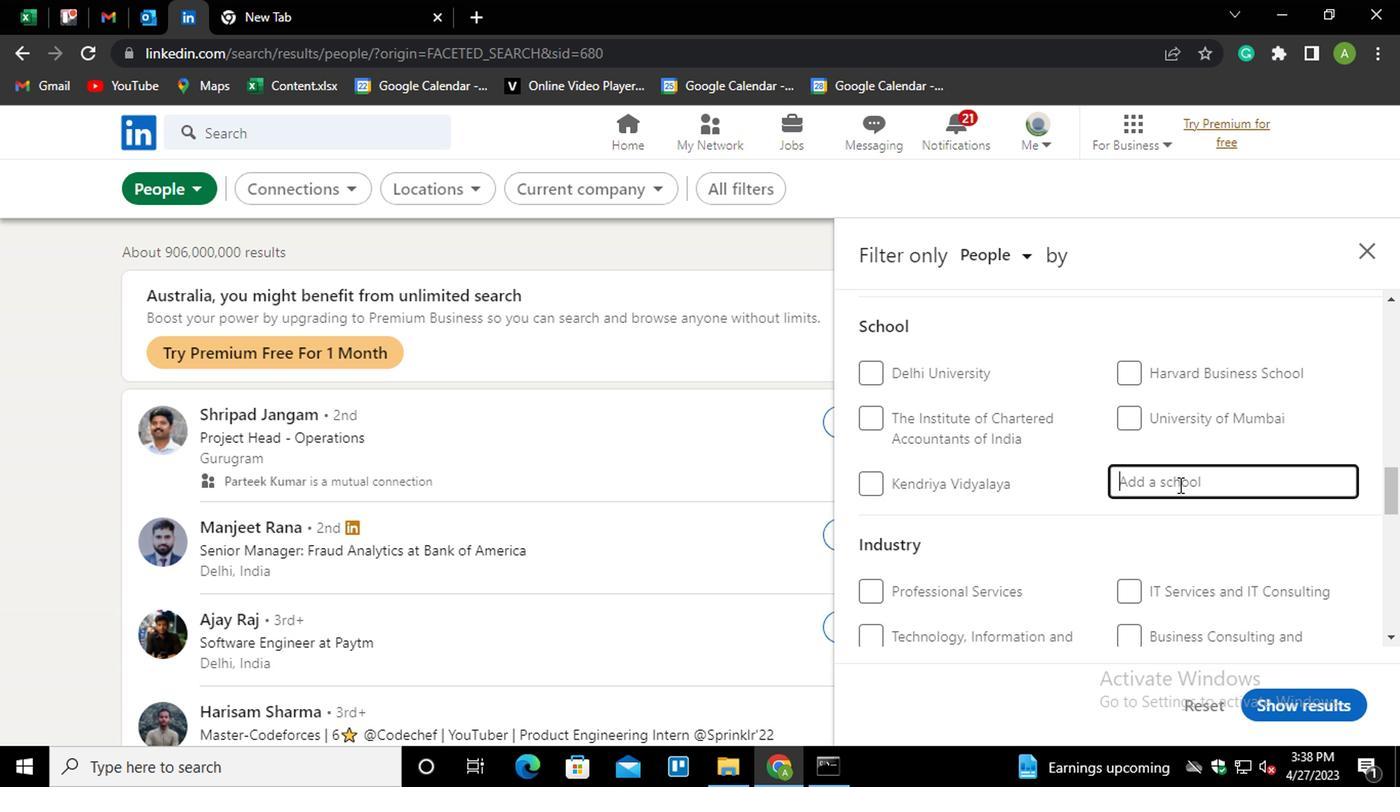 
Action: Key pressed <Key.shift><Key.shift><Key.shift><Key.shift><Key.shift><Key.shift><Key.shift><Key.shift><Key.shift>MAULANA<Key.down><Key.down><Key.down><Key.down><Key.up><Key.enter>
Screenshot: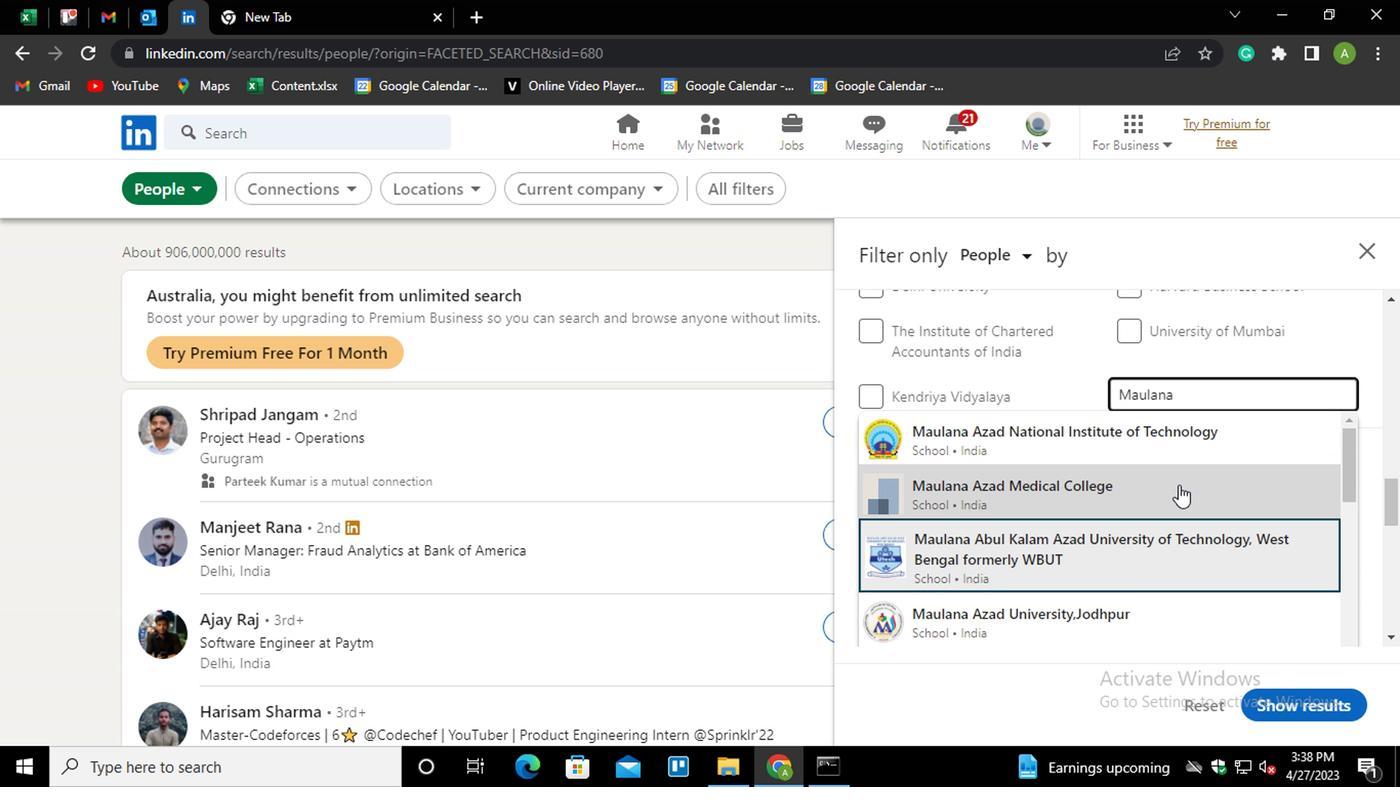 
Action: Mouse scrolled (1175, 482) with delta (0, -1)
Screenshot: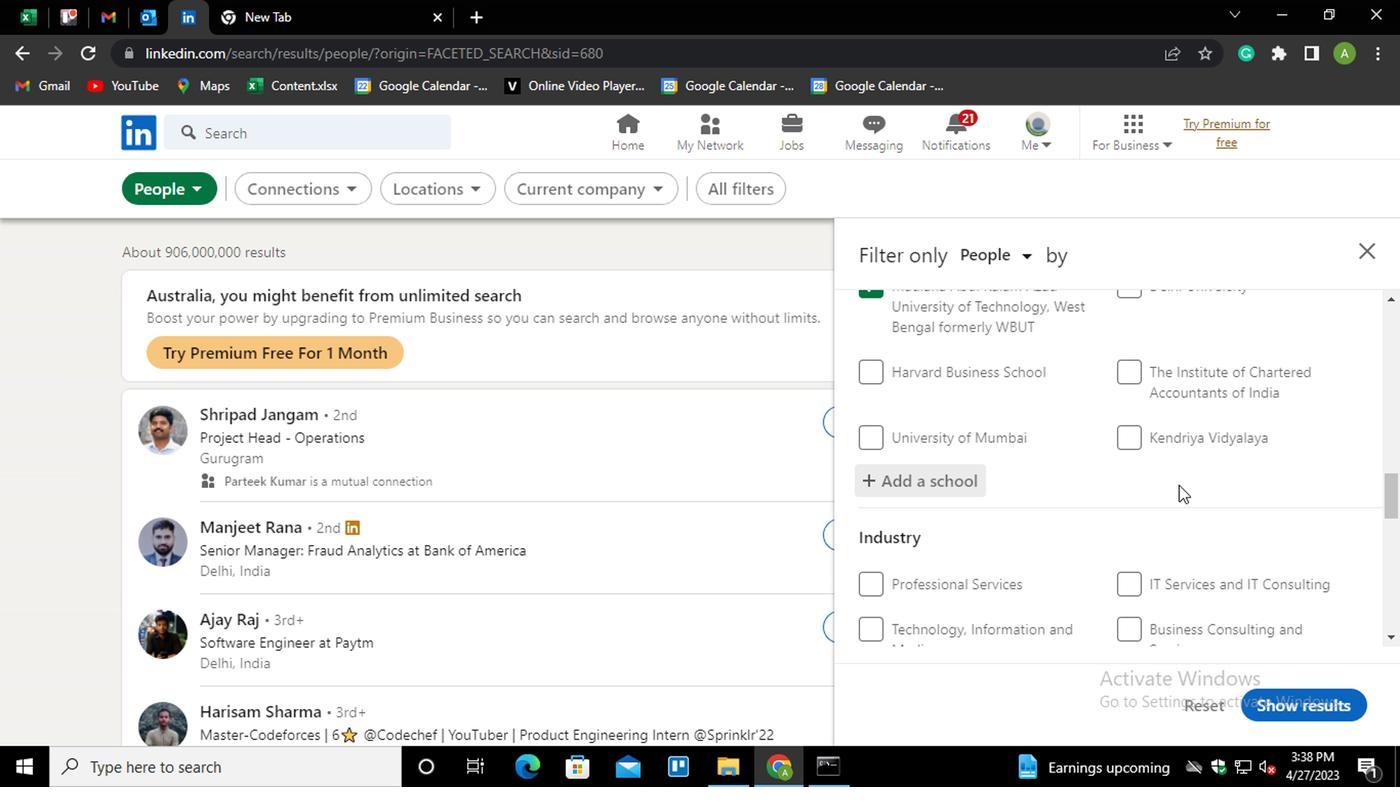 
Action: Mouse scrolled (1175, 482) with delta (0, -1)
Screenshot: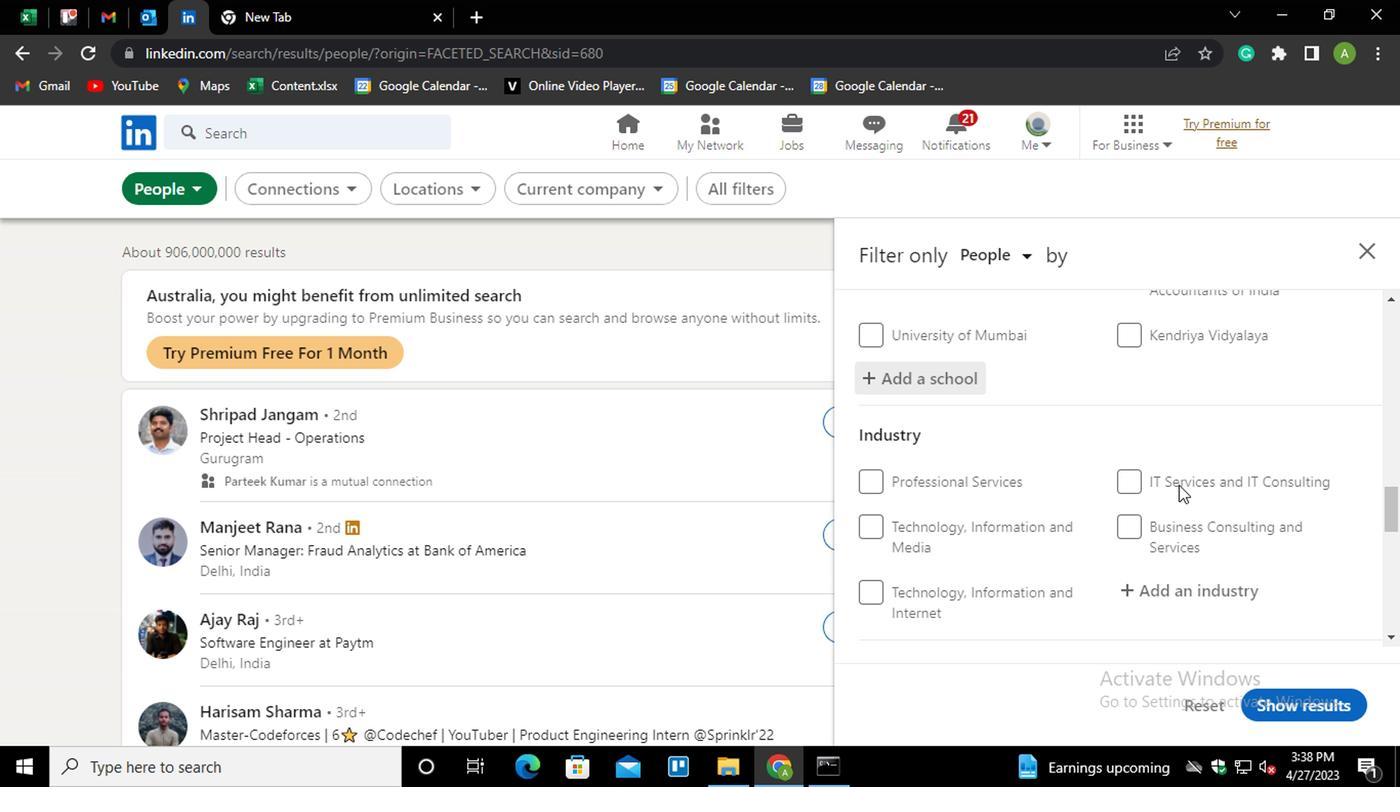 
Action: Mouse scrolled (1175, 482) with delta (0, -1)
Screenshot: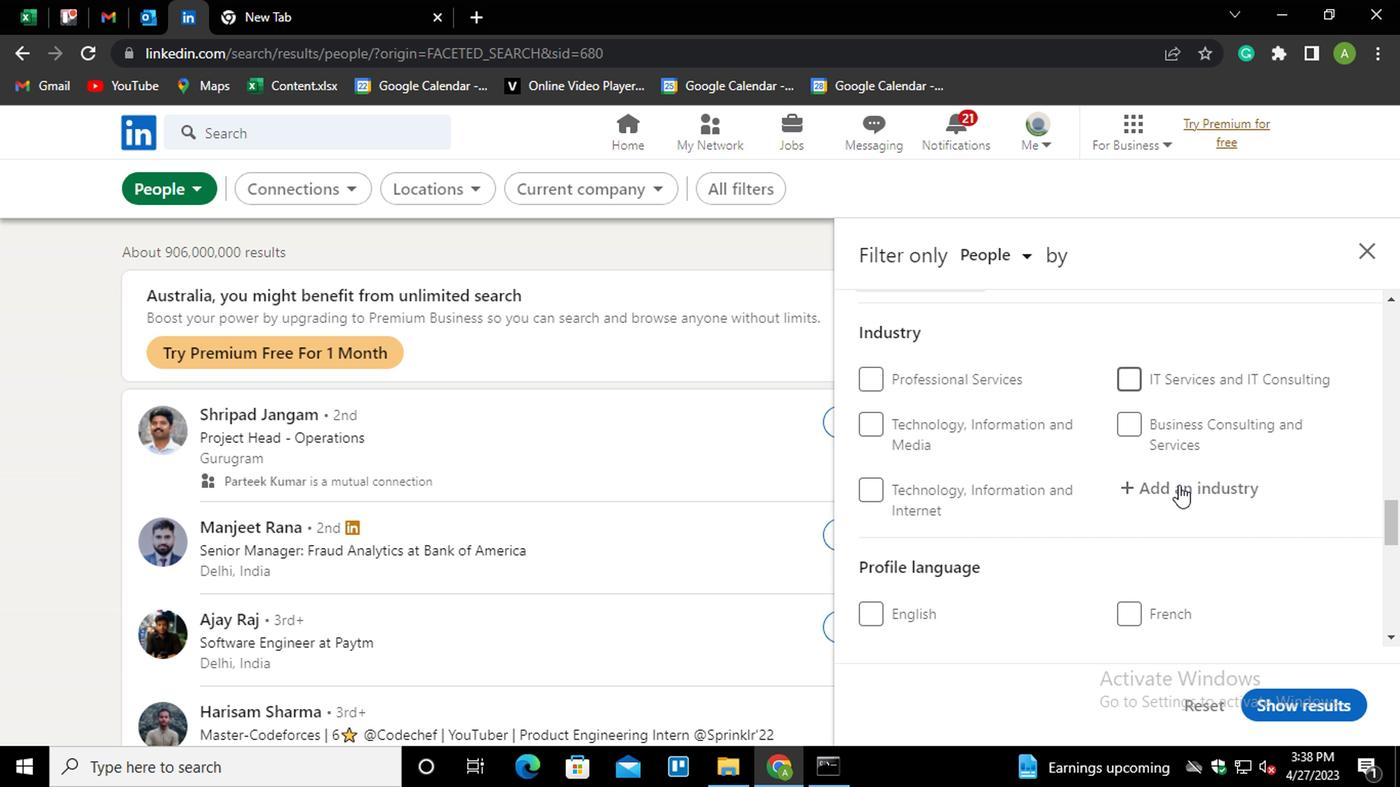 
Action: Mouse moved to (1157, 378)
Screenshot: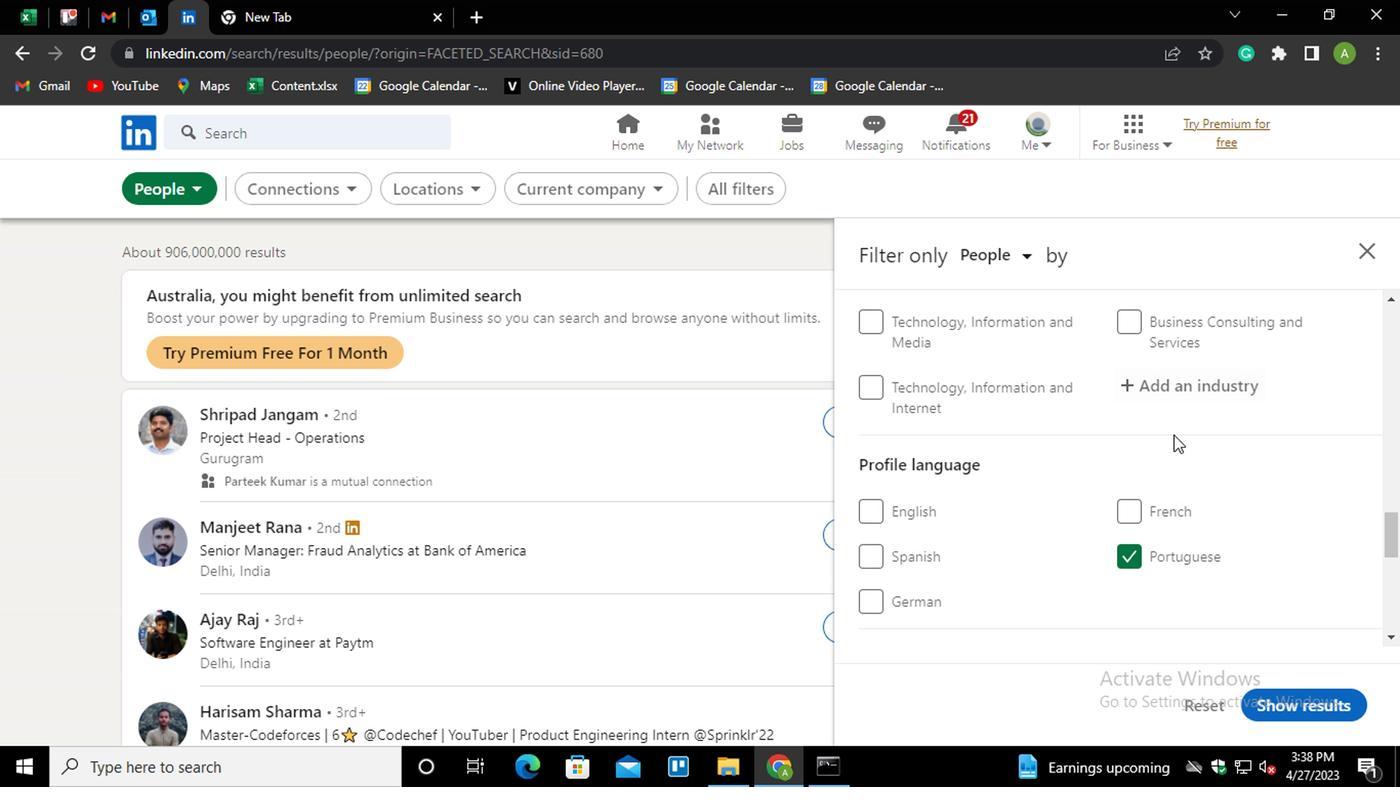 
Action: Mouse pressed left at (1157, 378)
Screenshot: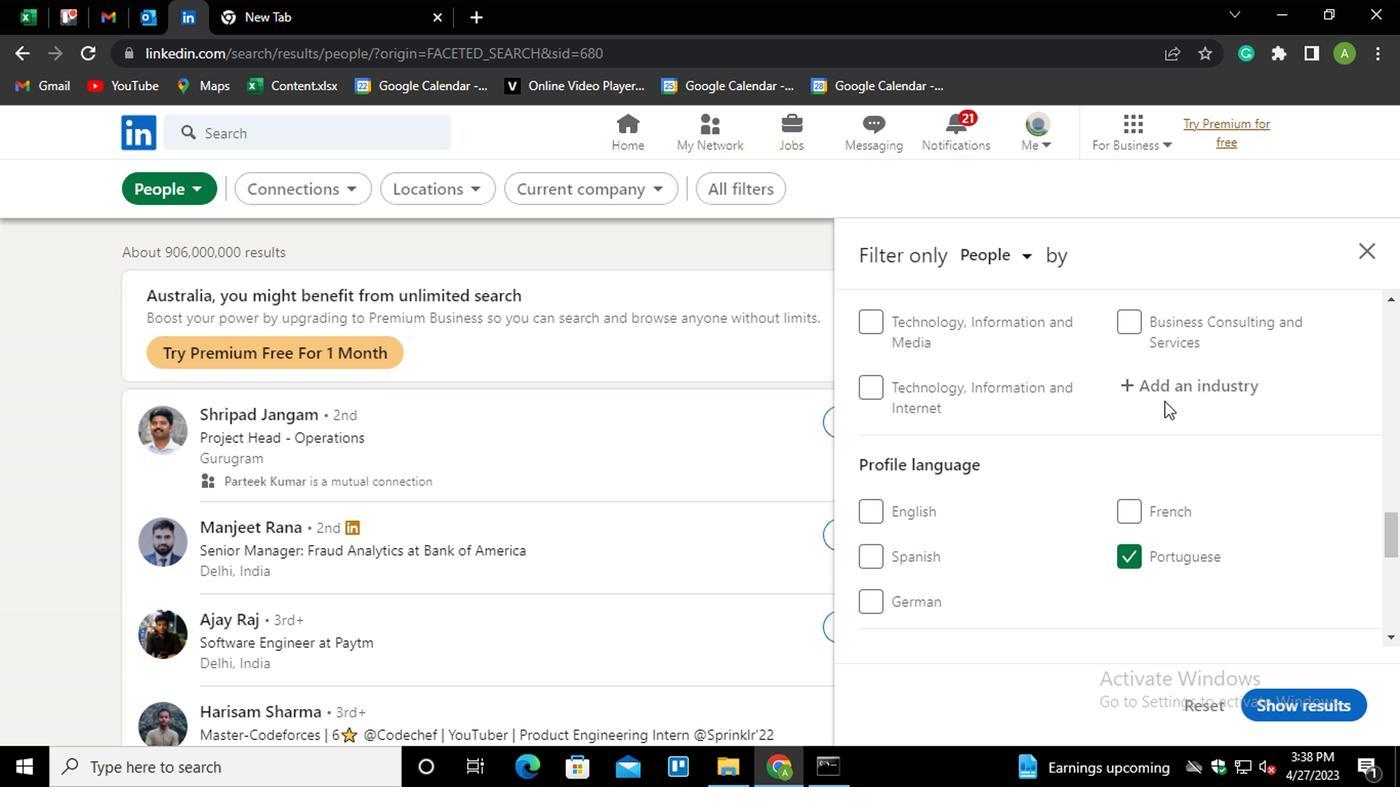 
Action: Key pressed <Key.shift>
Screenshot: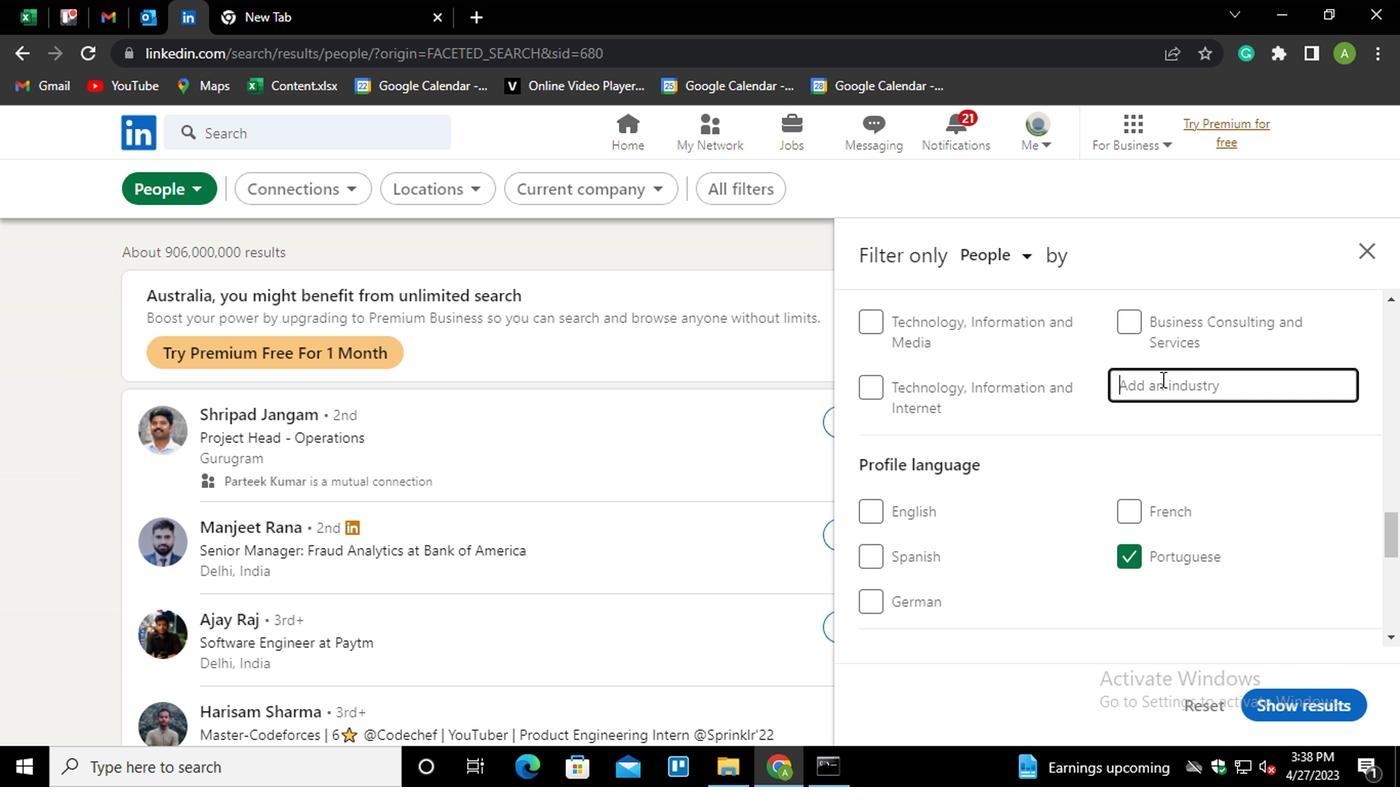 
Action: Mouse moved to (1155, 378)
Screenshot: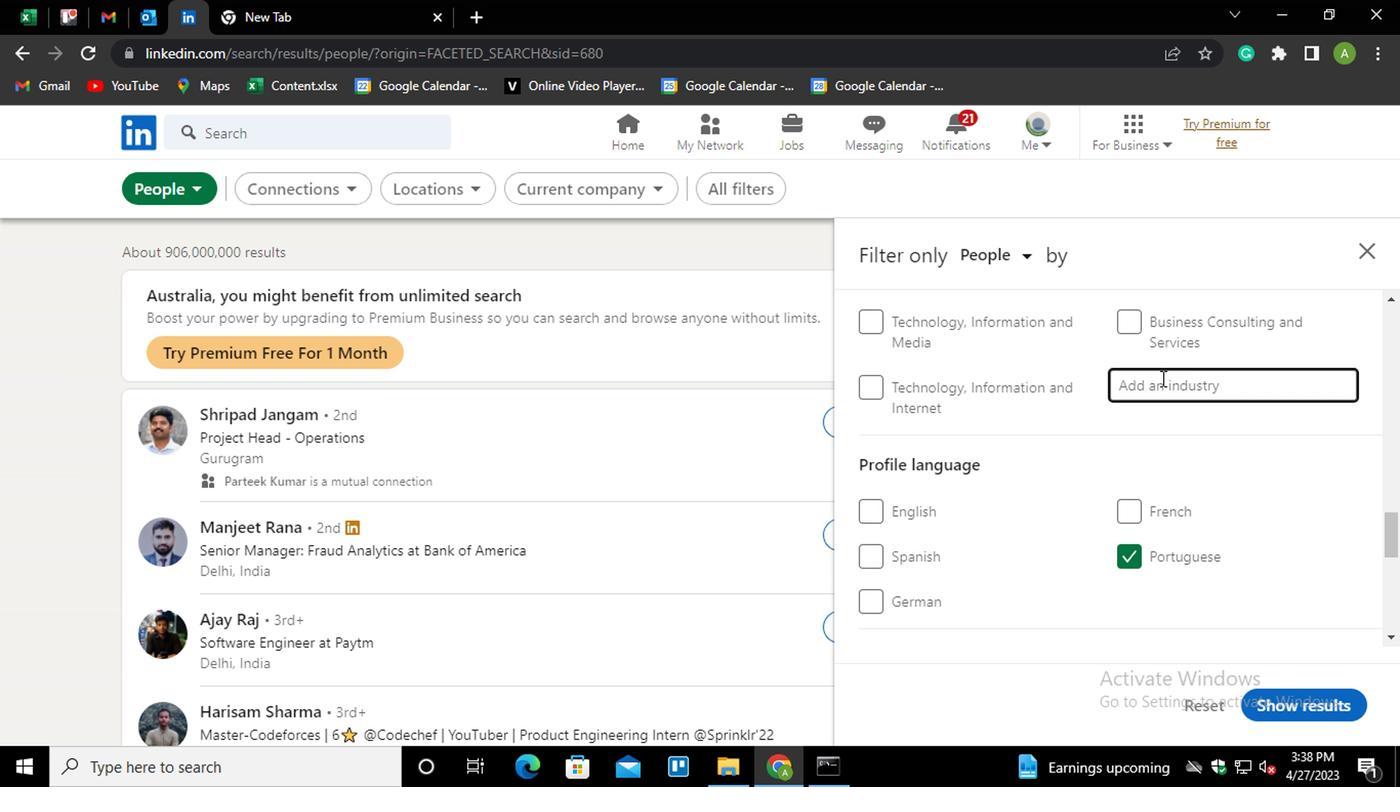 
Action: Key pressed <Key.shift><Key.shift>GRAND<Key.space><Key.shift>PASSENGER<Key.space>T<Key.backspace><Key.backspace><Key.backspace><Key.backspace><Key.backspace><Key.backspace><Key.backspace><Key.backspace><Key.backspace><Key.backspace><Key.backspace><Key.backspace><Key.backspace><Key.backspace><Key.backspace>OUN<Key.down><Key.enter>
Screenshot: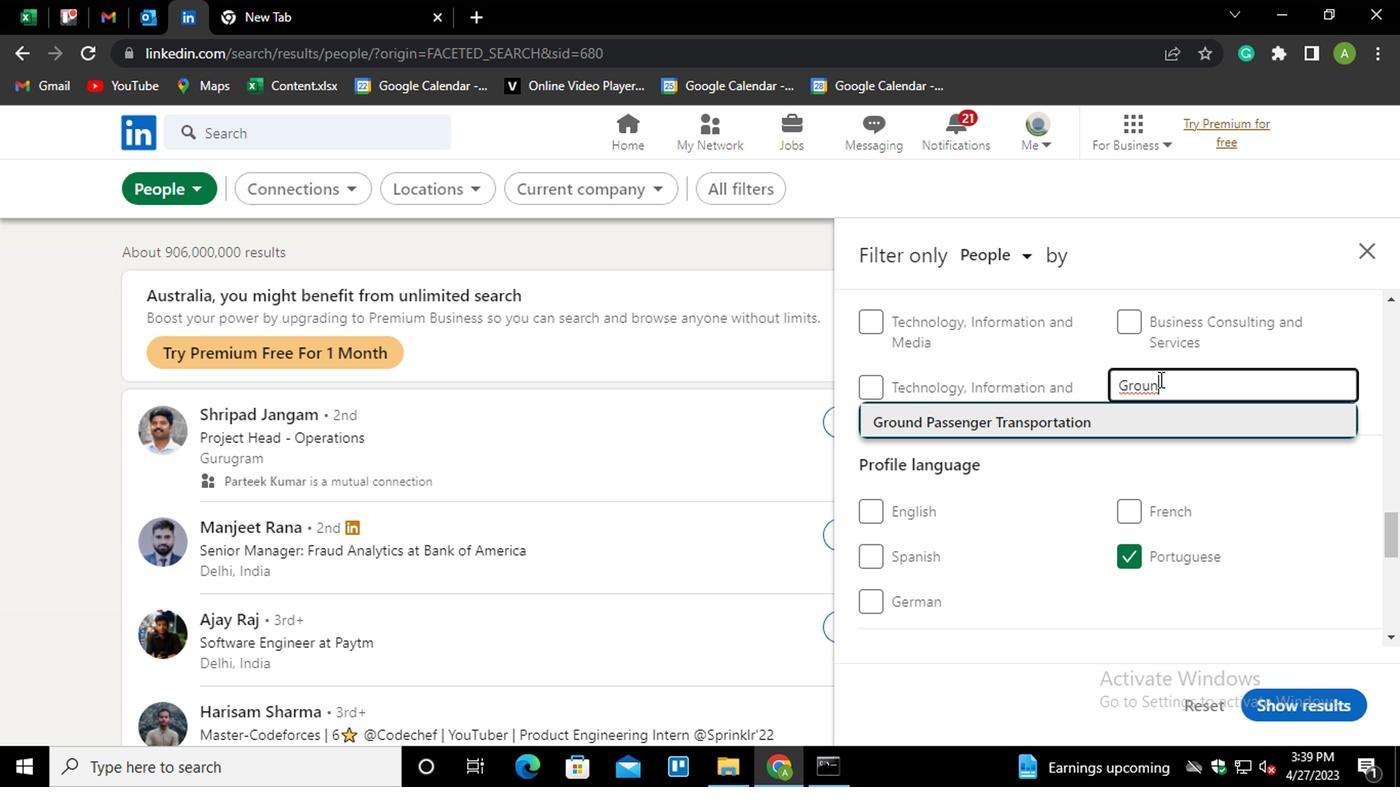 
Action: Mouse moved to (1155, 378)
Screenshot: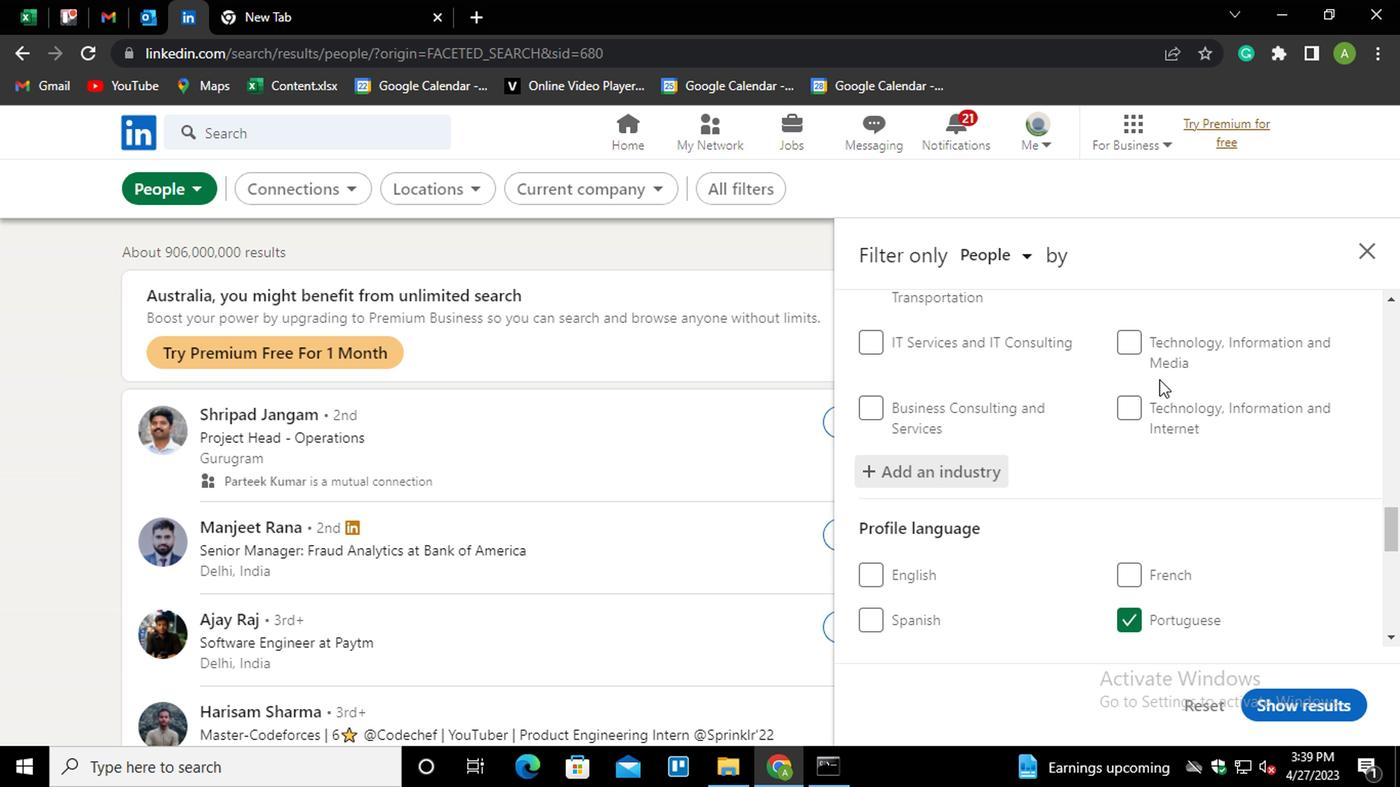 
Action: Mouse scrolled (1155, 377) with delta (0, -1)
Screenshot: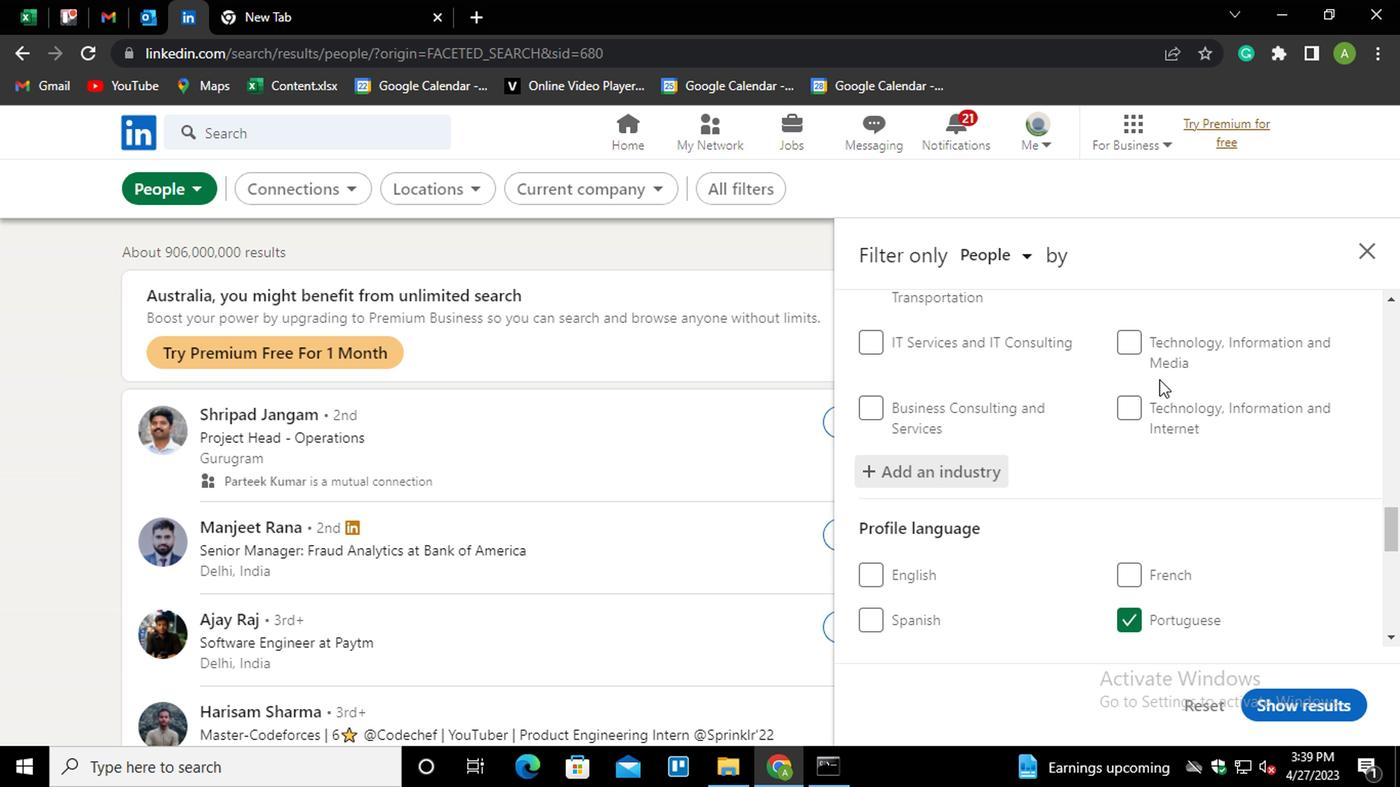 
Action: Mouse scrolled (1155, 377) with delta (0, -1)
Screenshot: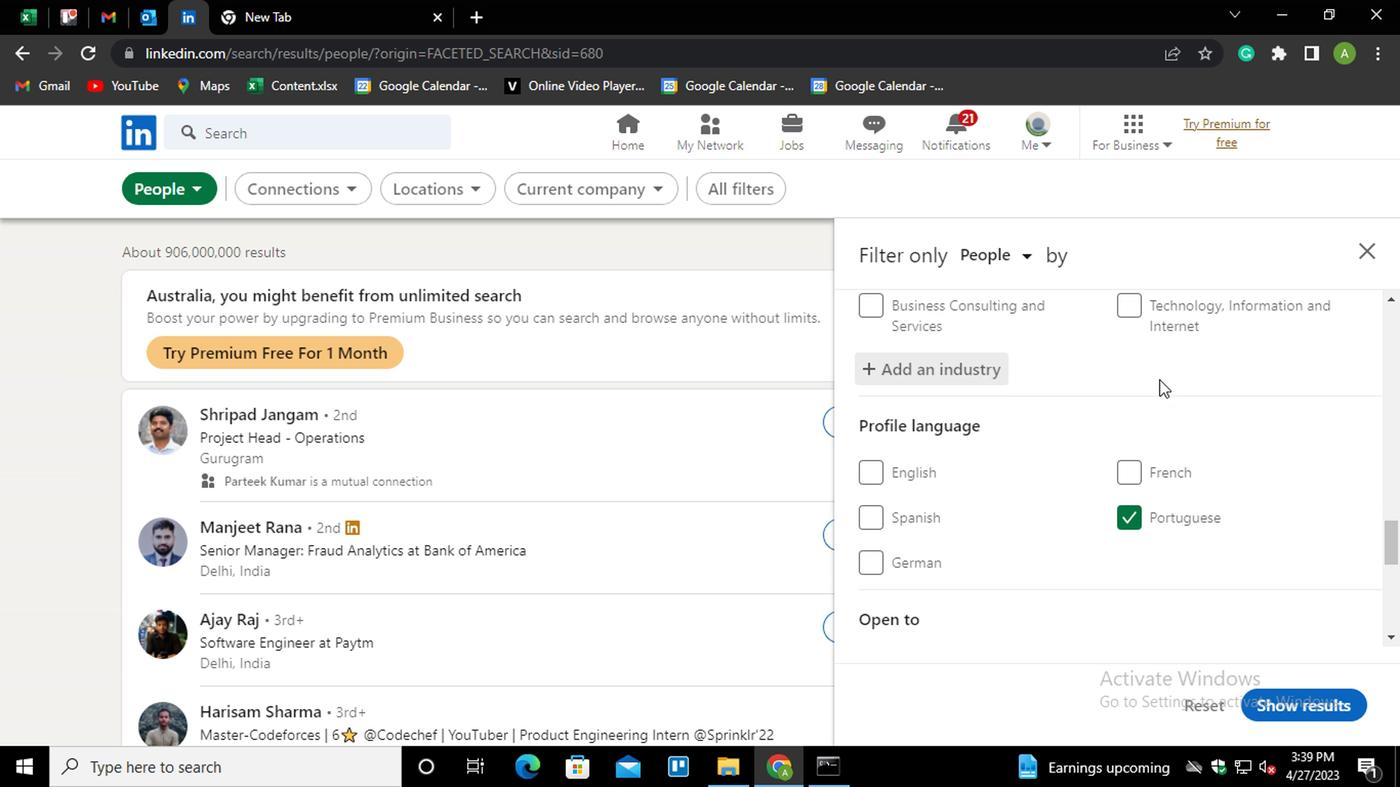 
Action: Mouse scrolled (1155, 377) with delta (0, -1)
Screenshot: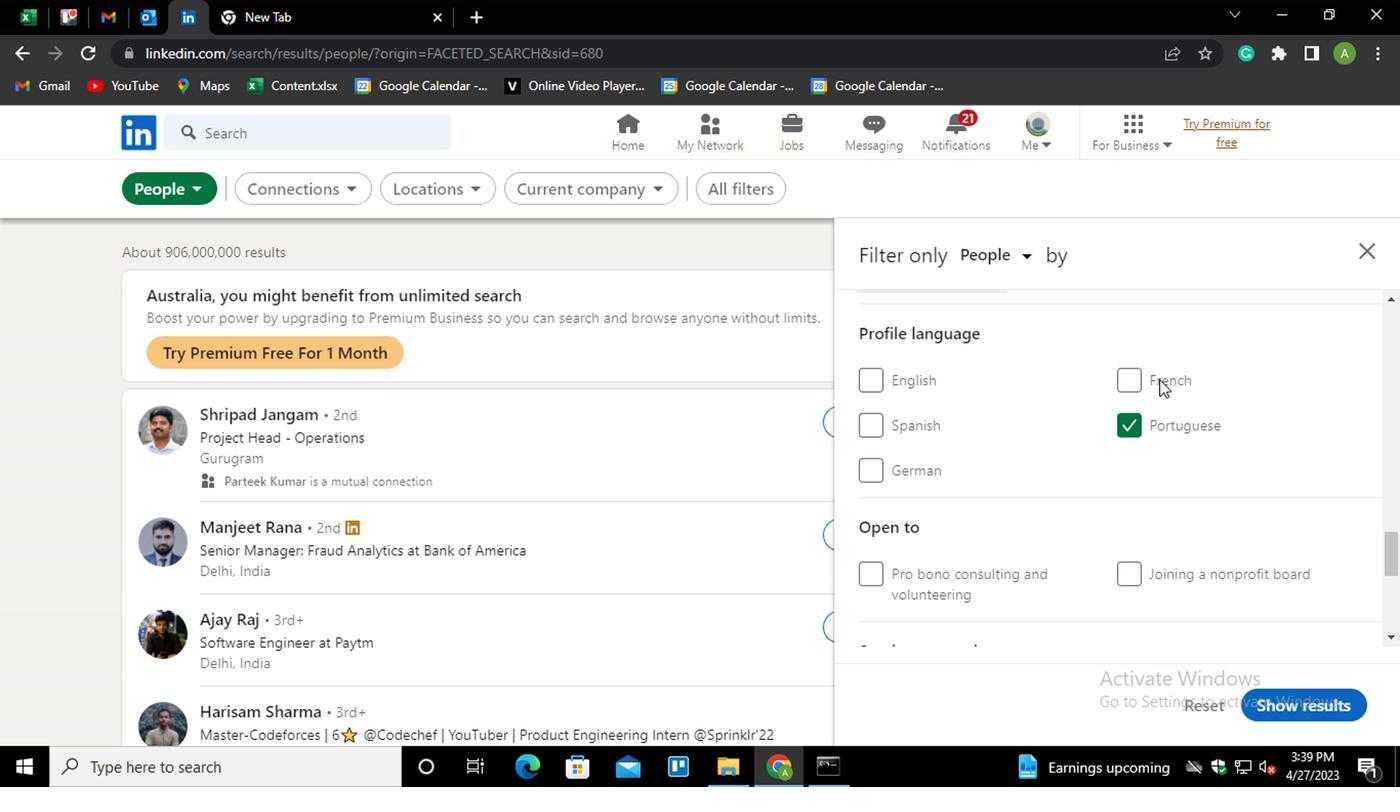 
Action: Mouse scrolled (1155, 377) with delta (0, -1)
Screenshot: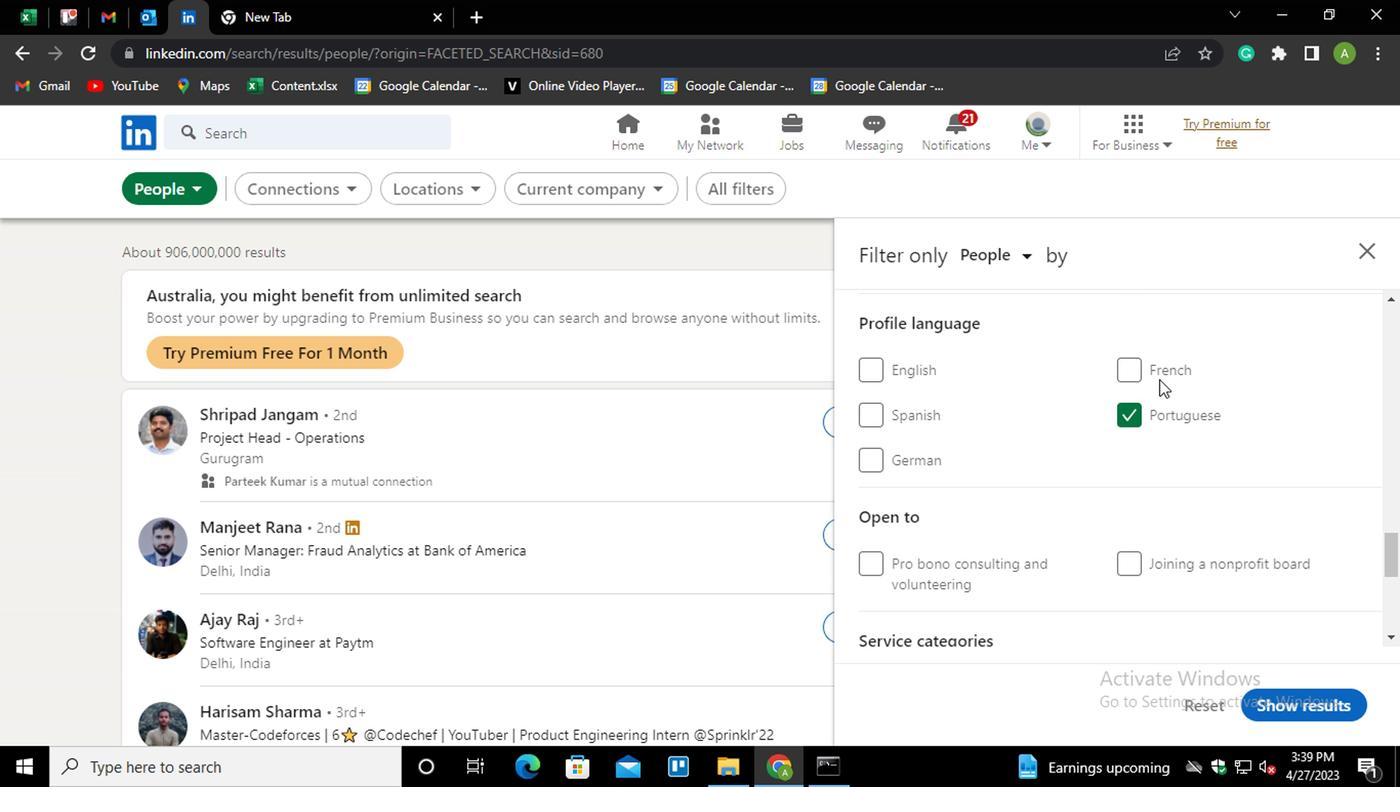 
Action: Mouse scrolled (1155, 377) with delta (0, -1)
Screenshot: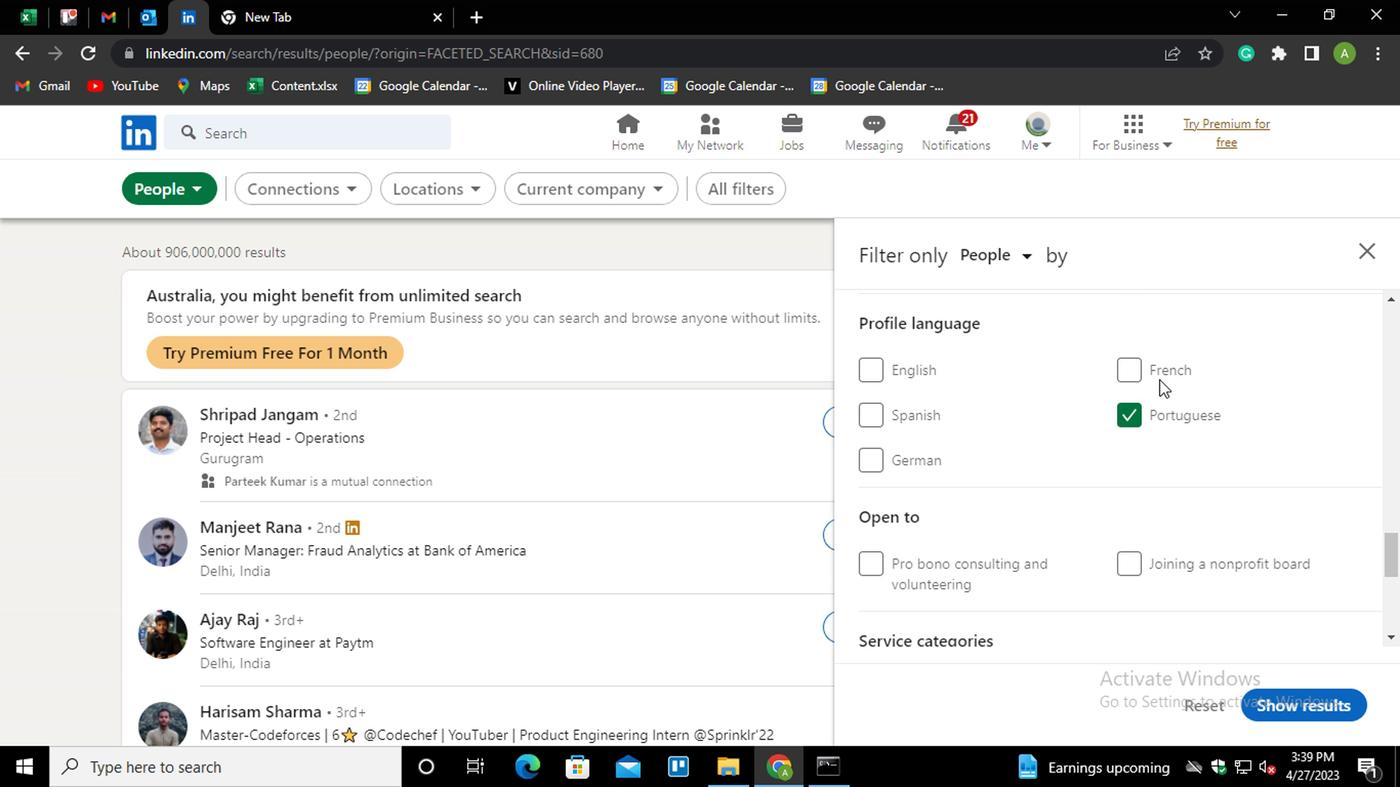 
Action: Mouse moved to (1167, 470)
Screenshot: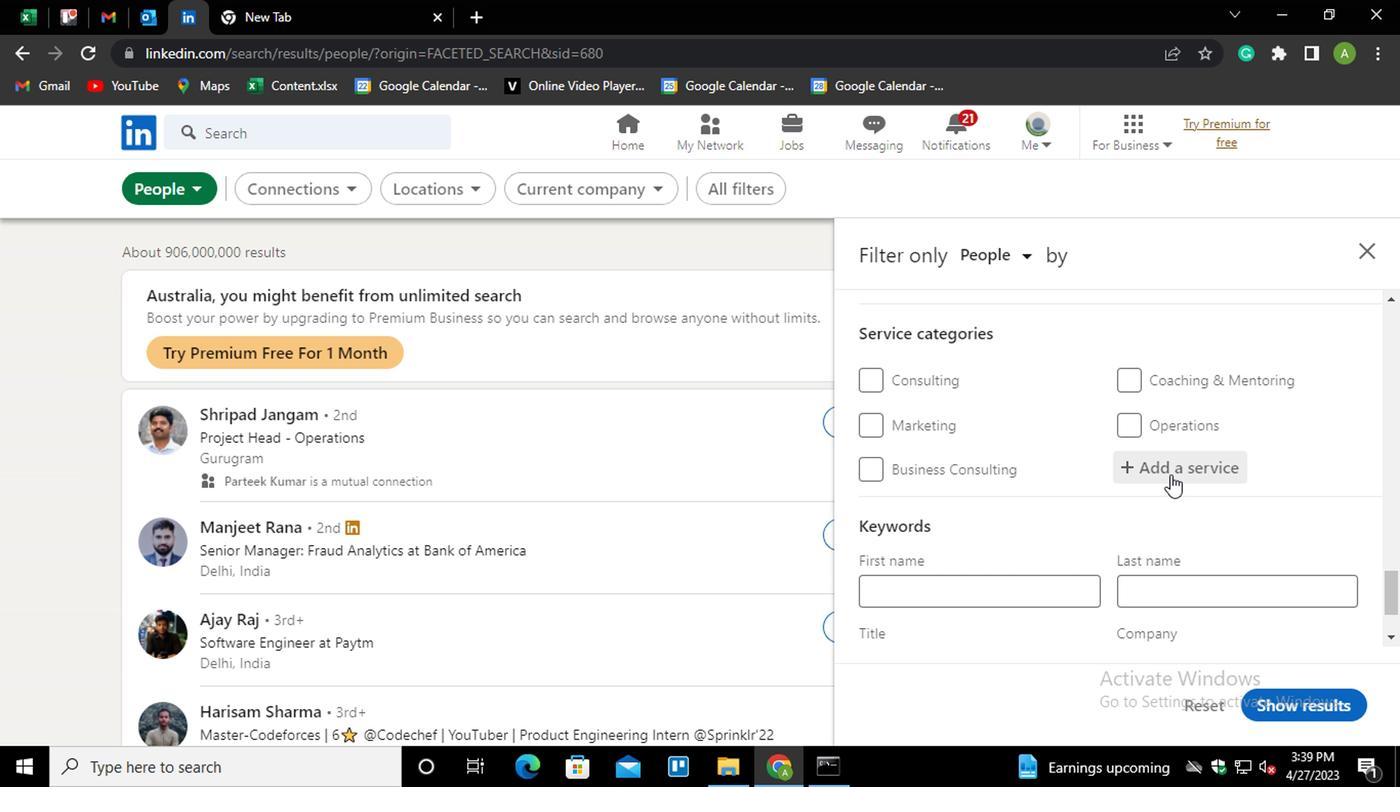 
Action: Mouse pressed left at (1167, 470)
Screenshot: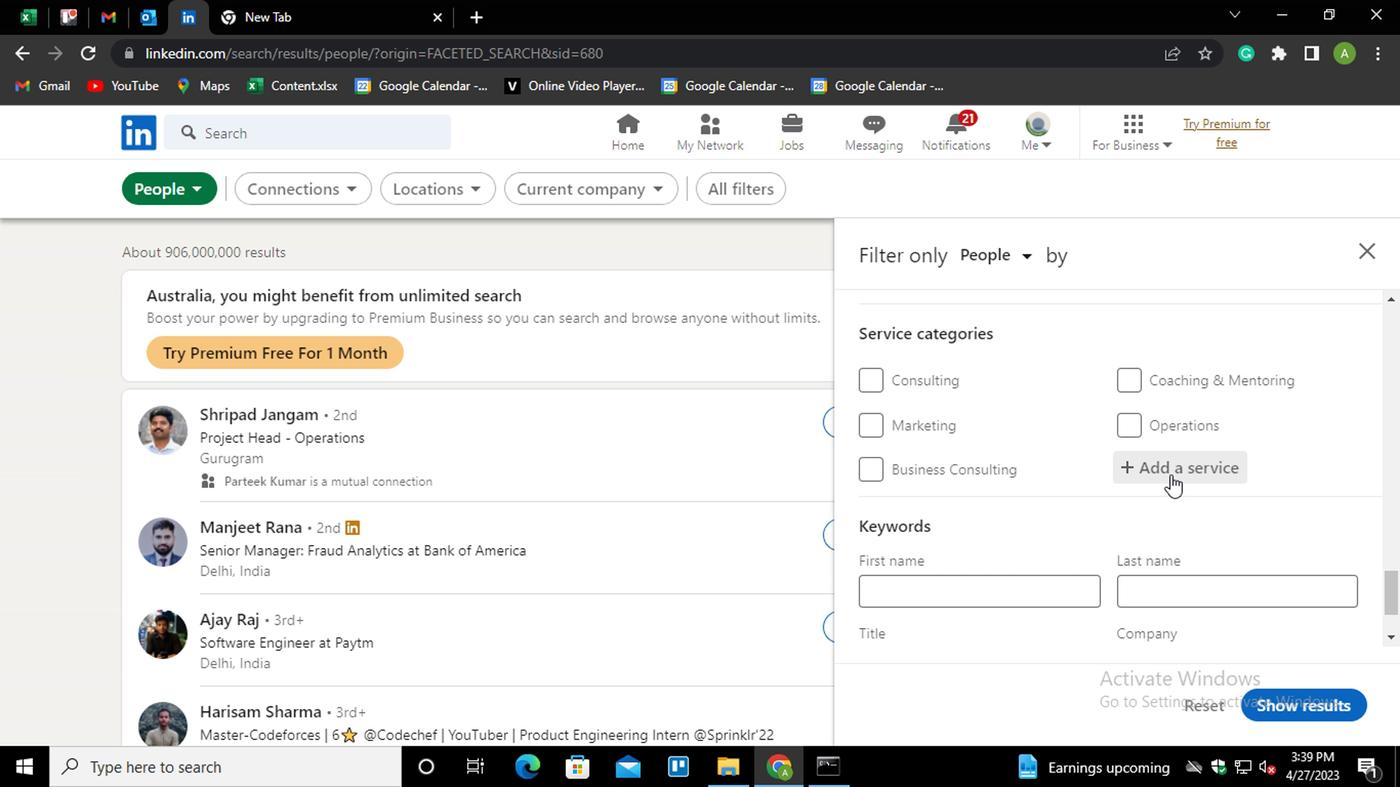 
Action: Mouse moved to (1165, 470)
Screenshot: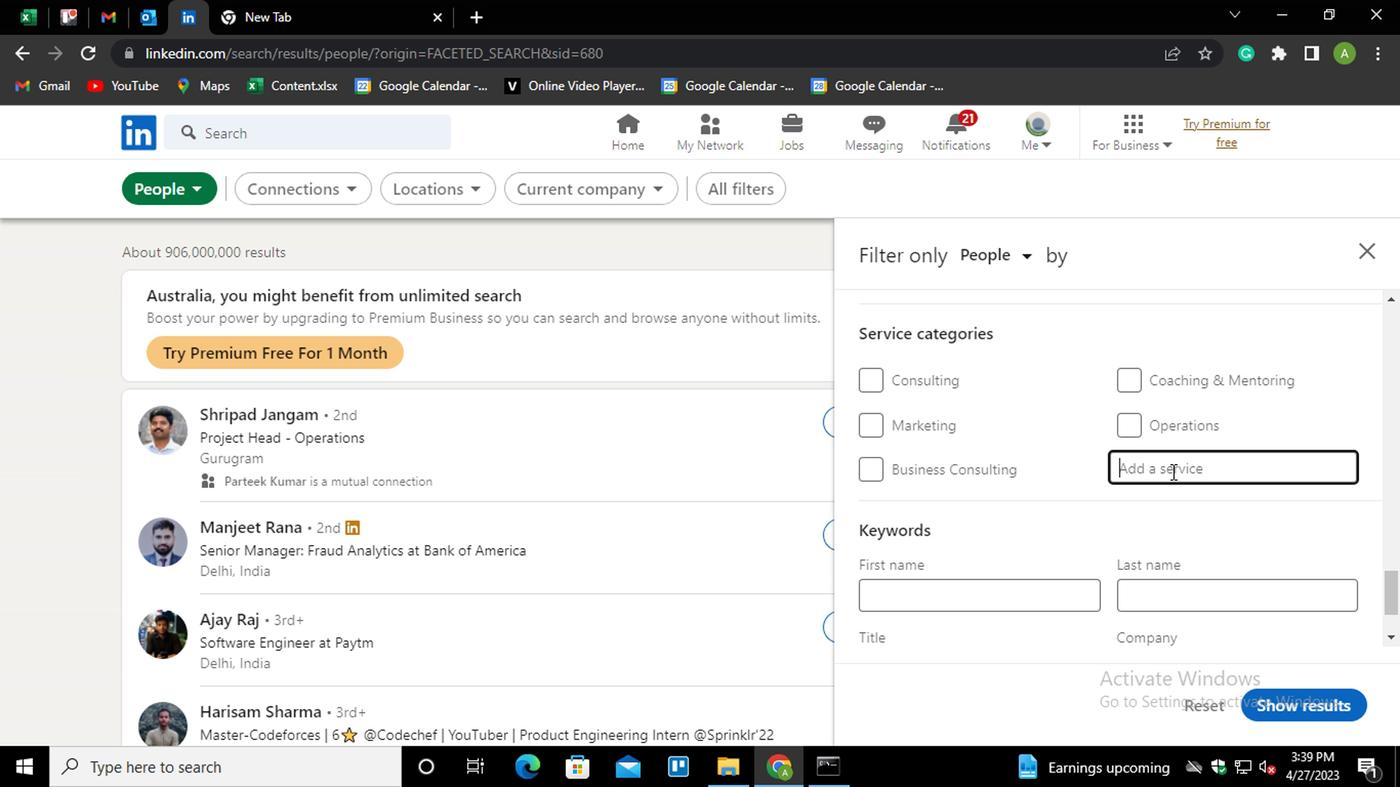 
Action: Key pressed <Key.shift>
Screenshot: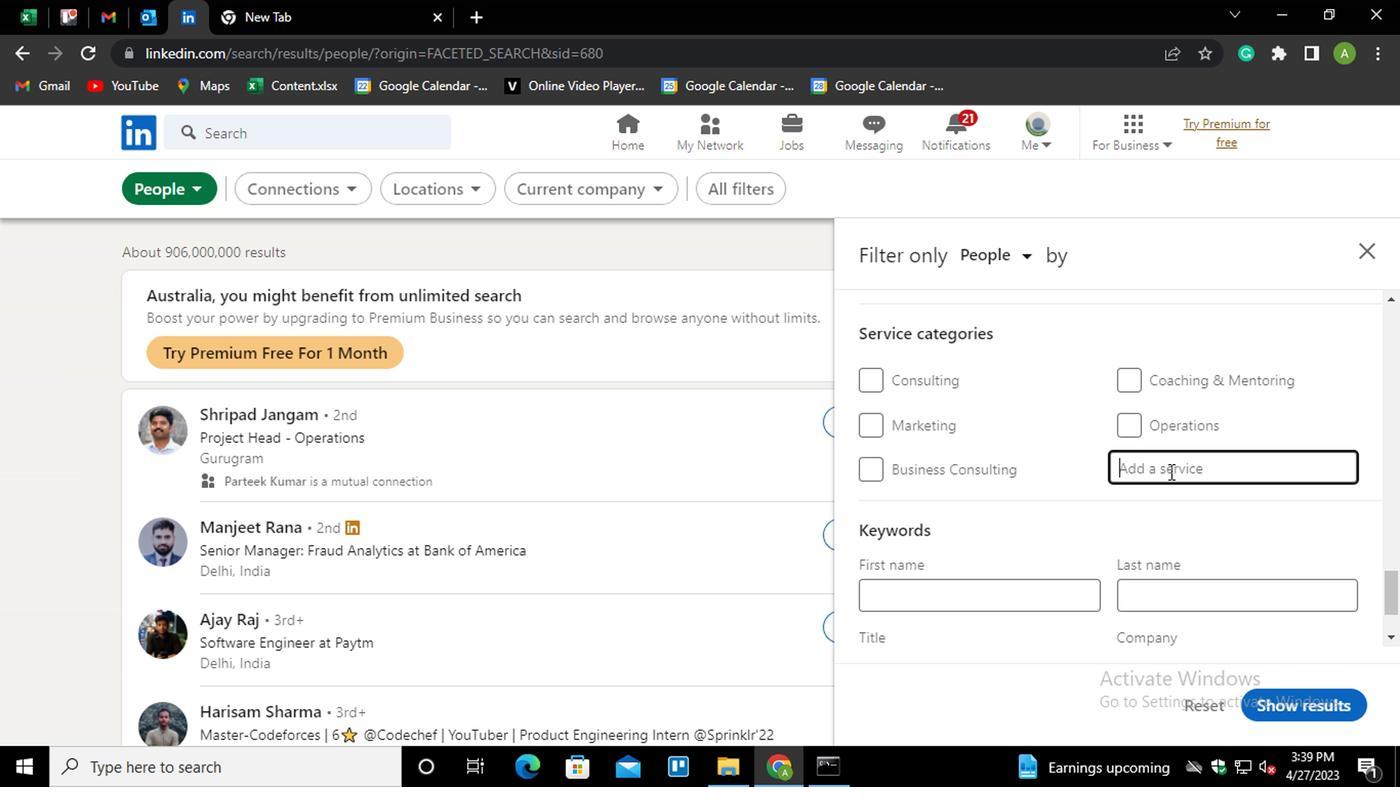 
Action: Mouse moved to (1164, 471)
Screenshot: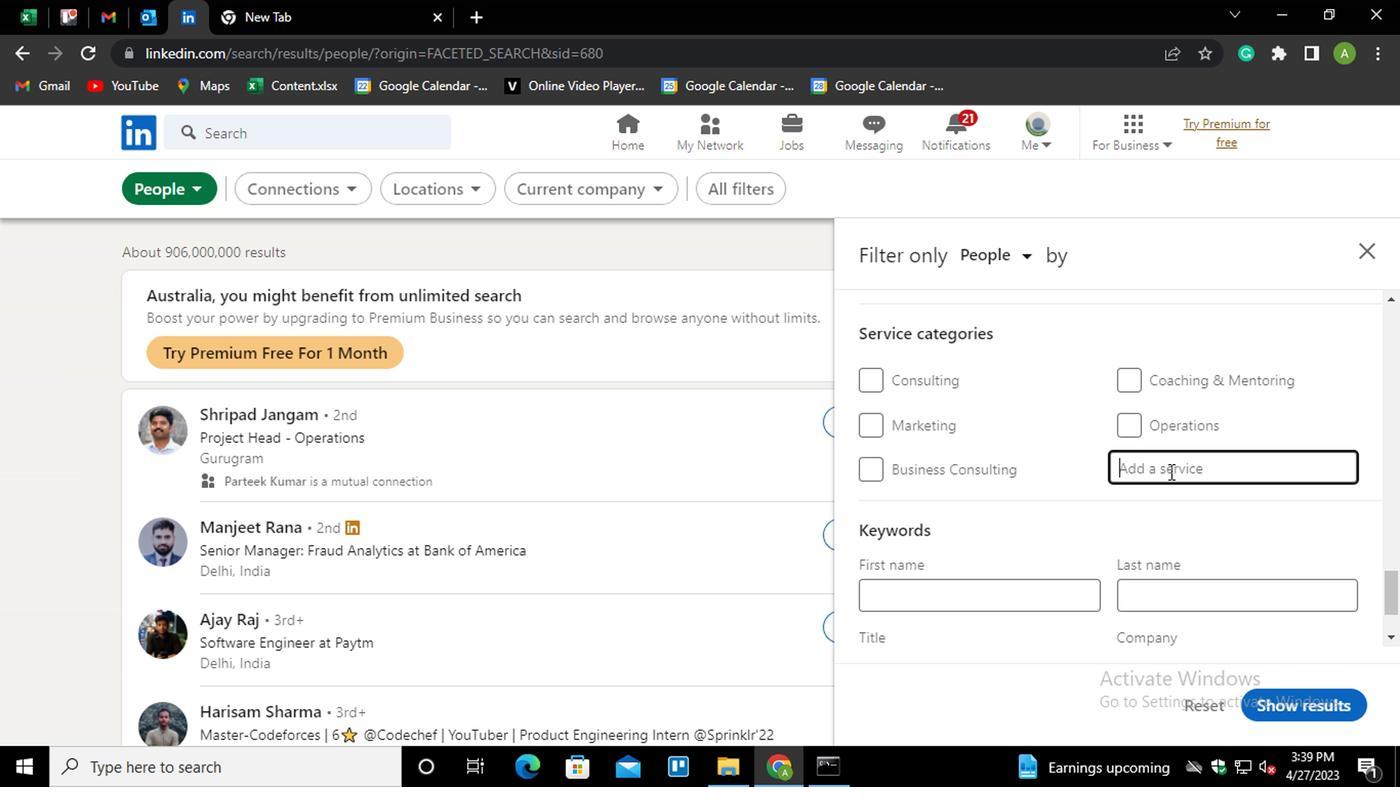 
Action: Key pressed FIJLI<Key.backspace><Key.backspace><Key.backspace>LING<Key.down><Key.enter>
Screenshot: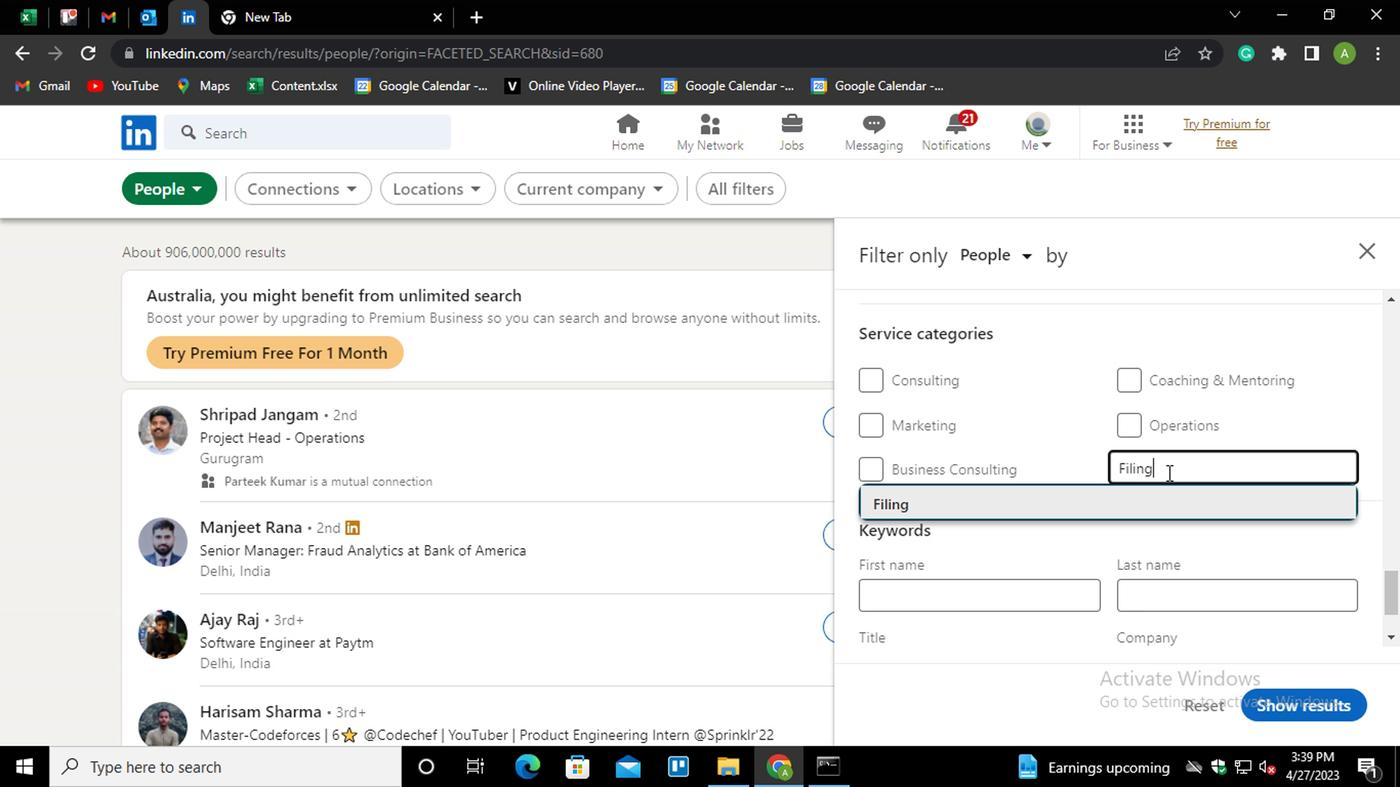 
Action: Mouse scrolled (1164, 470) with delta (0, -1)
Screenshot: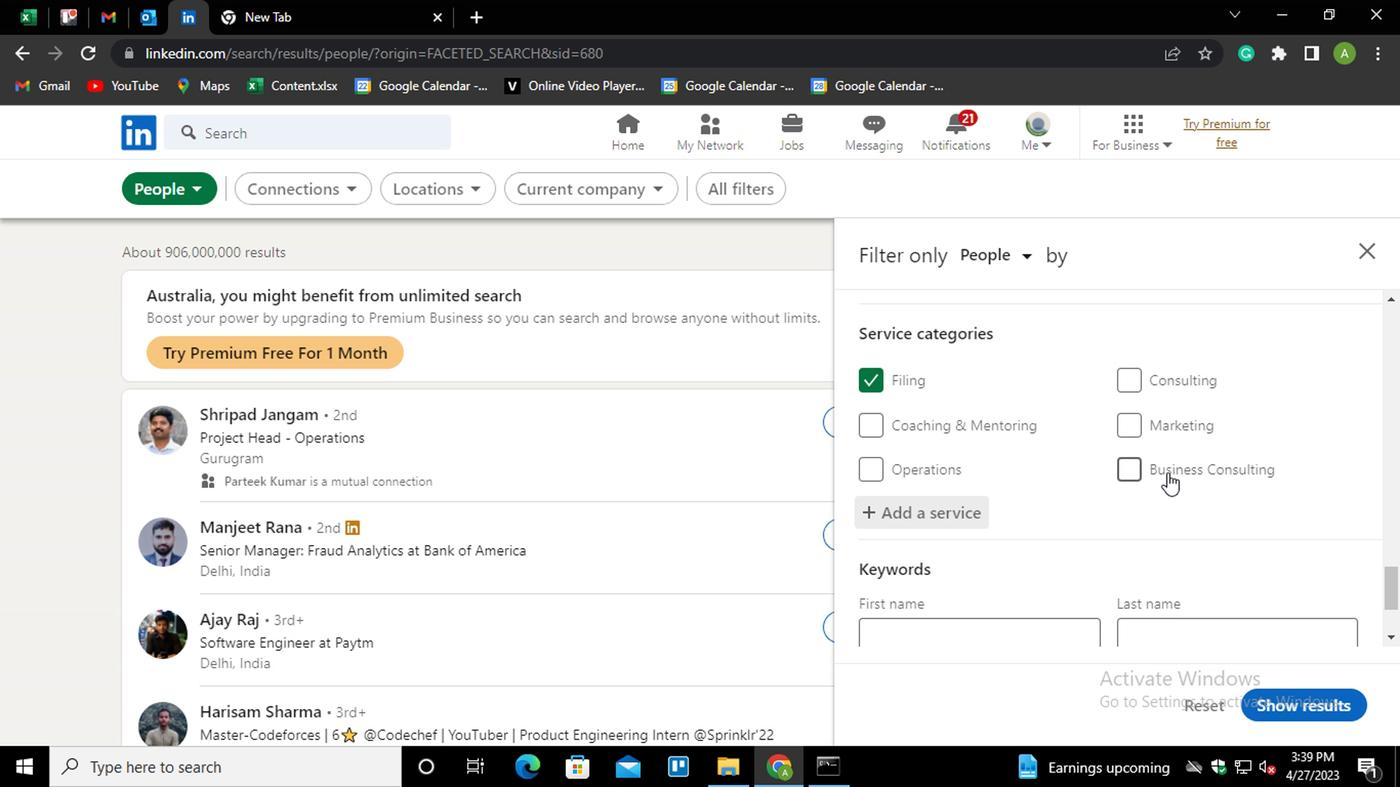 
Action: Mouse scrolled (1164, 470) with delta (0, -1)
Screenshot: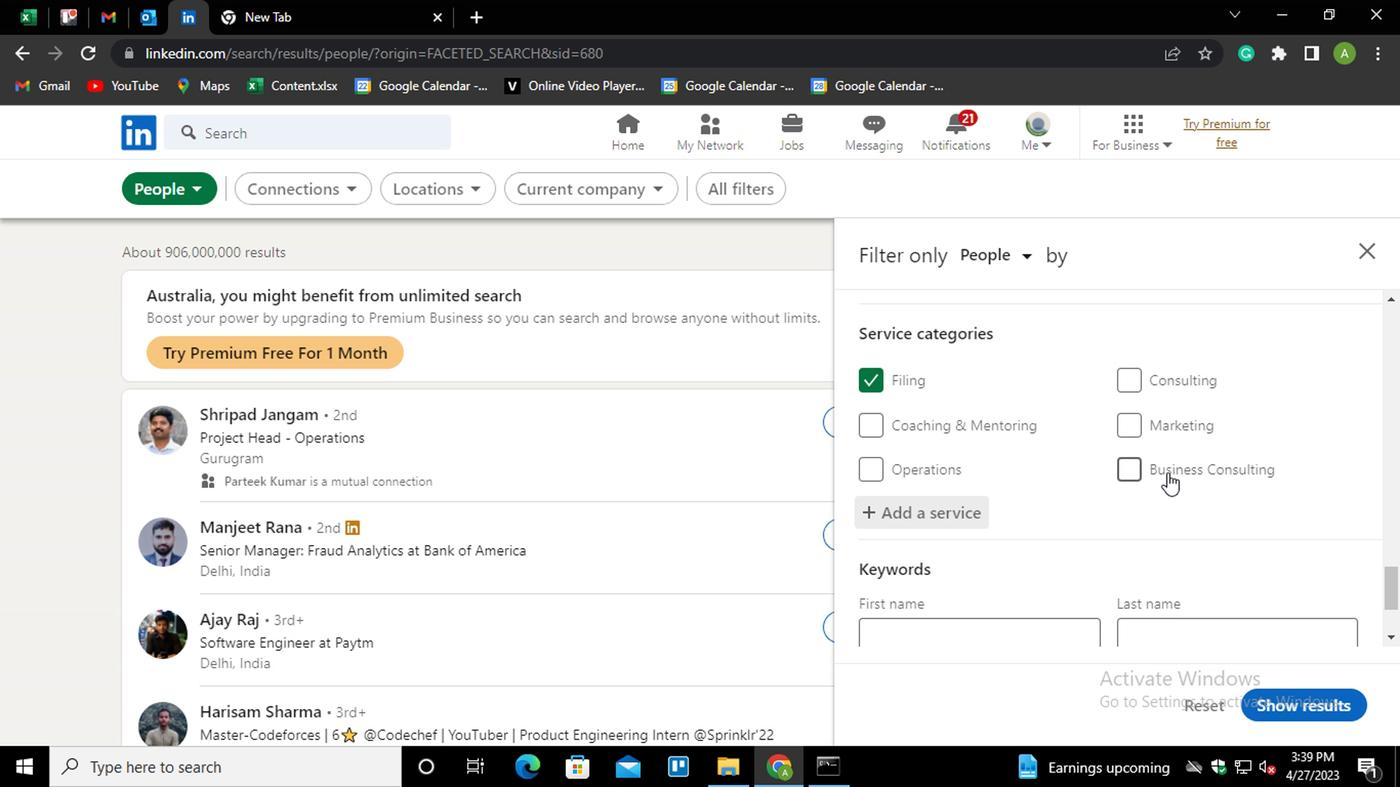 
Action: Mouse scrolled (1164, 470) with delta (0, -1)
Screenshot: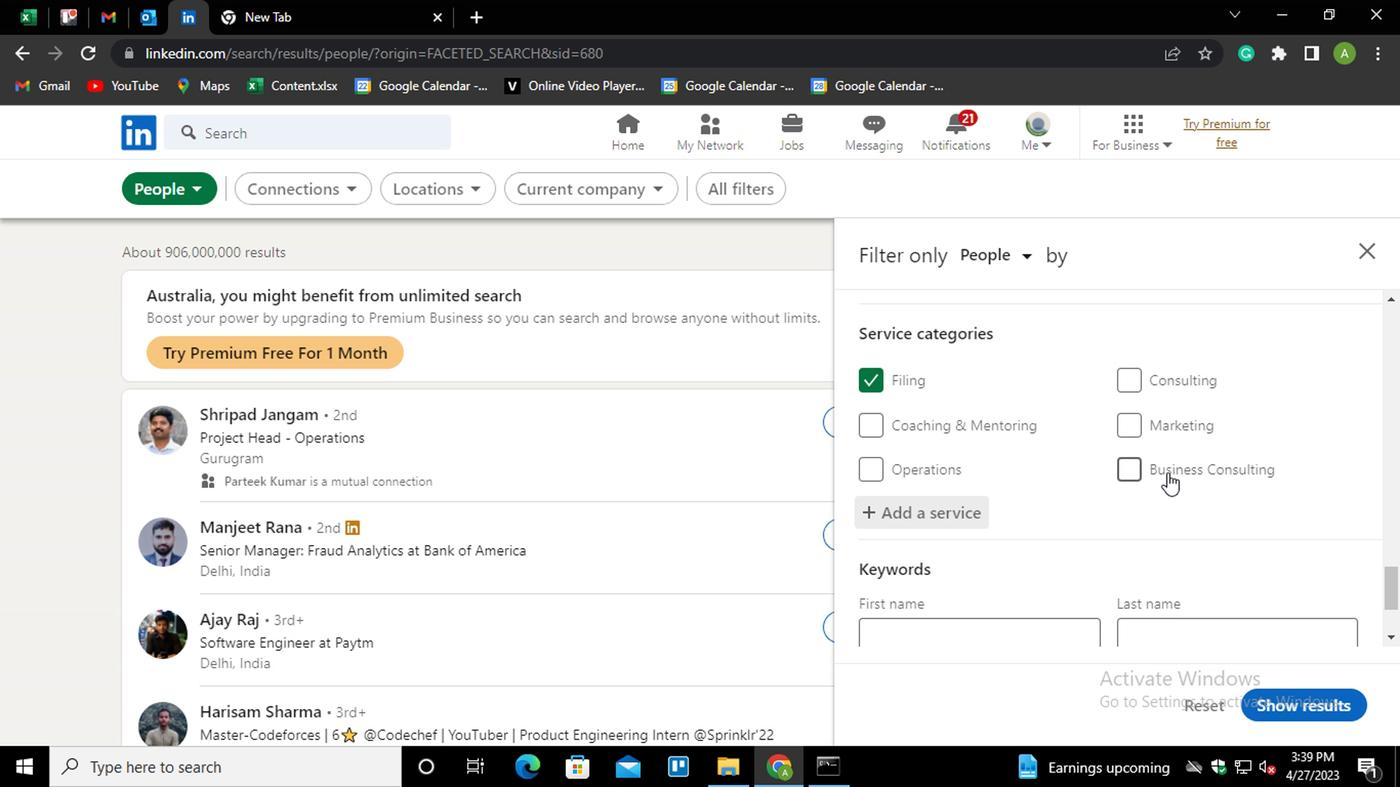 
Action: Mouse scrolled (1164, 470) with delta (0, -1)
Screenshot: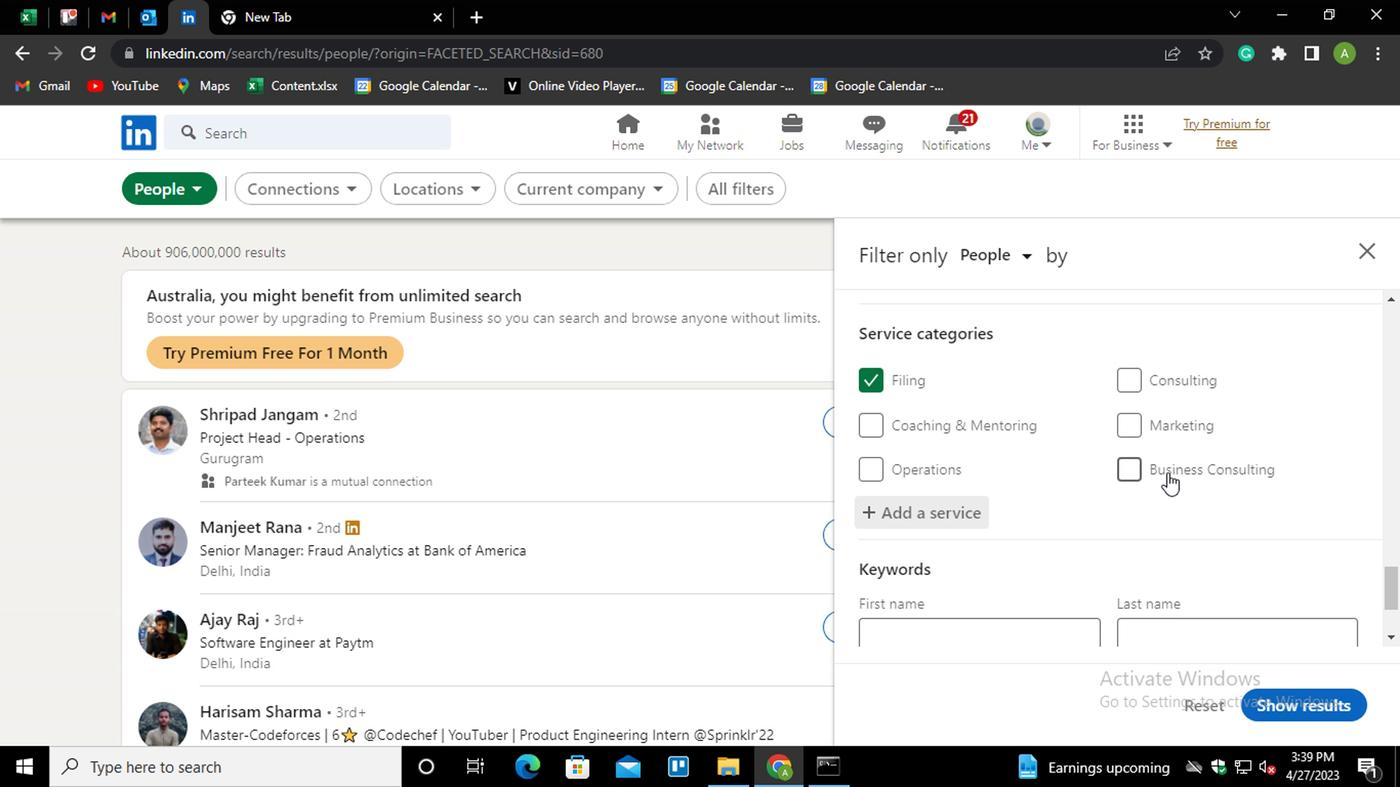 
Action: Mouse scrolled (1164, 470) with delta (0, -1)
Screenshot: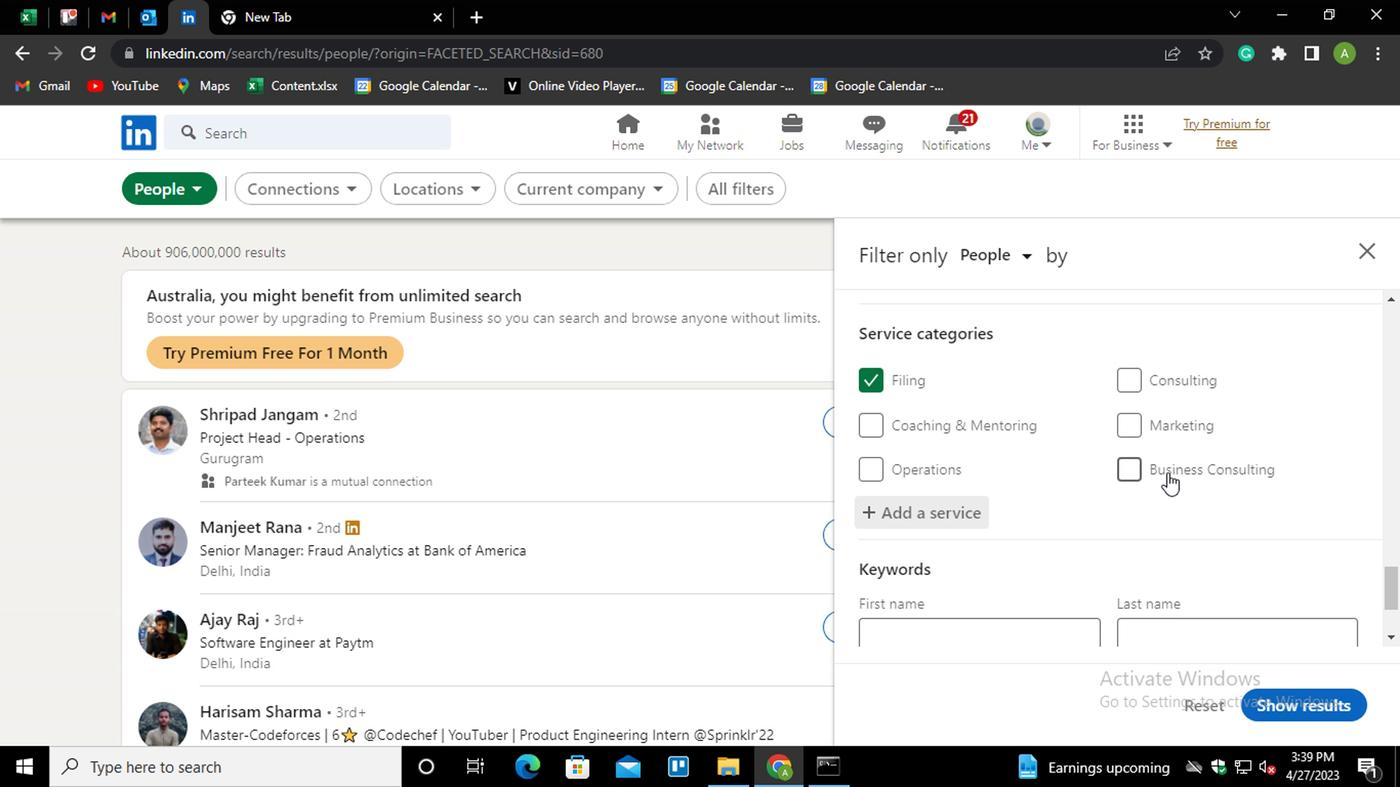 
Action: Mouse scrolled (1164, 470) with delta (0, -1)
Screenshot: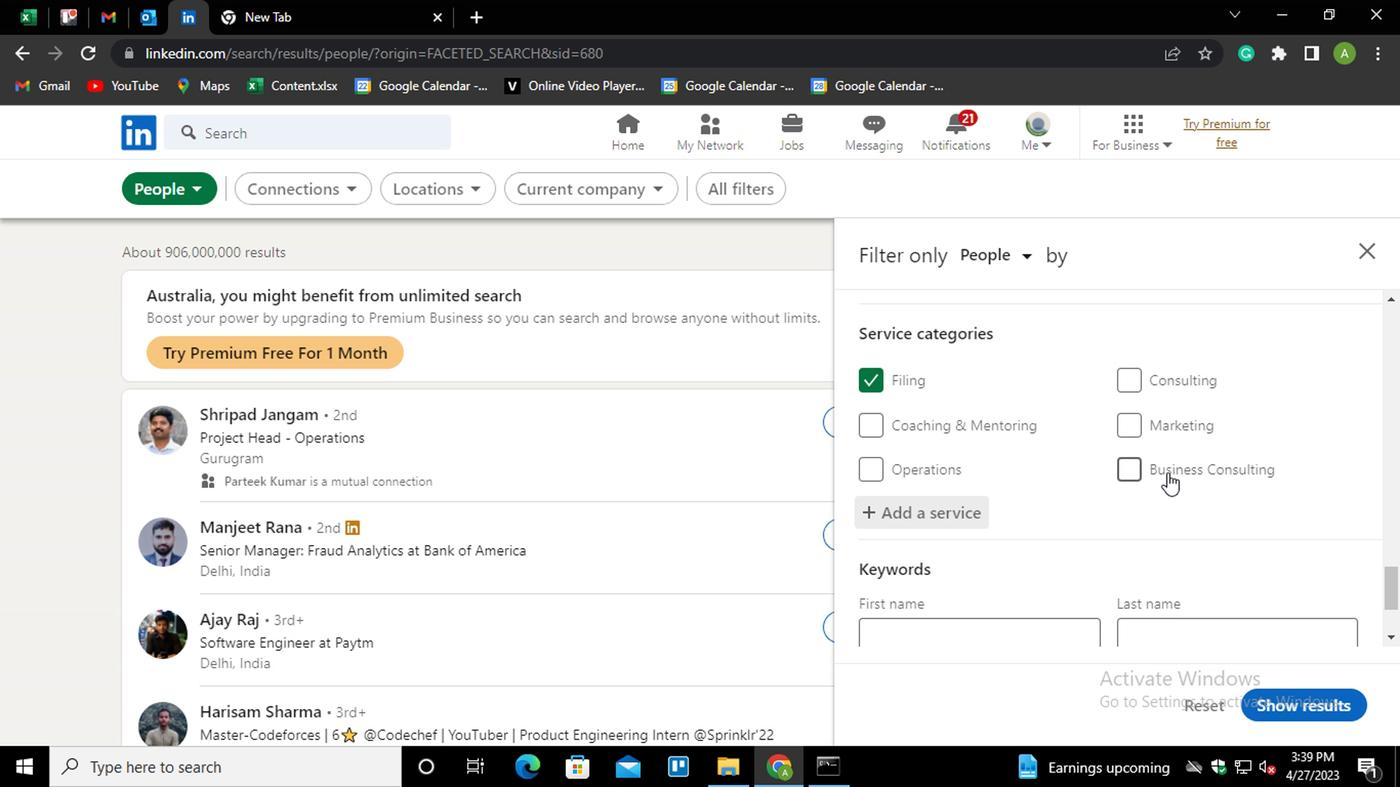 
Action: Mouse moved to (984, 545)
Screenshot: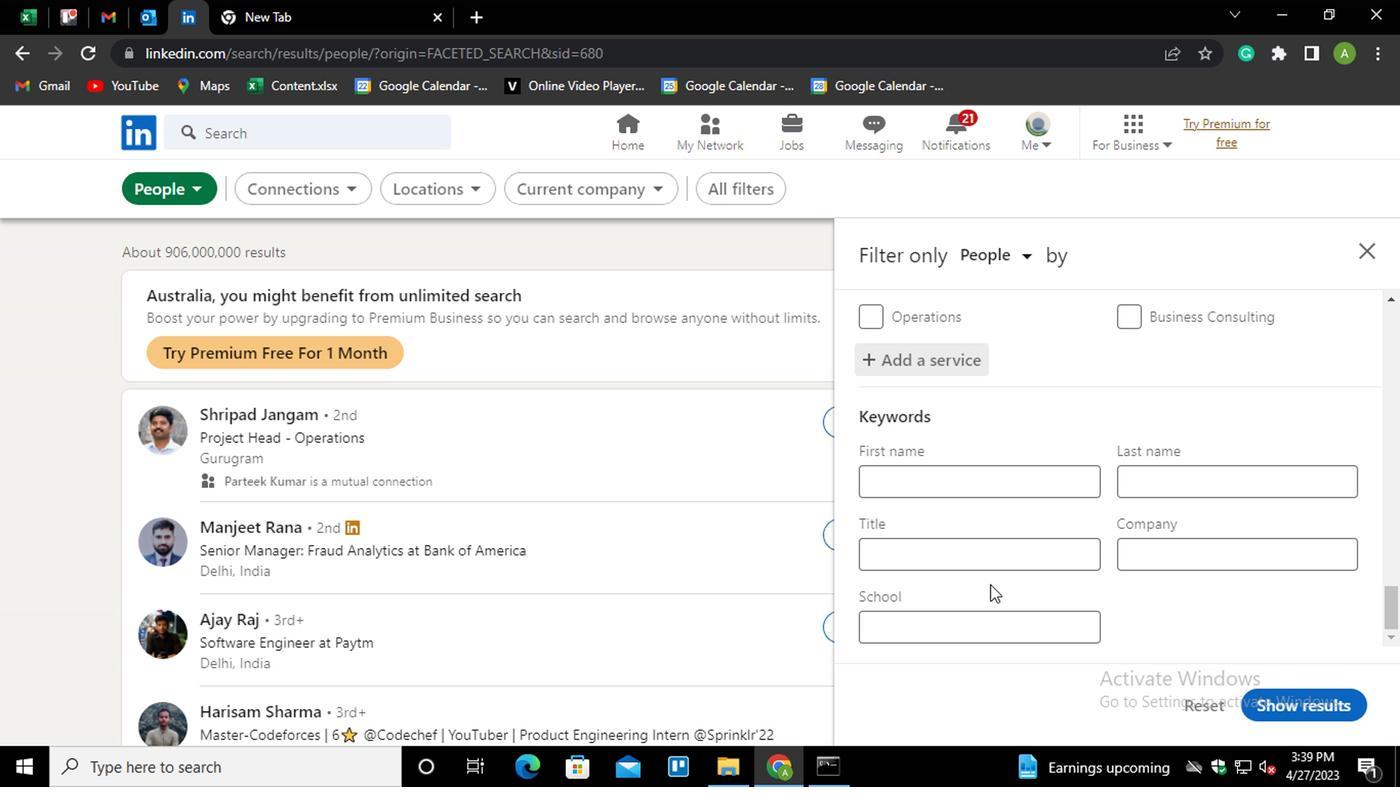 
Action: Mouse pressed left at (984, 545)
Screenshot: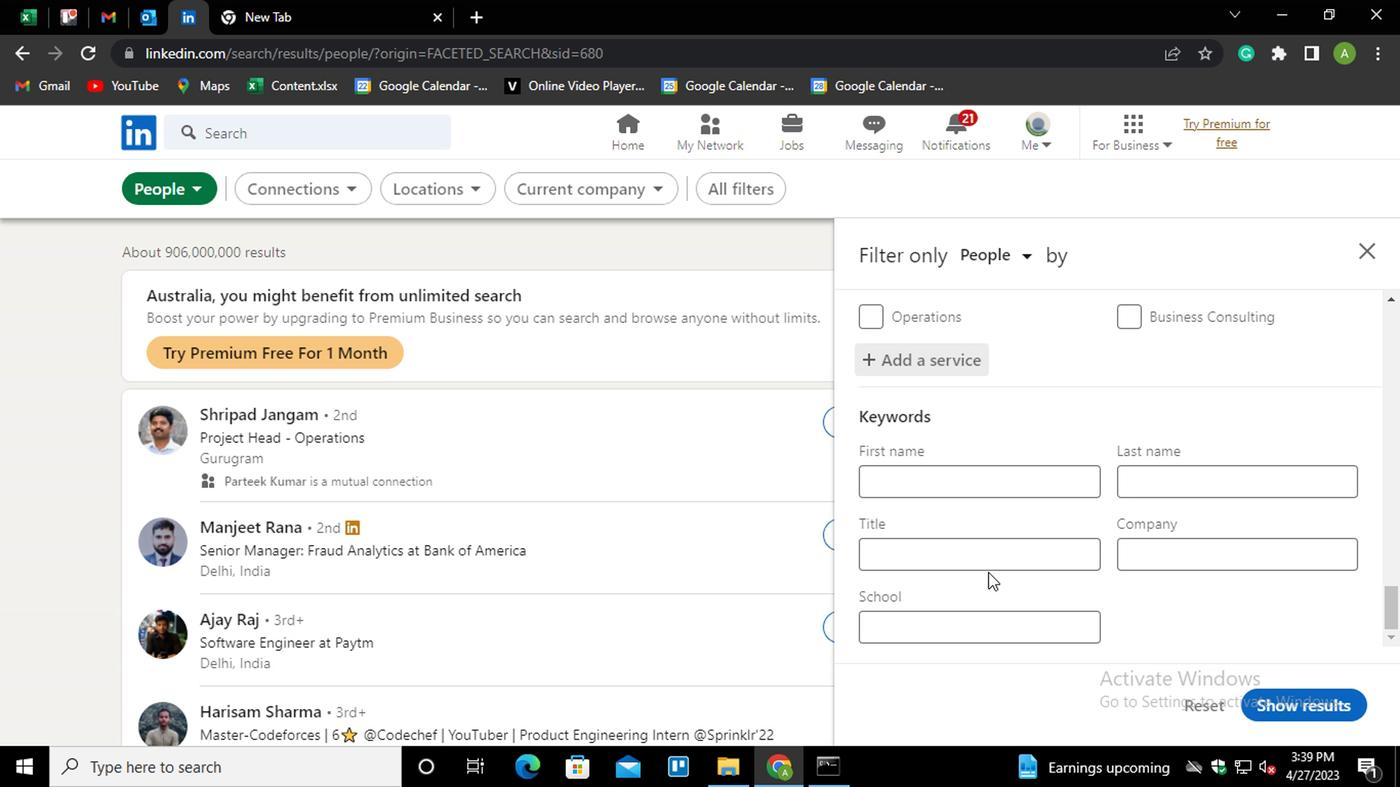 
Action: Key pressed <Key.shift>MENTAL<Key.space><Key.shift>G<Key.backspace><Key.shift><Key.shift>HEALTH<Key.space><Key.shift>COUND<Key.backspace>SELE<Key.backspace>OR
Screenshot: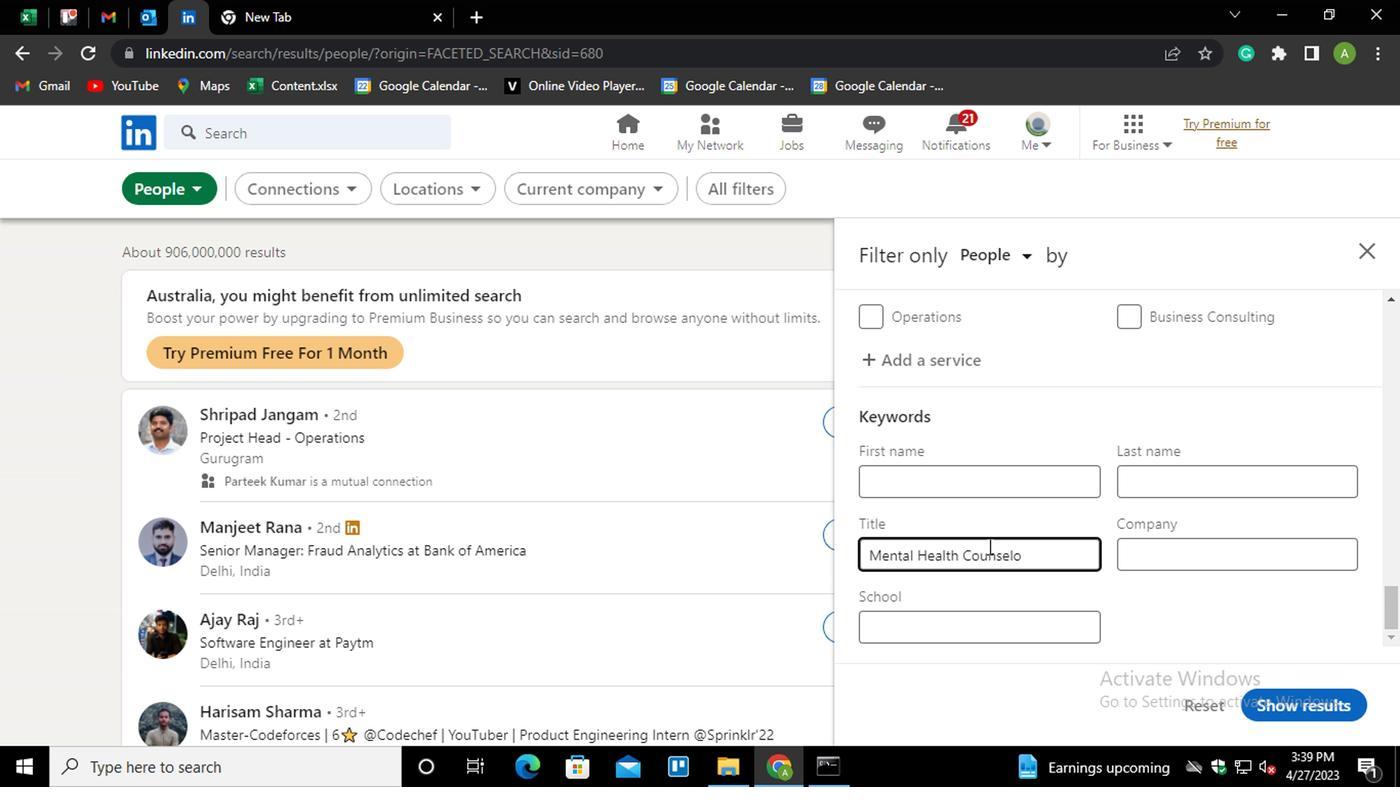 
Action: Mouse moved to (1278, 587)
Screenshot: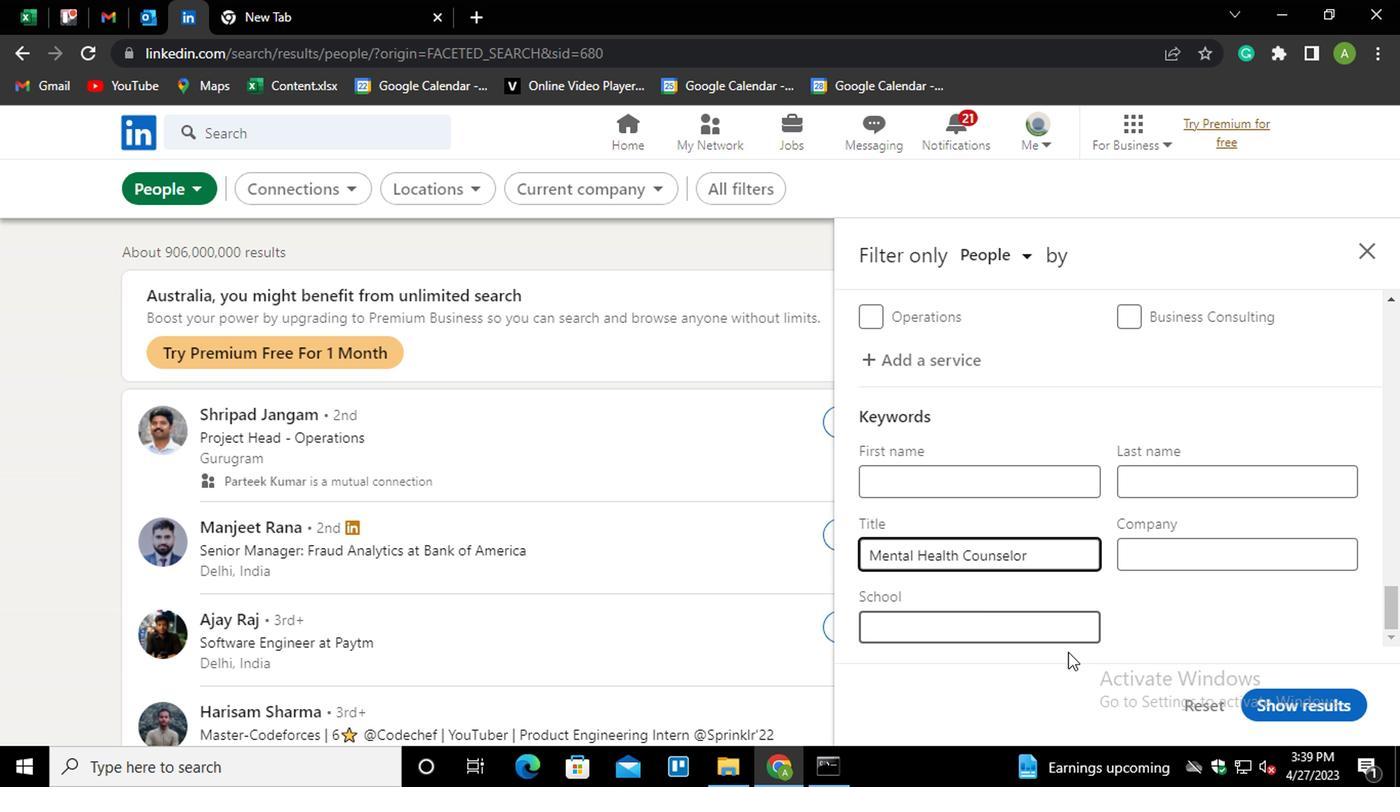 
Action: Mouse pressed left at (1278, 587)
Screenshot: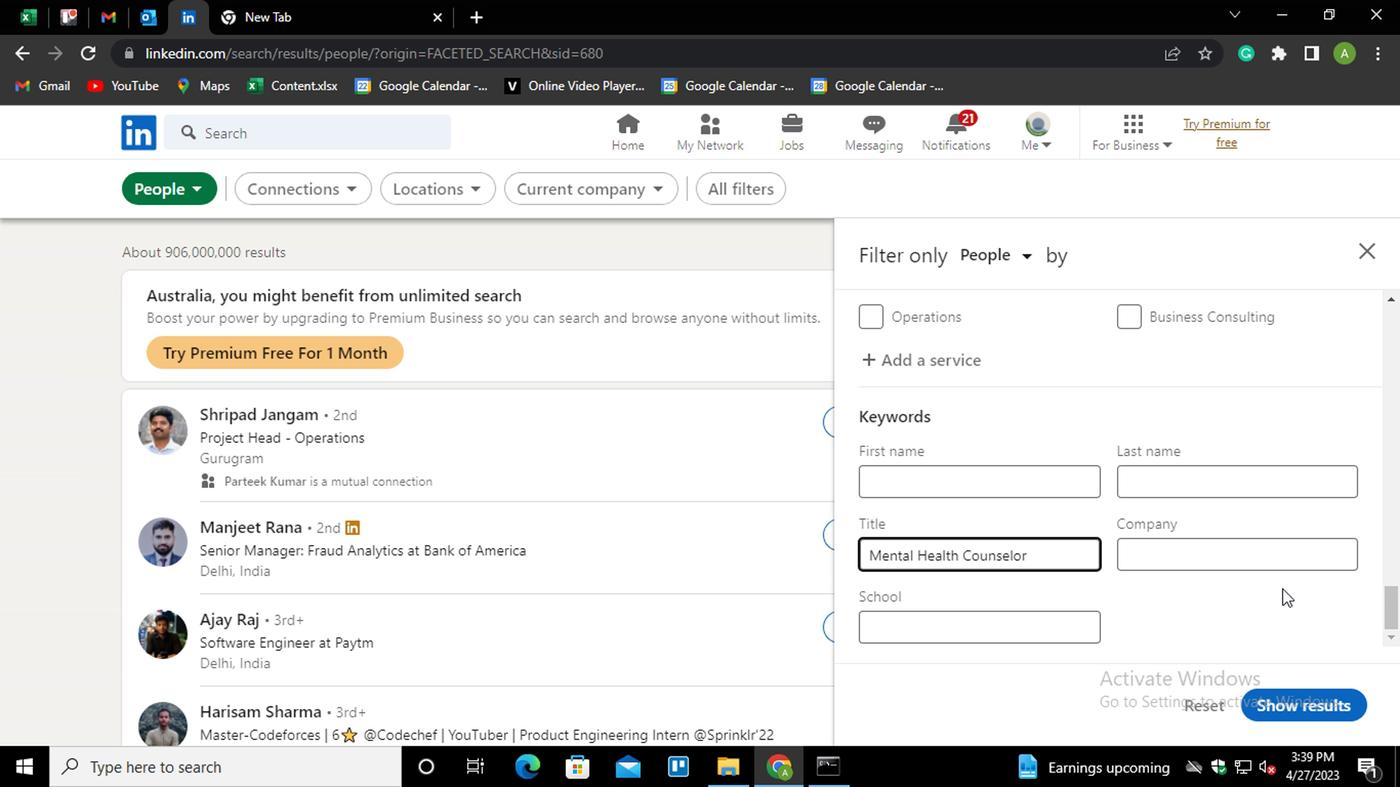 
Action: Mouse moved to (1297, 695)
Screenshot: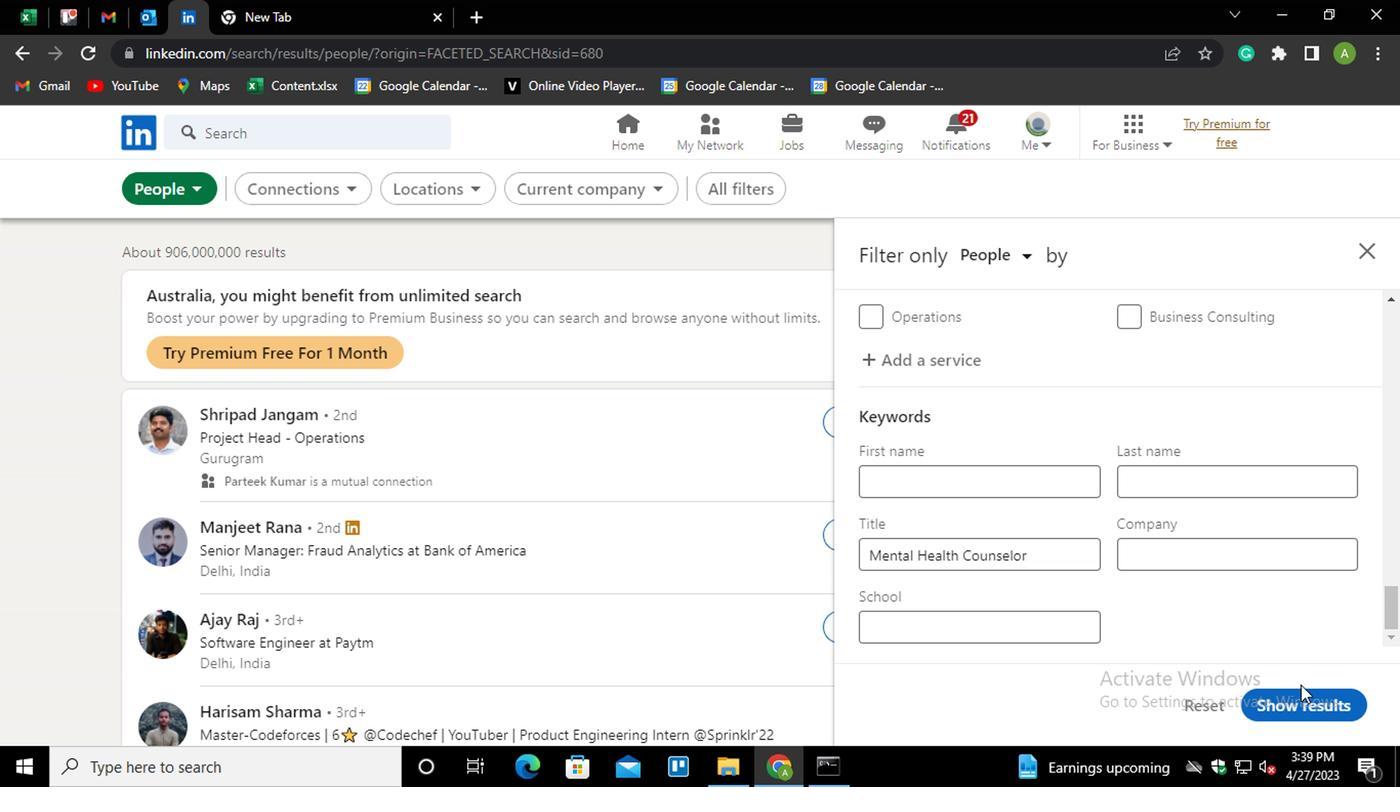 
Action: Mouse pressed left at (1297, 695)
Screenshot: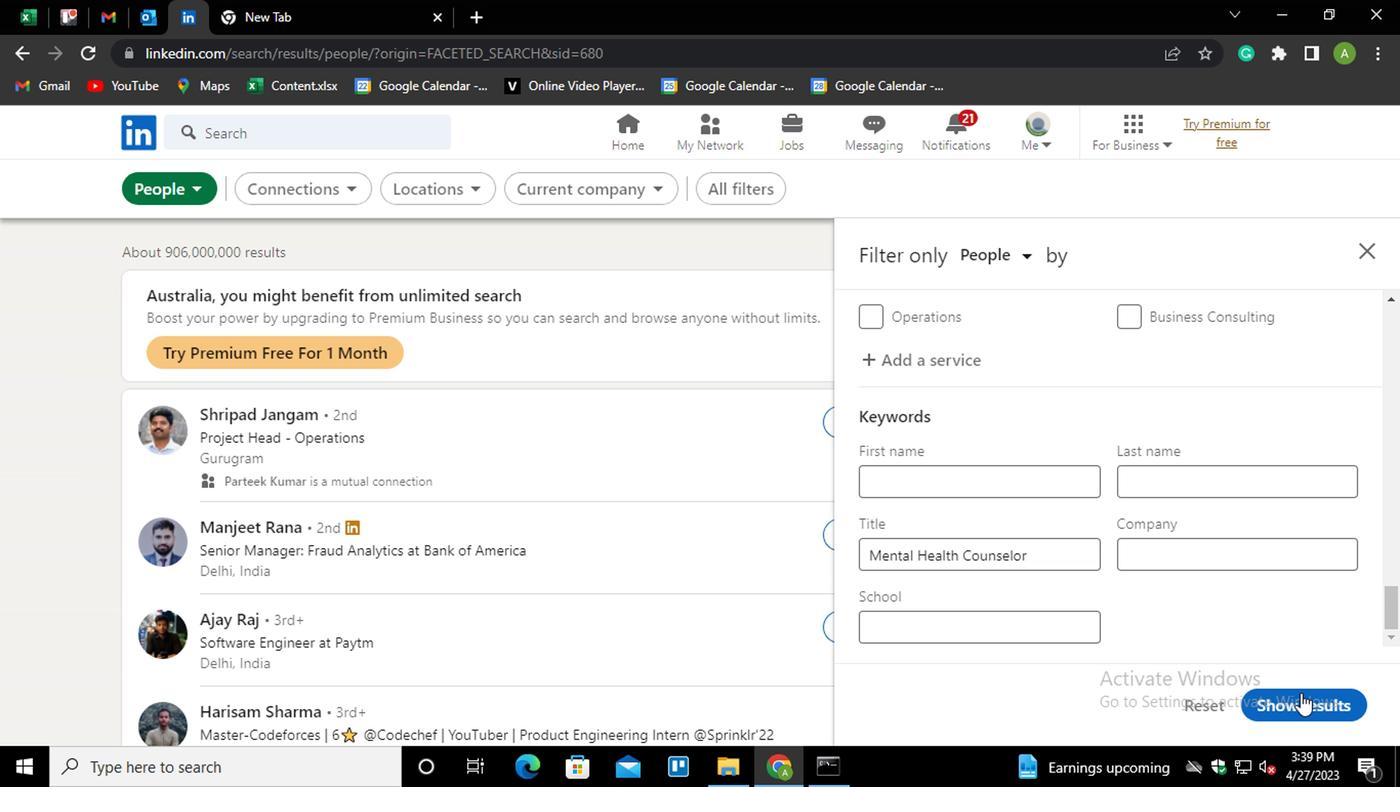
Action: Mouse moved to (1297, 698)
Screenshot: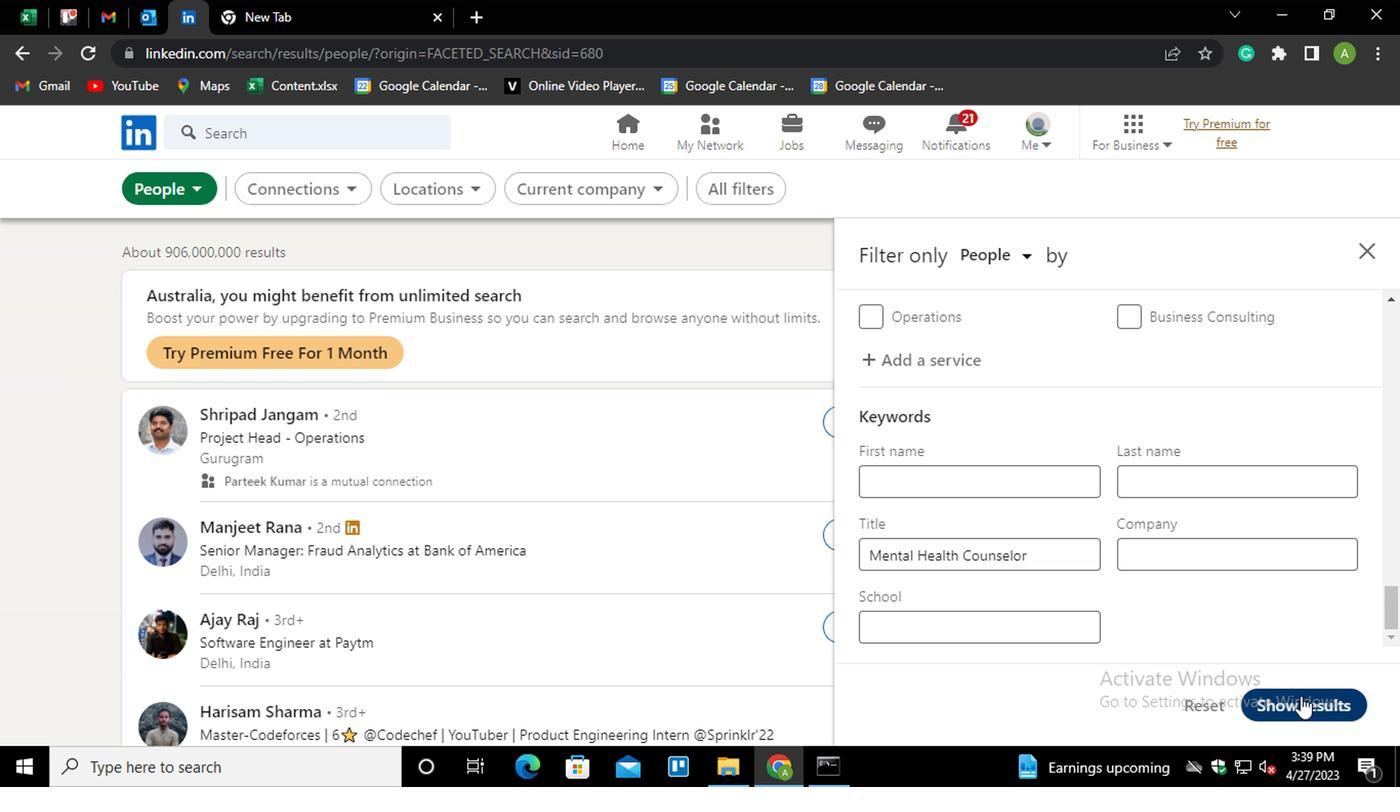 
